 Task: Create new vendor bill with Date Opened: 07-May-23, Select Vendor: Sawyer's, Terms: Net 30. Make bill entry for item-1 with Date: 07-May-23, Description: Porous Point Pen , Expense Account: Office Supplies, Quantity: 10, Unit Price: 3.5, Sales Tax: Y, Sales Tax Included: N, Tax Table: Sales Tax. Make entry for item-2 with Date: 07-May-23, Description: Paper Clip, Expense Account: Office Supplies, Quantity: 8, Unit Price: 13.9, Sales Tax: Y, Sales Tax Included: N, Tax Table: Sales Tax. Post Bill with Post Date: 07-May-23, Post to Accounts: Liabilities:Accounts Payble. Pay / Process Payment with Transaction Date: 05-Jun-23, Amount: 152.05, Transfer Account: Checking Account. Go to 'Print Bill'.
Action: Mouse moved to (195, 42)
Screenshot: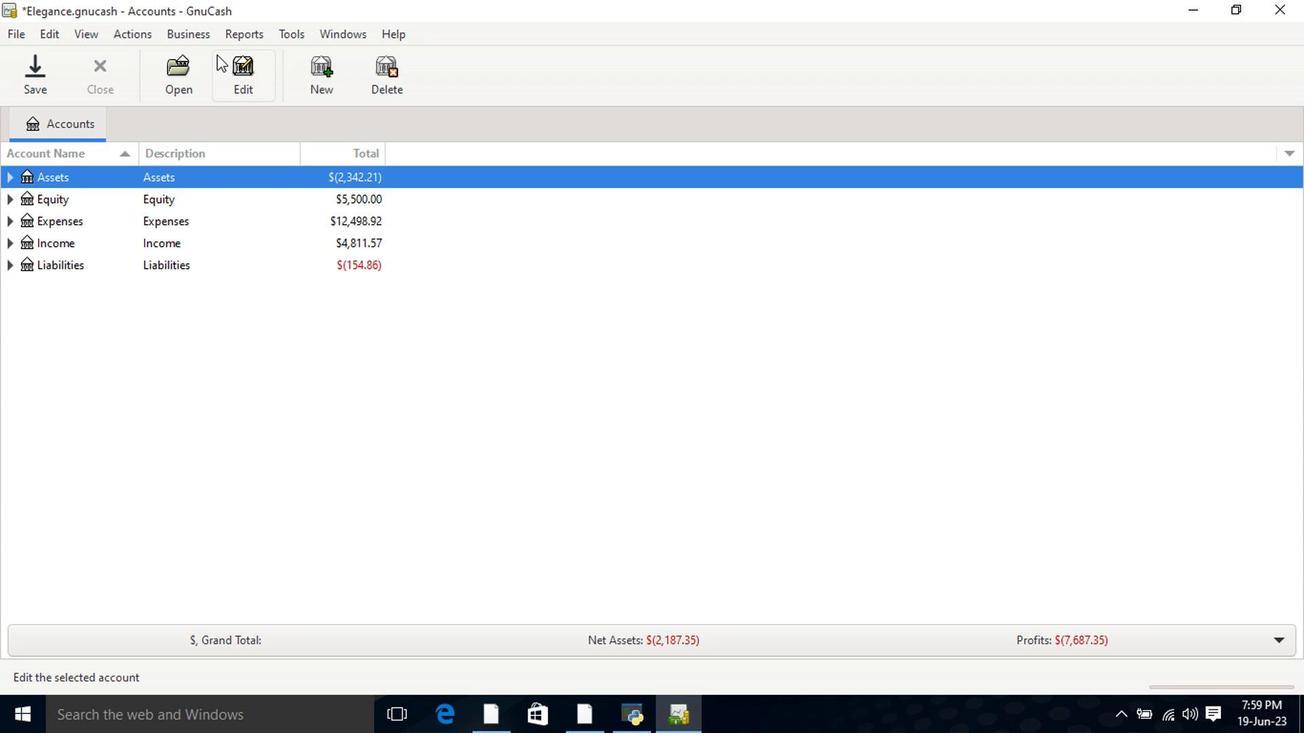 
Action: Mouse pressed left at (195, 42)
Screenshot: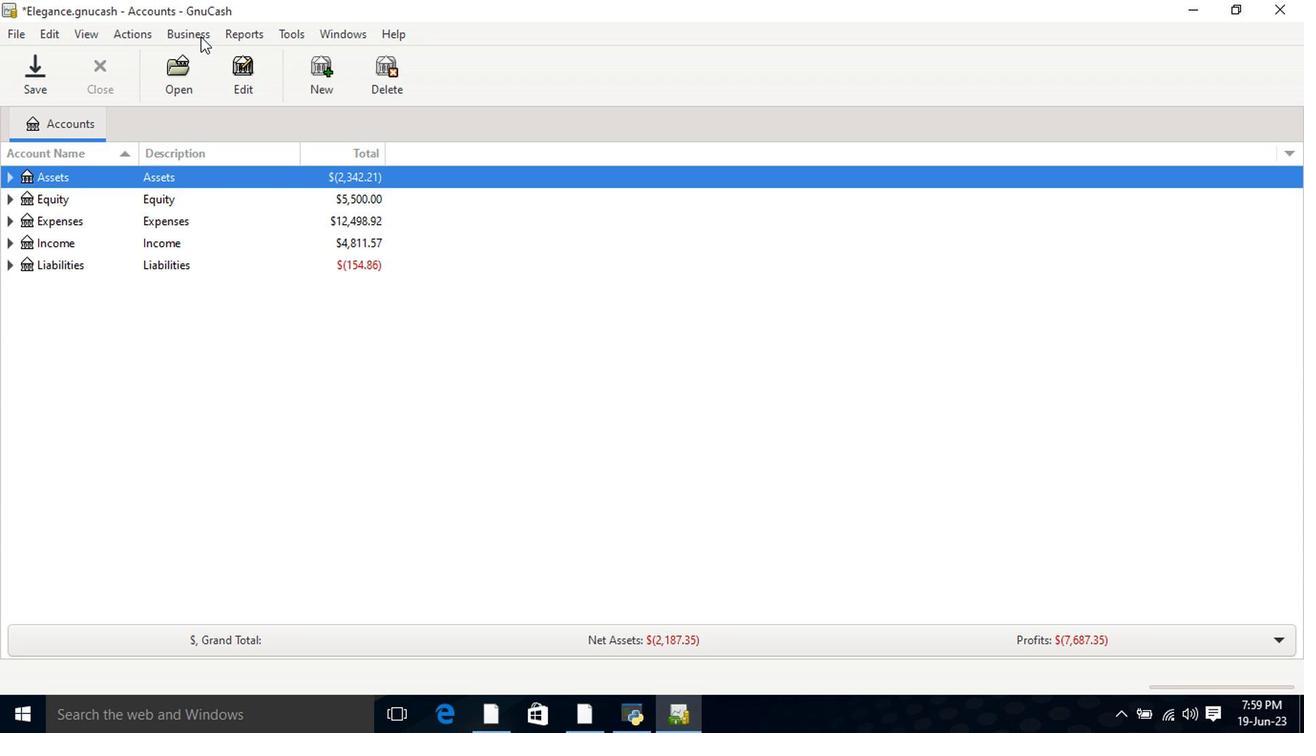 
Action: Mouse moved to (205, 84)
Screenshot: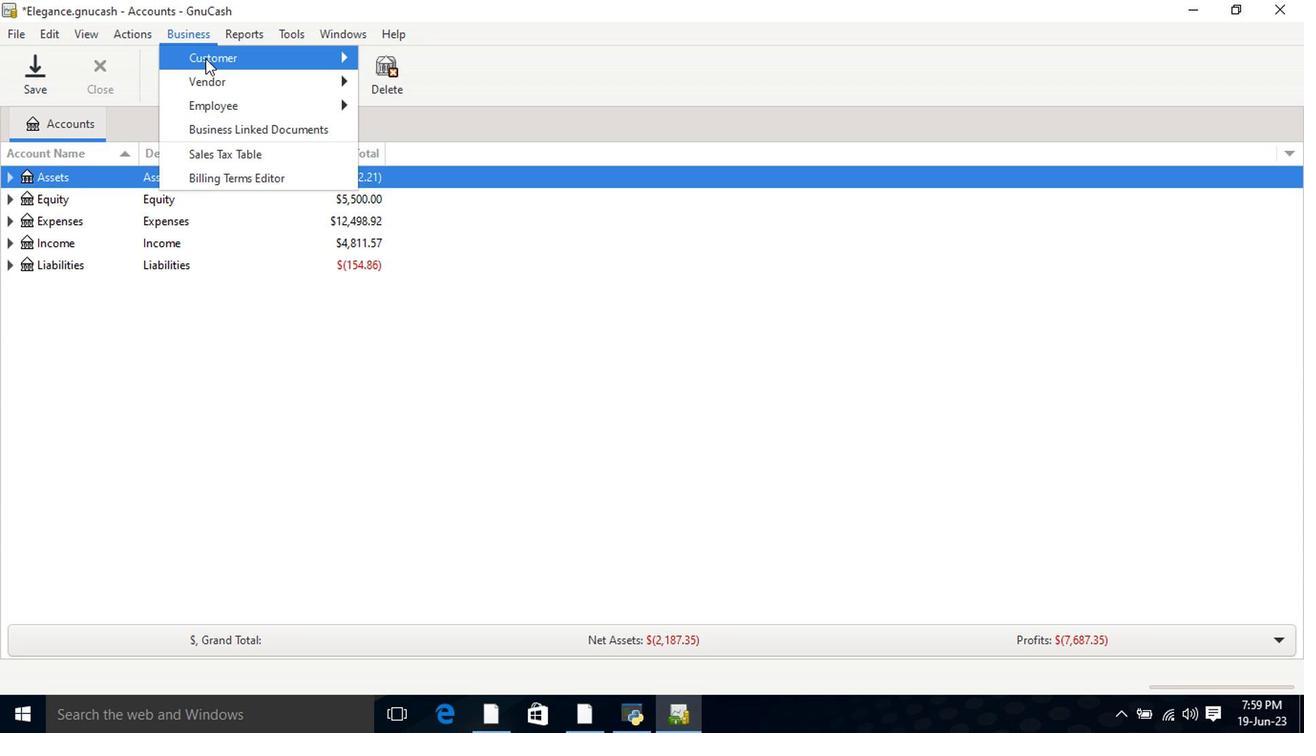 
Action: Mouse pressed left at (205, 84)
Screenshot: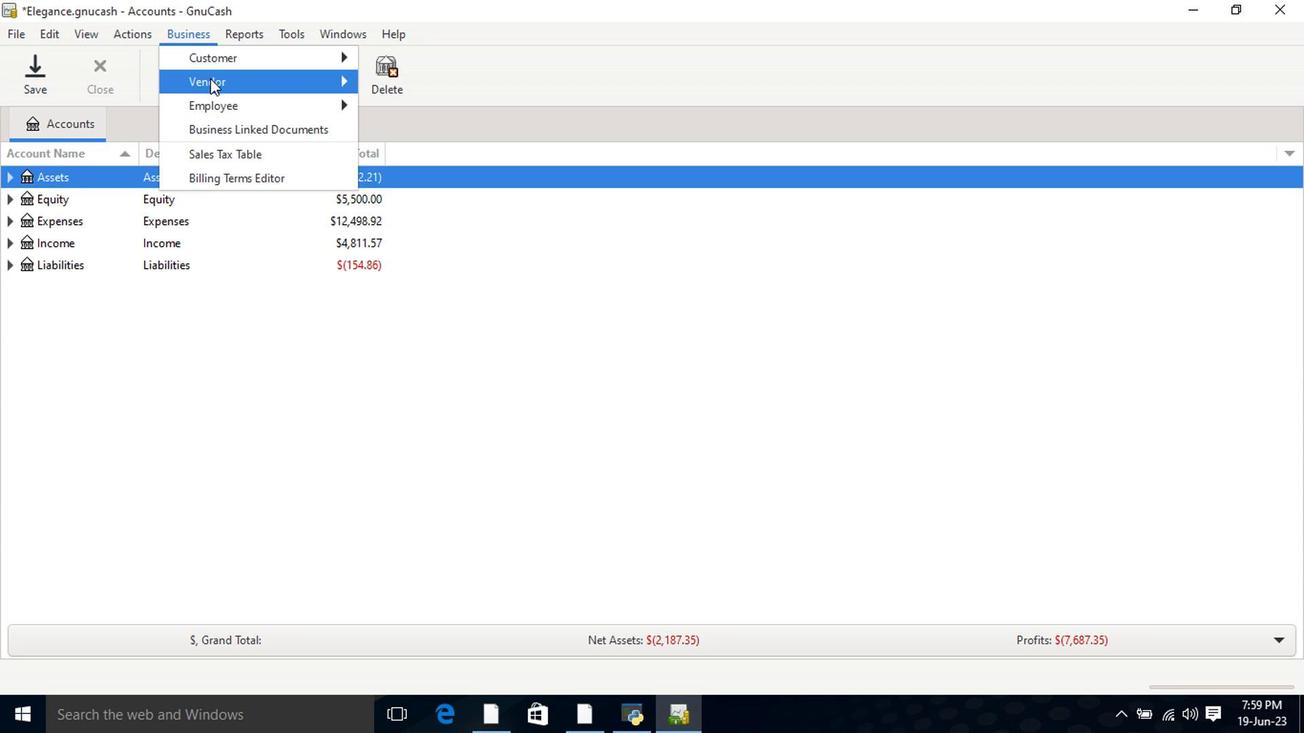
Action: Mouse moved to (400, 150)
Screenshot: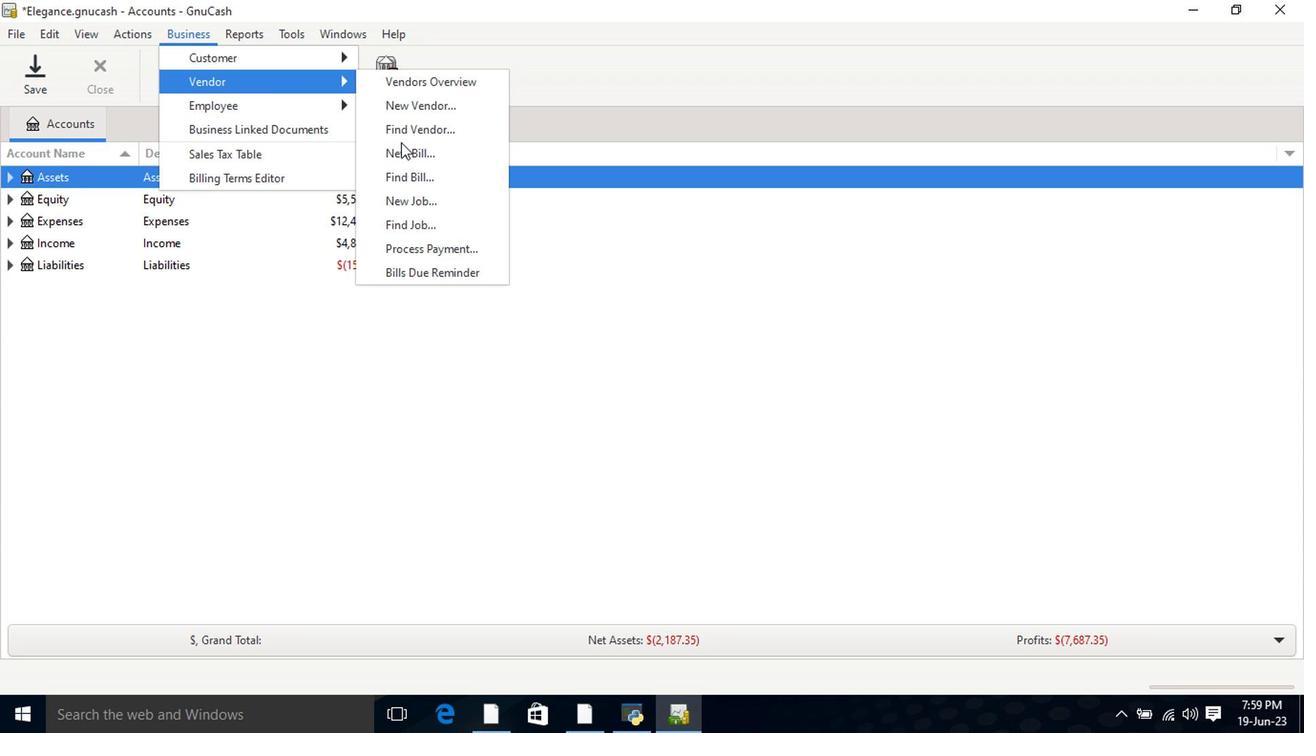 
Action: Mouse pressed left at (400, 150)
Screenshot: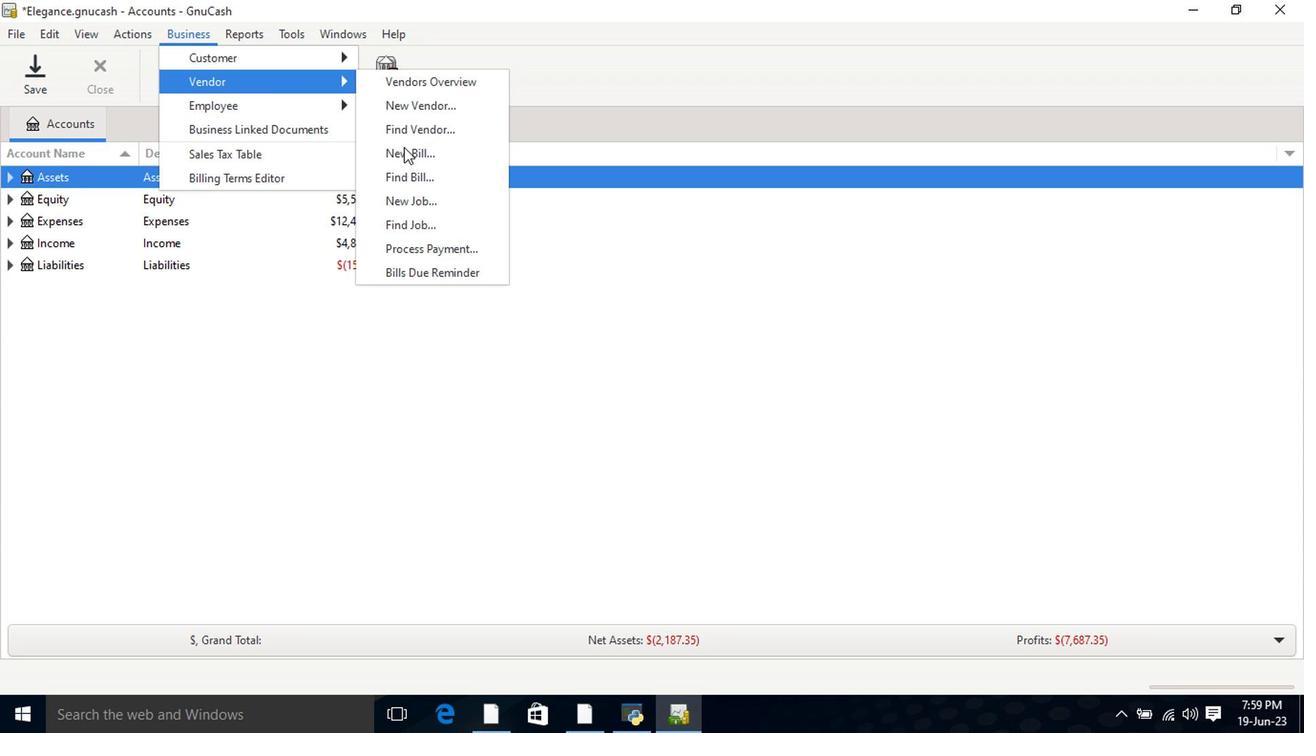 
Action: Mouse moved to (787, 249)
Screenshot: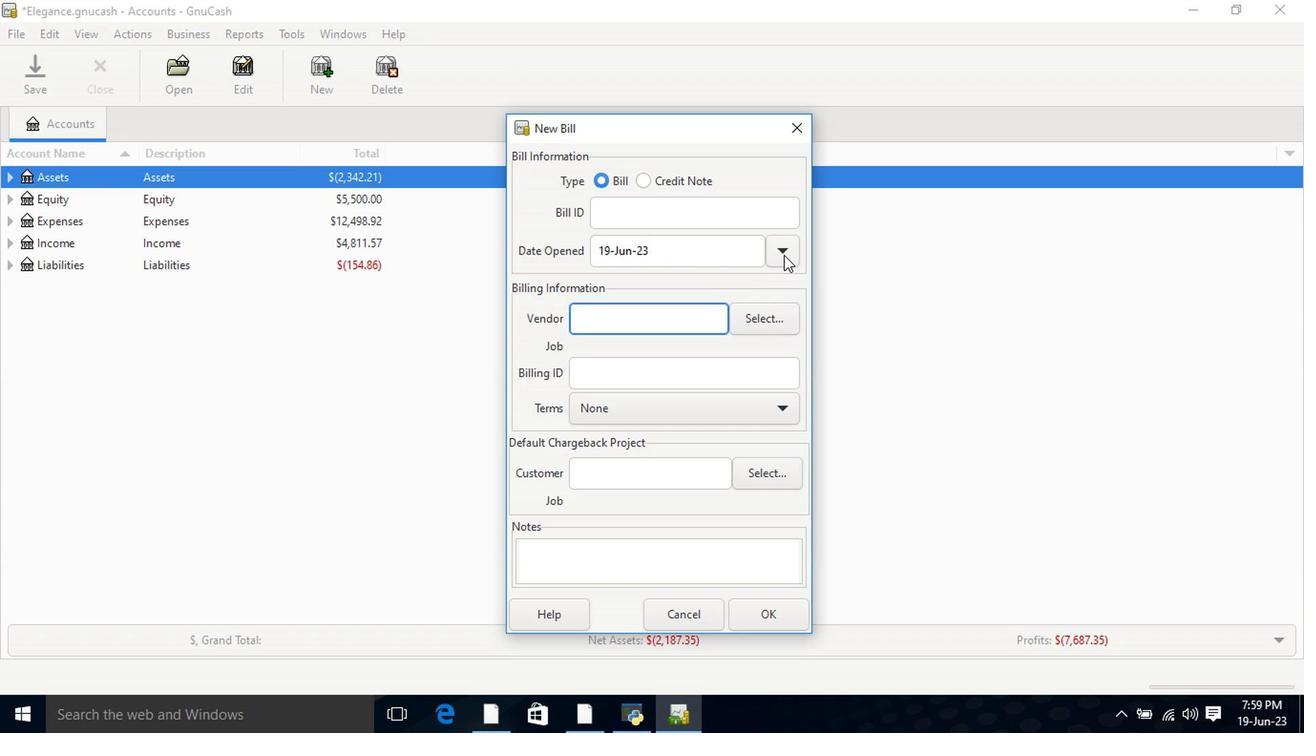 
Action: Mouse pressed left at (787, 249)
Screenshot: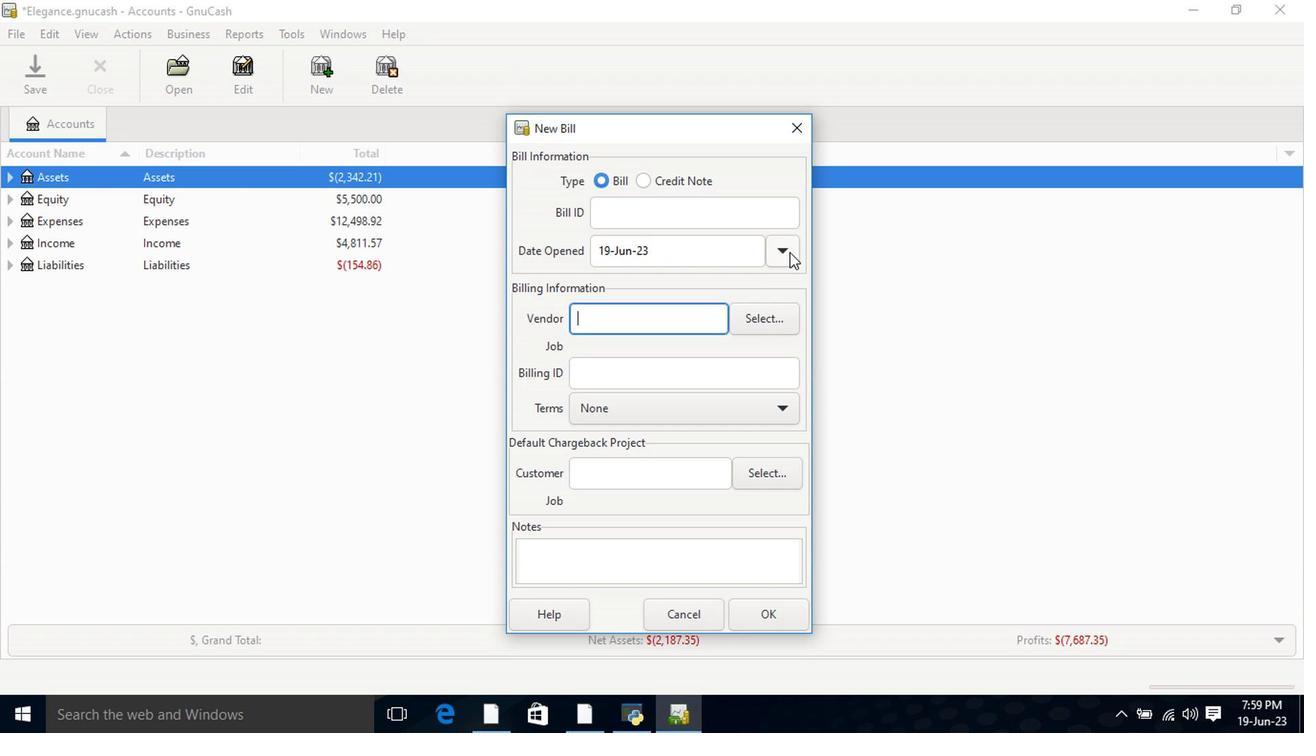
Action: Mouse moved to (631, 280)
Screenshot: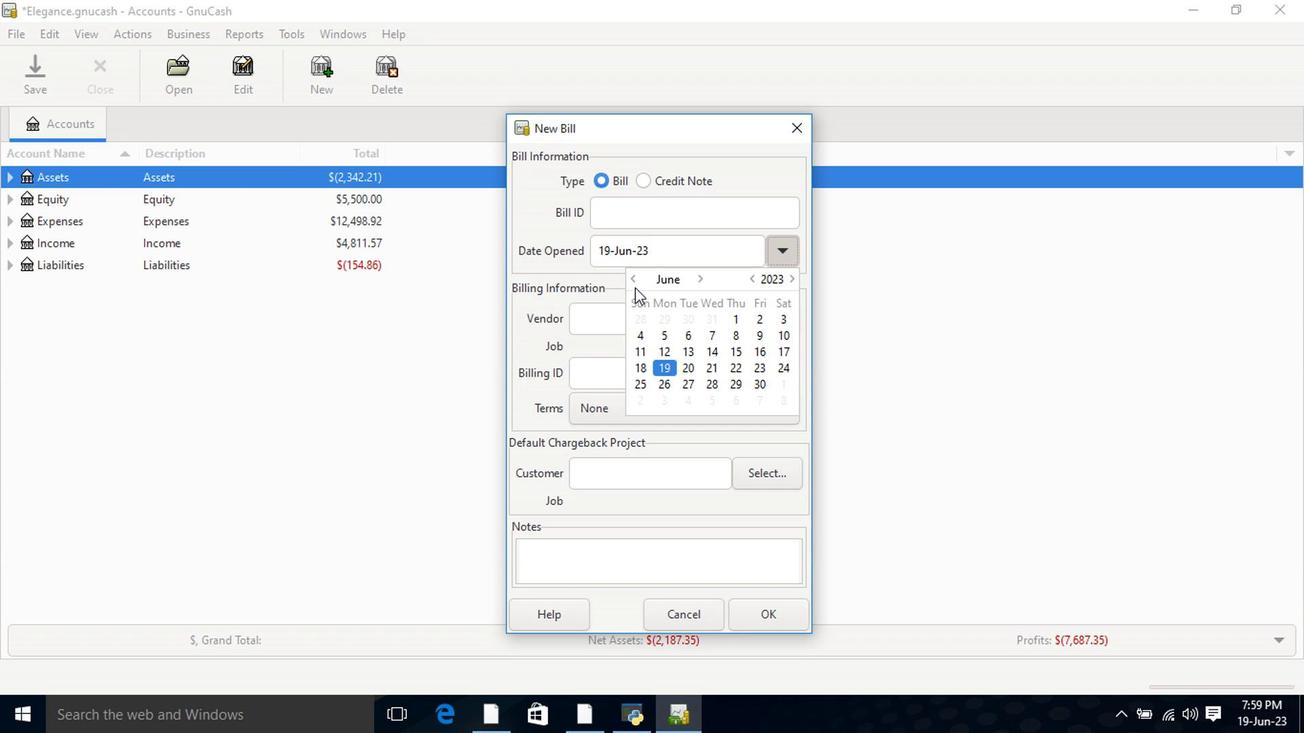 
Action: Mouse pressed left at (631, 280)
Screenshot: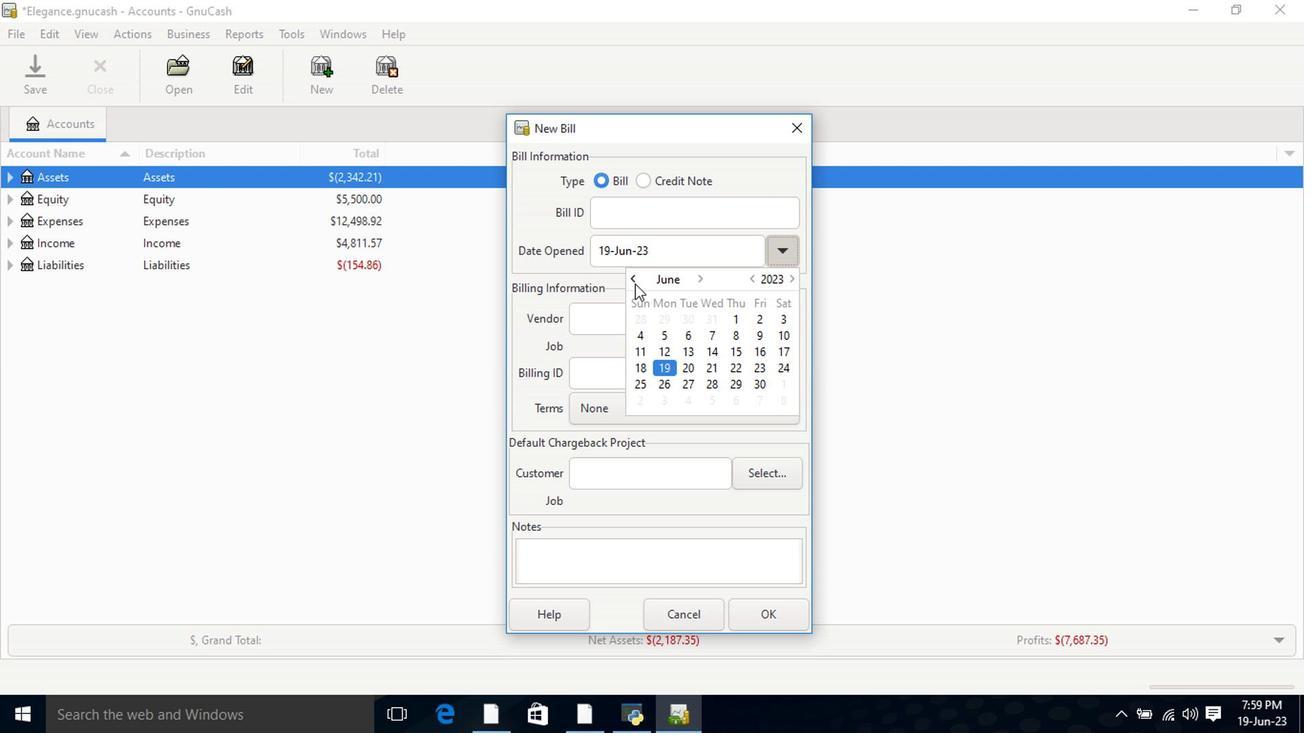 
Action: Mouse moved to (637, 330)
Screenshot: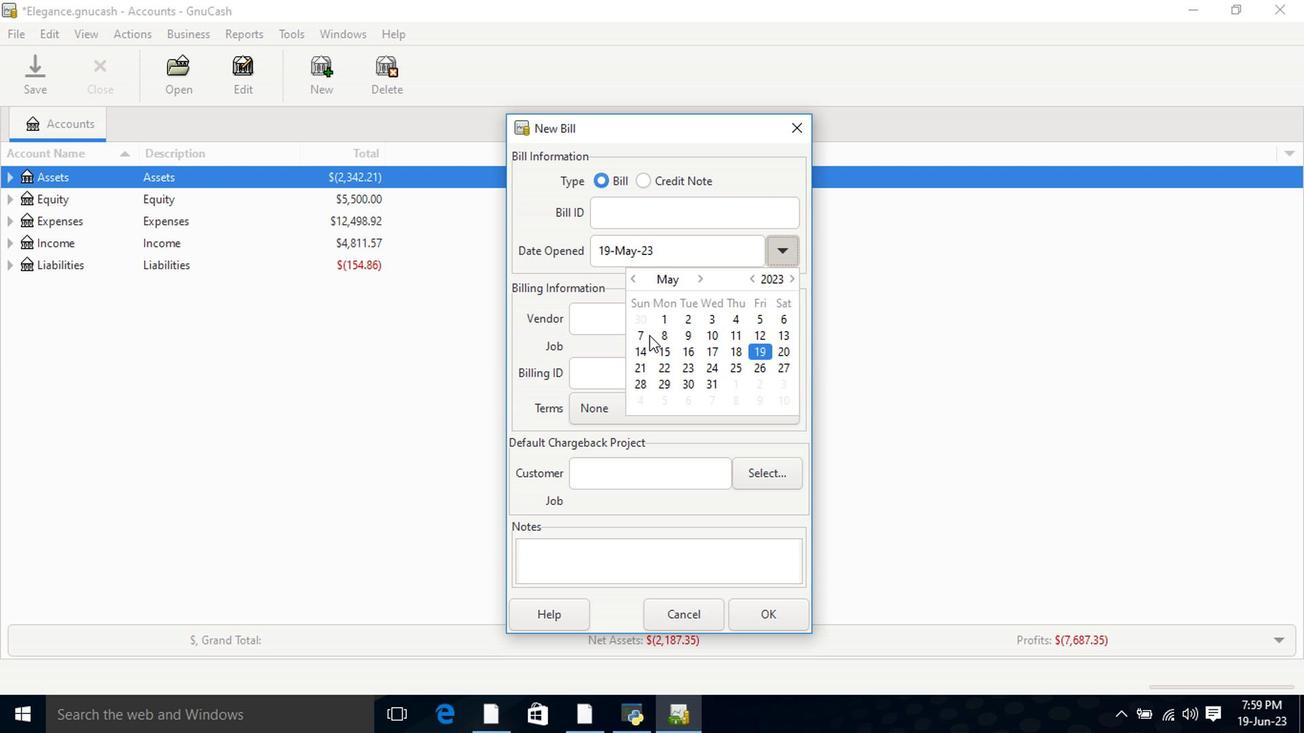 
Action: Mouse pressed left at (637, 330)
Screenshot: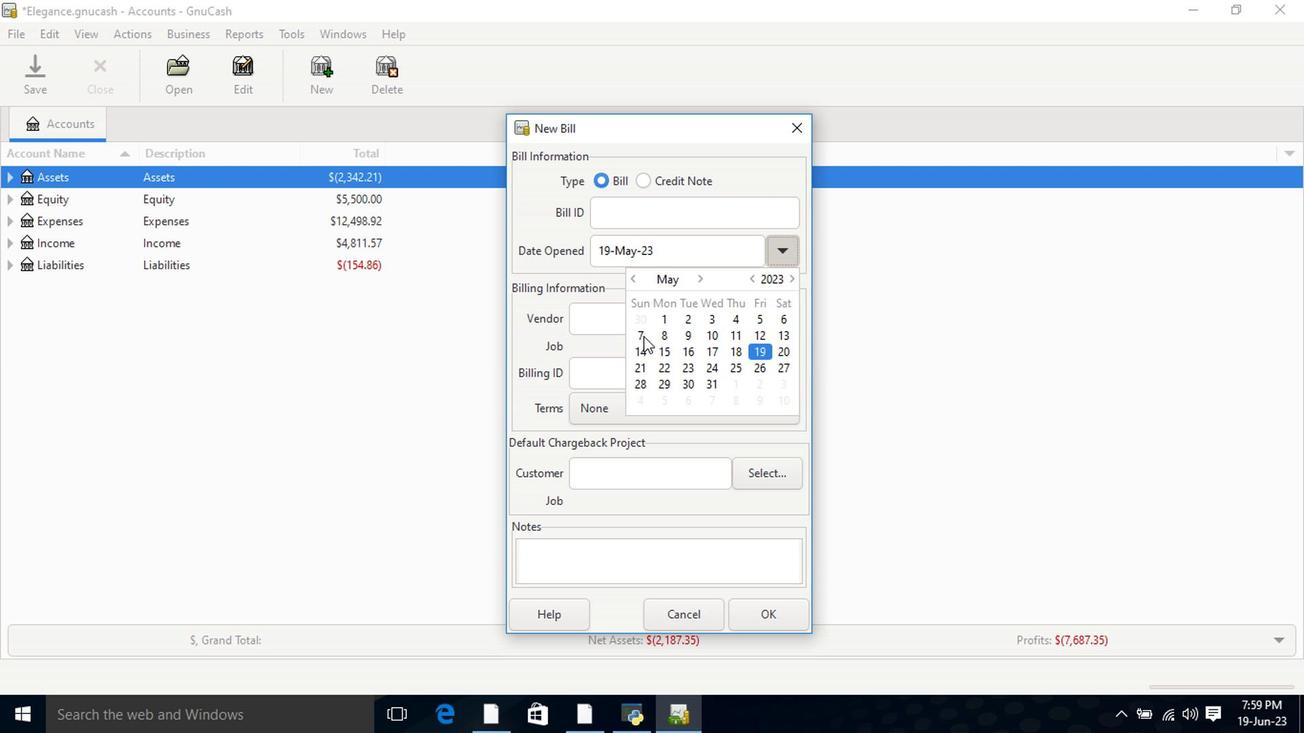
Action: Mouse pressed left at (637, 330)
Screenshot: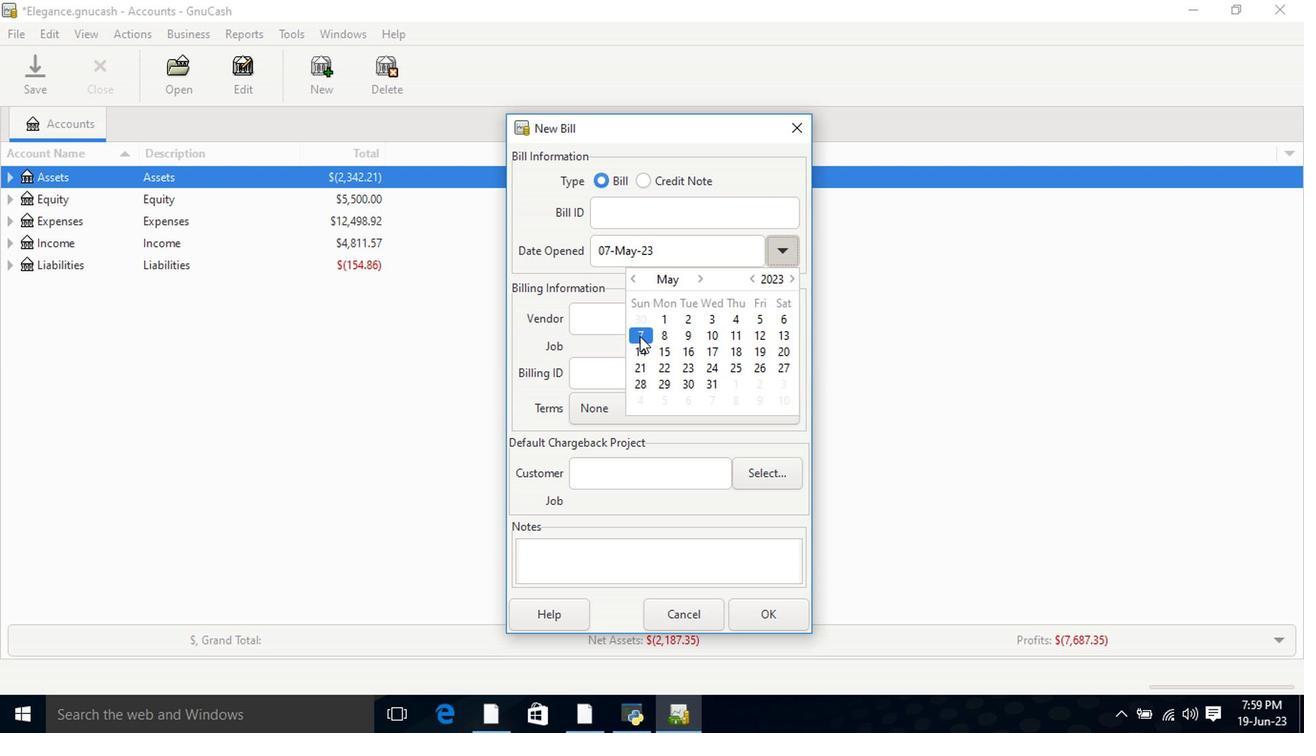 
Action: Mouse moved to (635, 318)
Screenshot: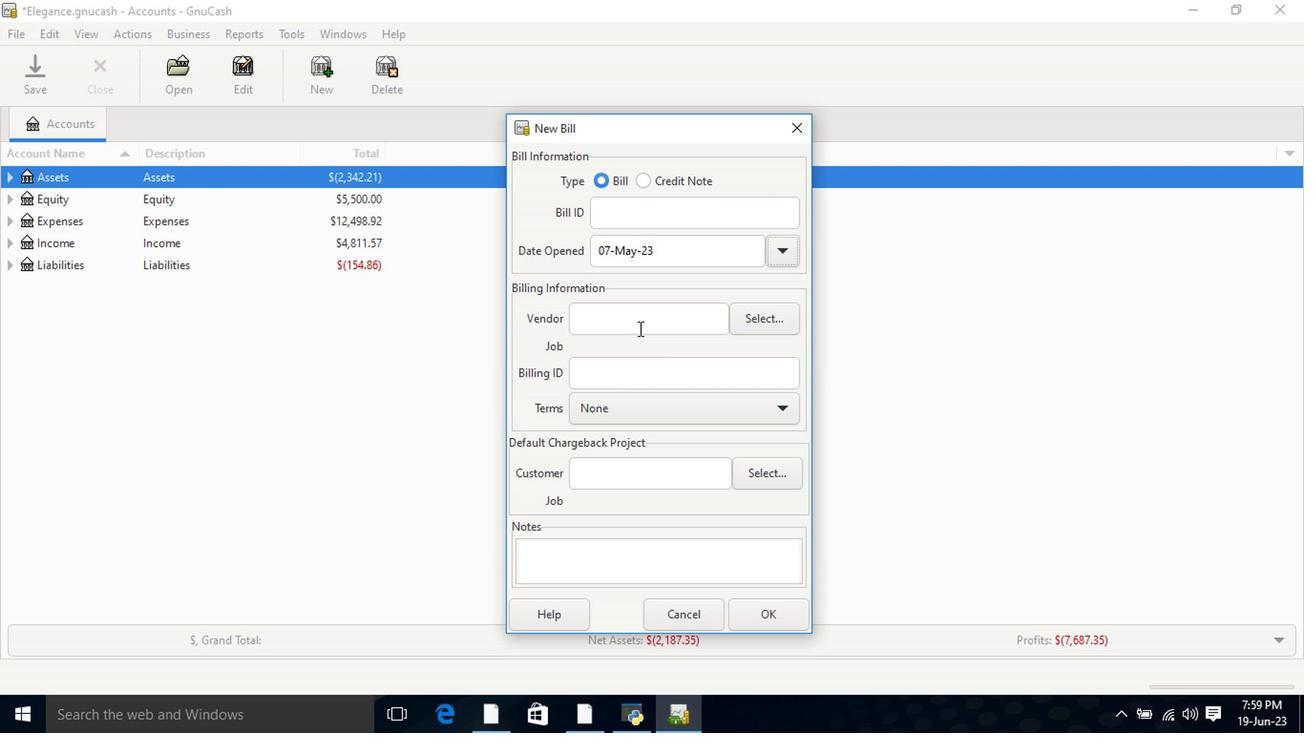 
Action: Mouse pressed left at (635, 318)
Screenshot: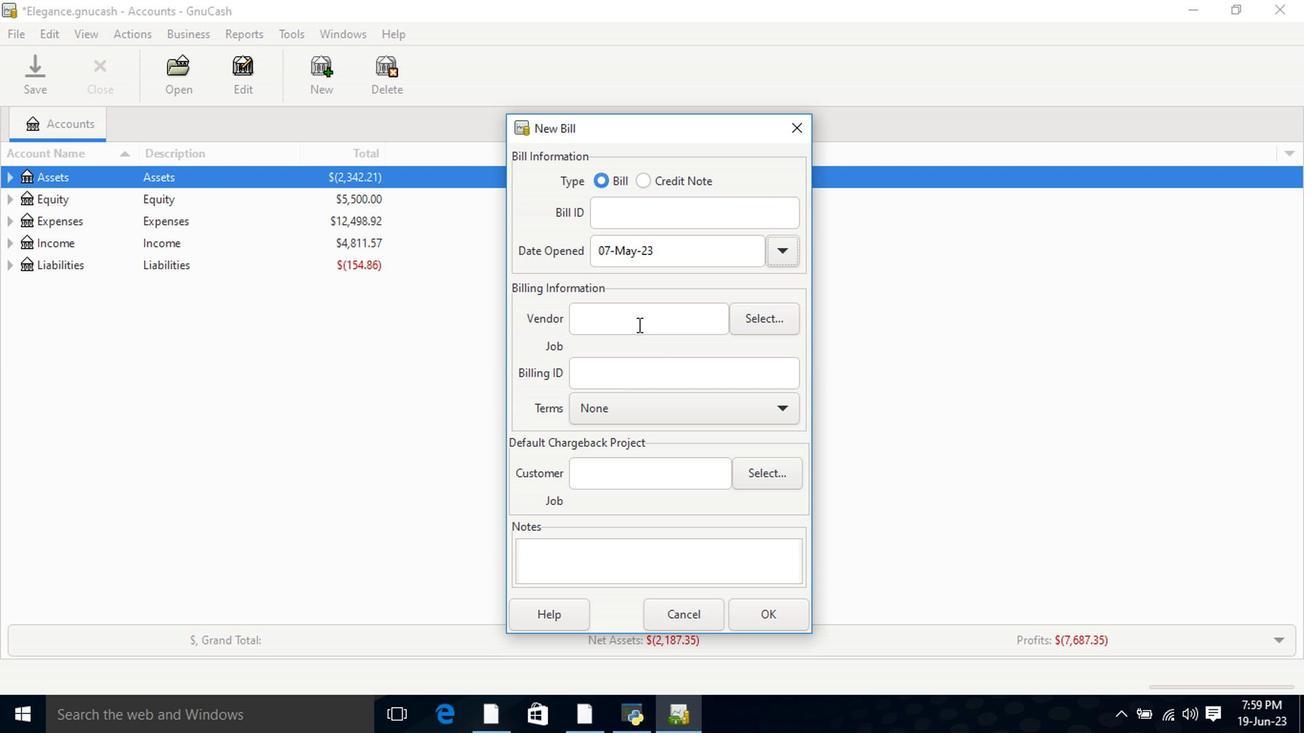 
Action: Key pressed <Key.shift>Saw
Screenshot: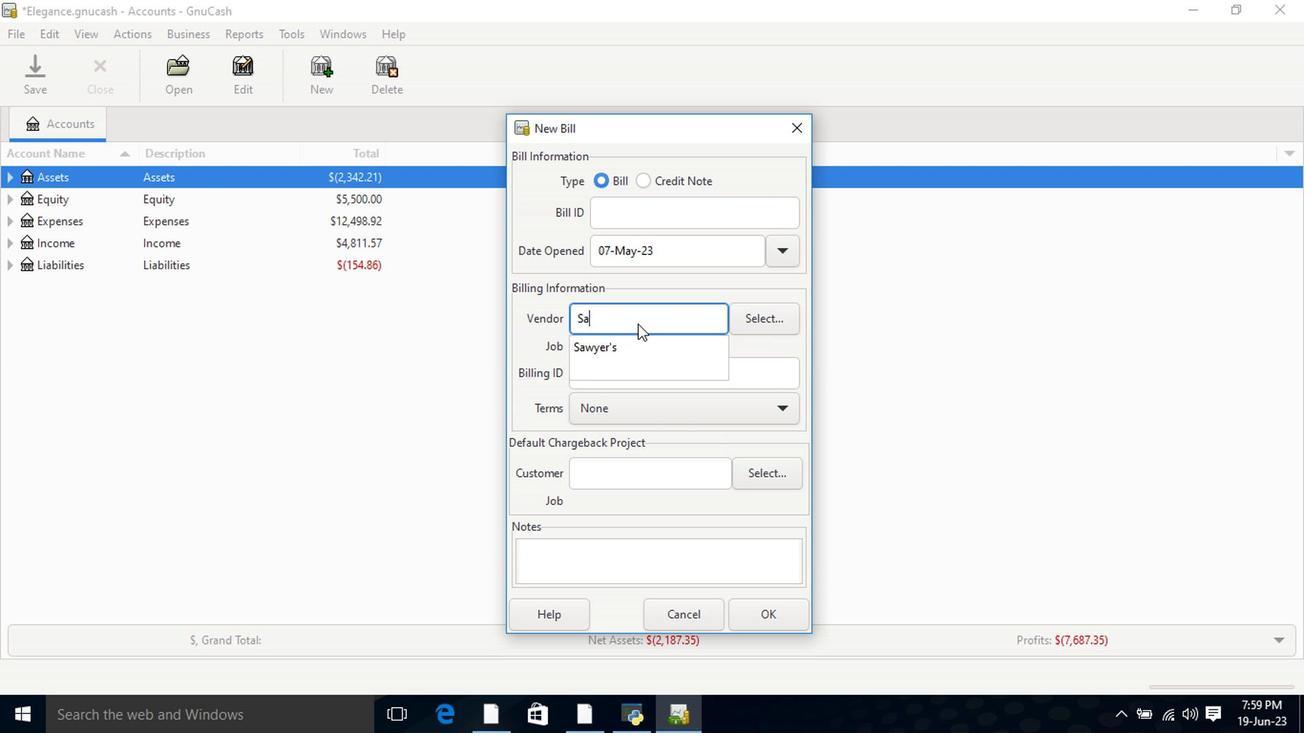 
Action: Mouse moved to (640, 336)
Screenshot: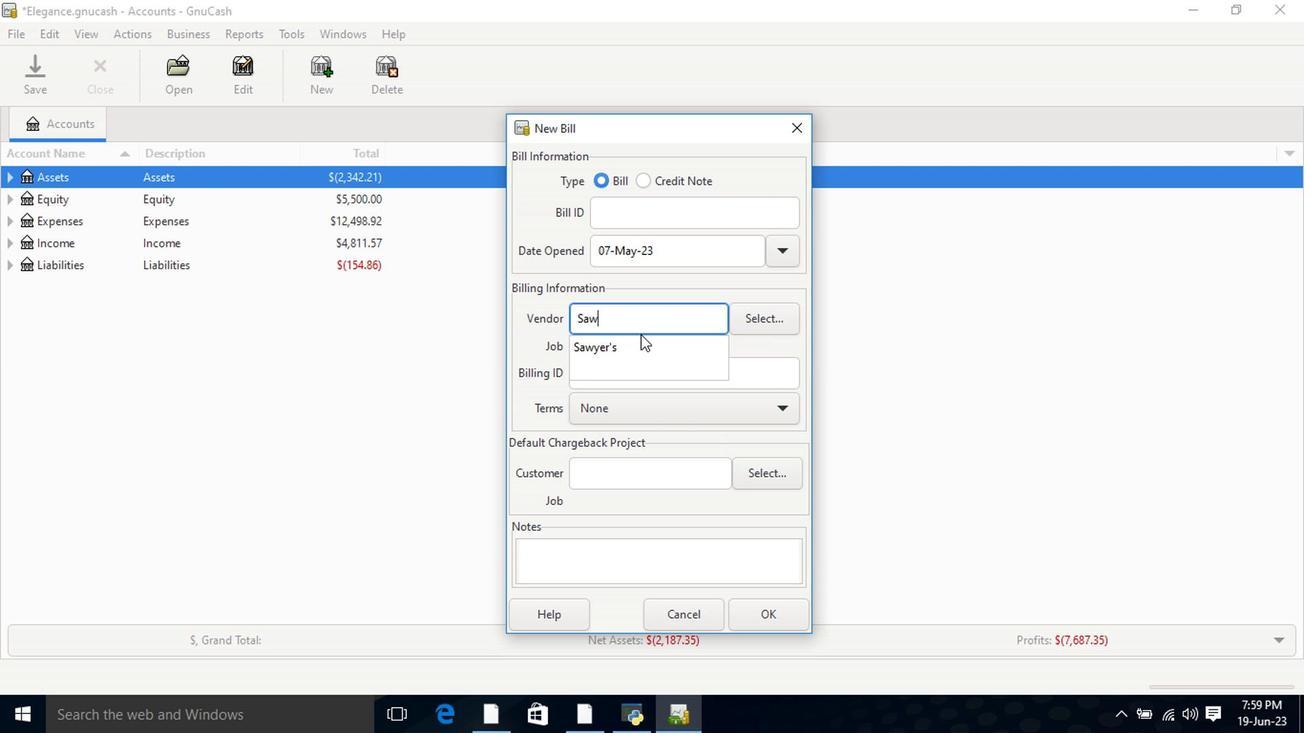 
Action: Mouse pressed left at (640, 336)
Screenshot: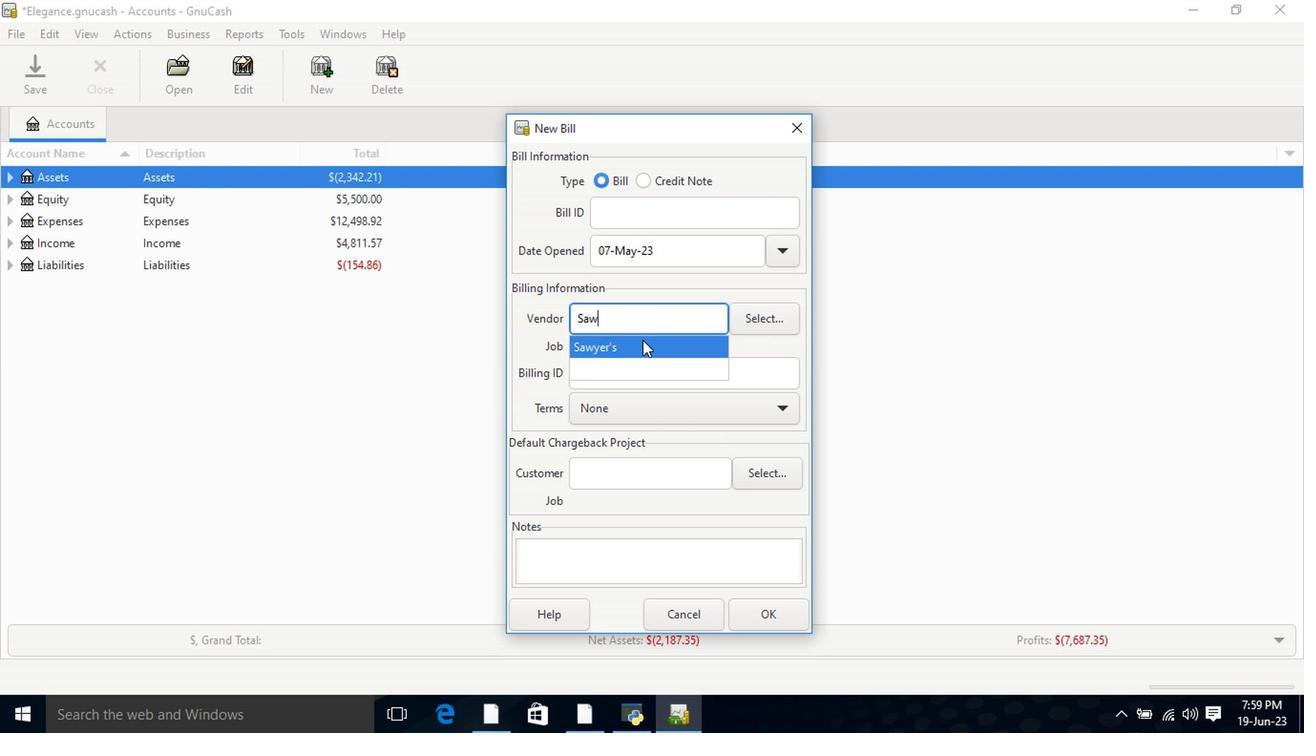 
Action: Mouse moved to (656, 414)
Screenshot: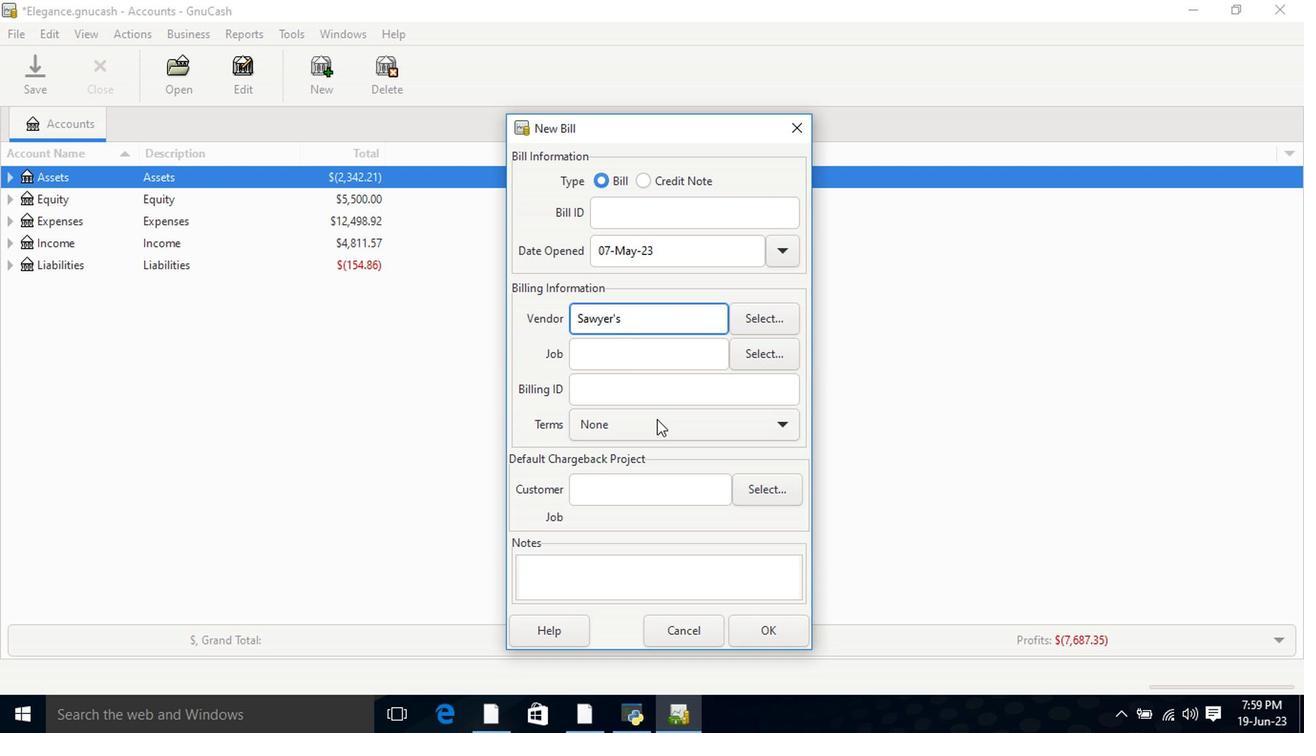 
Action: Mouse pressed left at (656, 414)
Screenshot: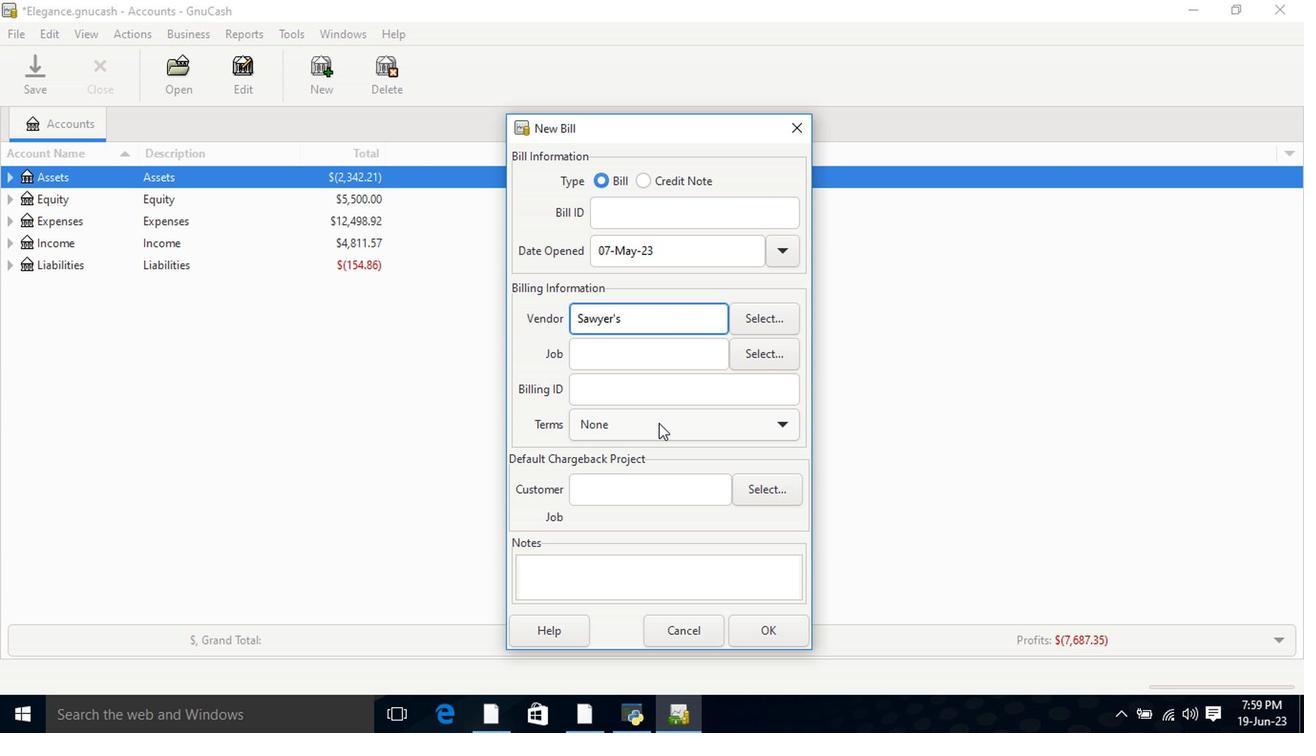 
Action: Mouse moved to (655, 468)
Screenshot: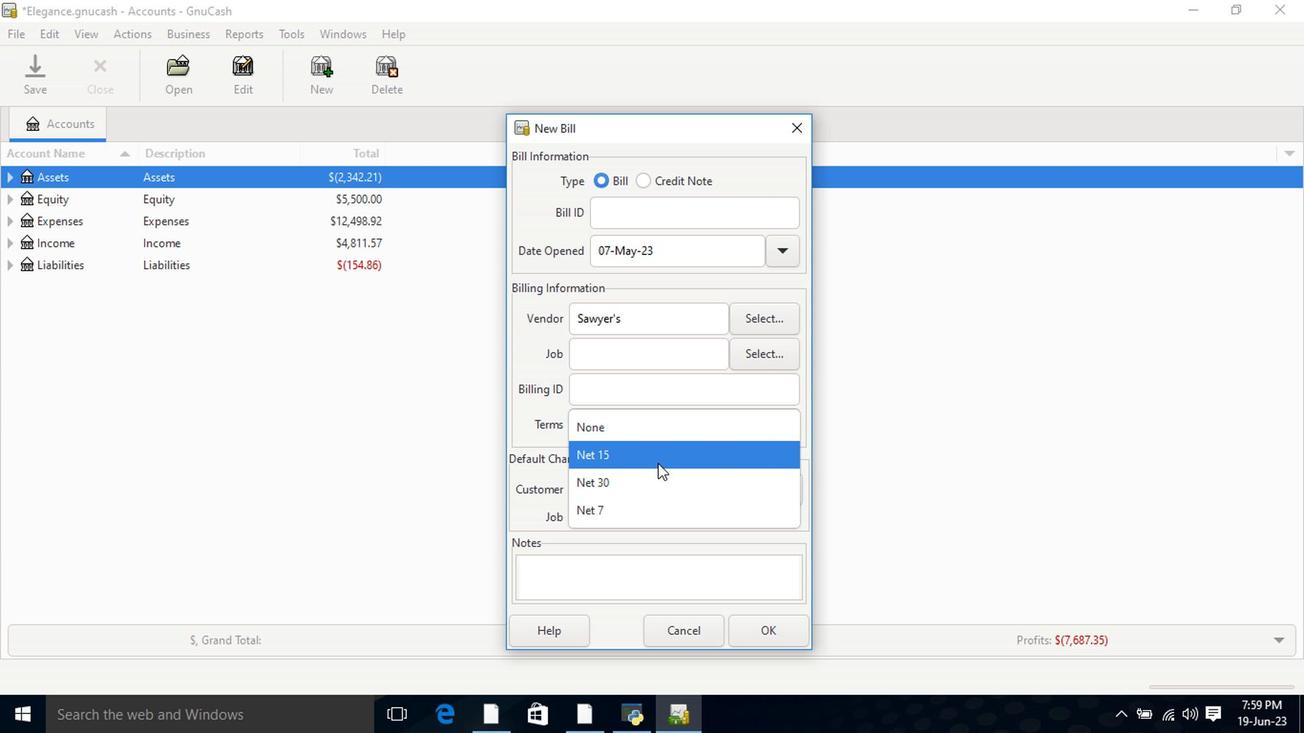 
Action: Mouse pressed left at (655, 468)
Screenshot: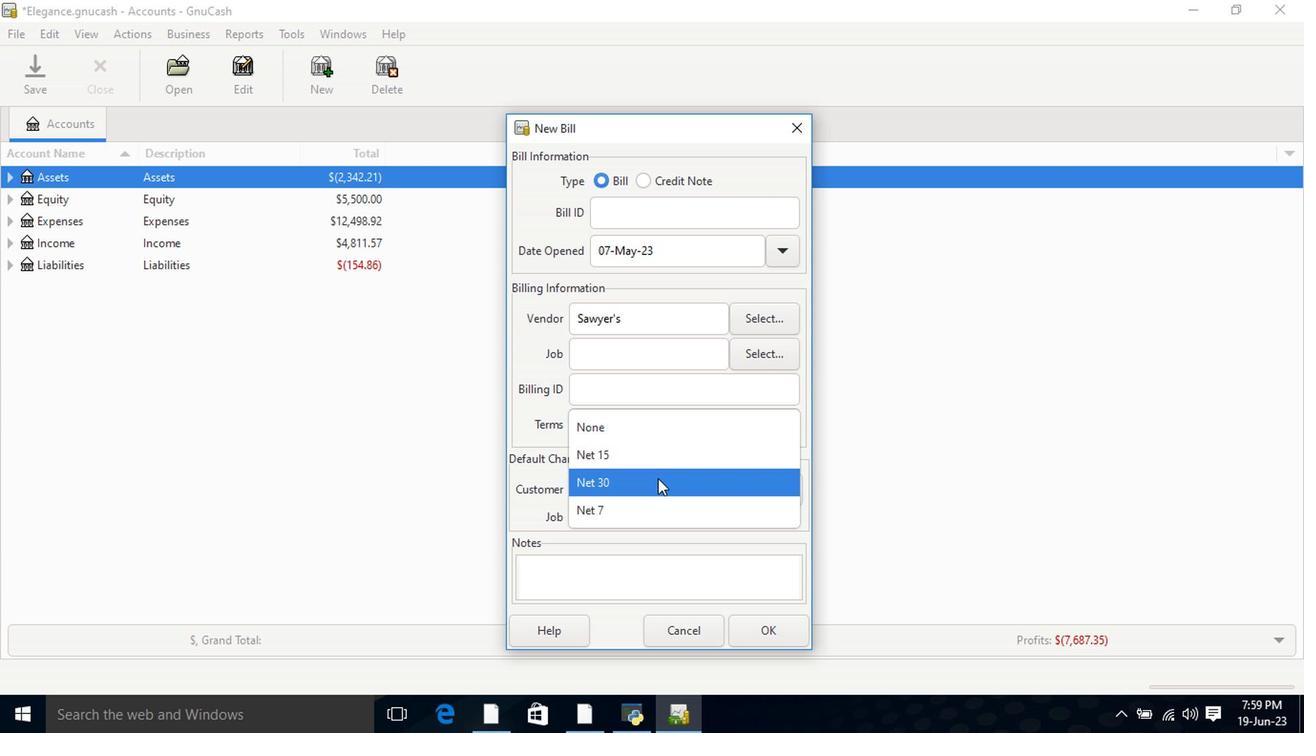 
Action: Mouse moved to (760, 619)
Screenshot: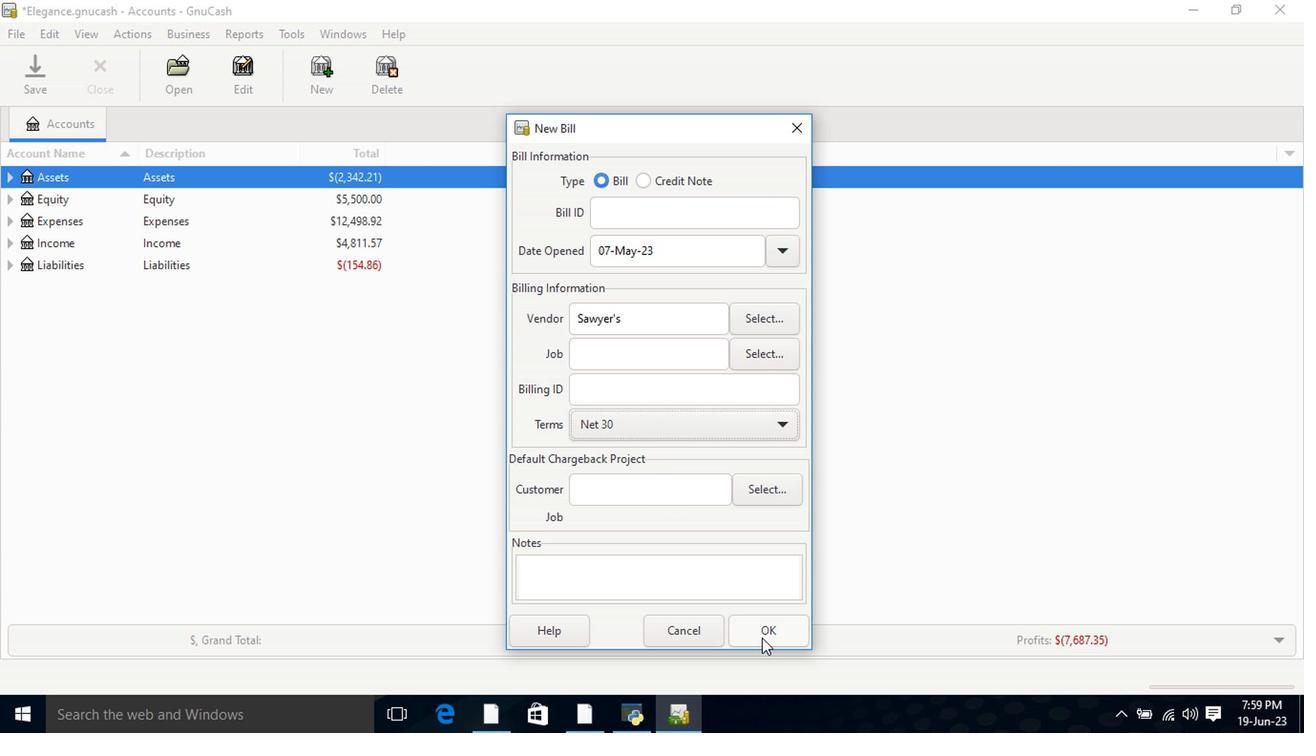 
Action: Mouse pressed left at (760, 619)
Screenshot: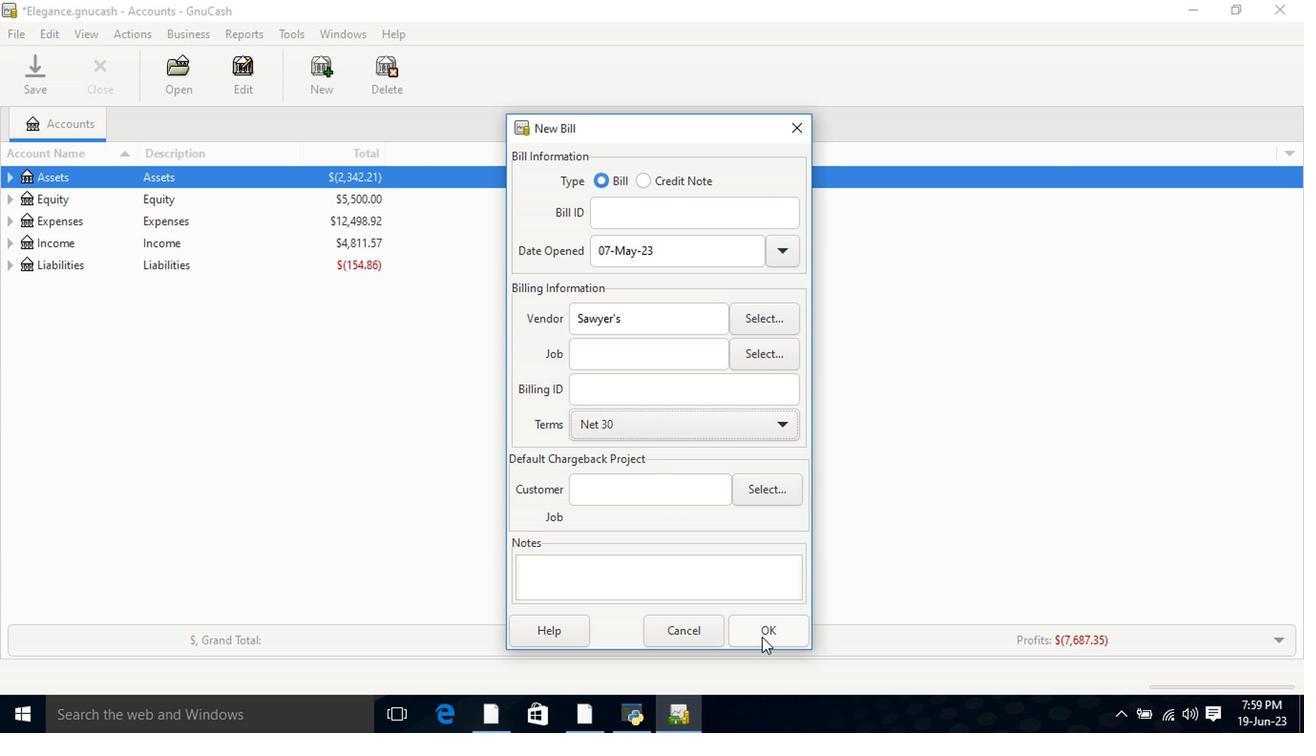 
Action: Mouse moved to (334, 509)
Screenshot: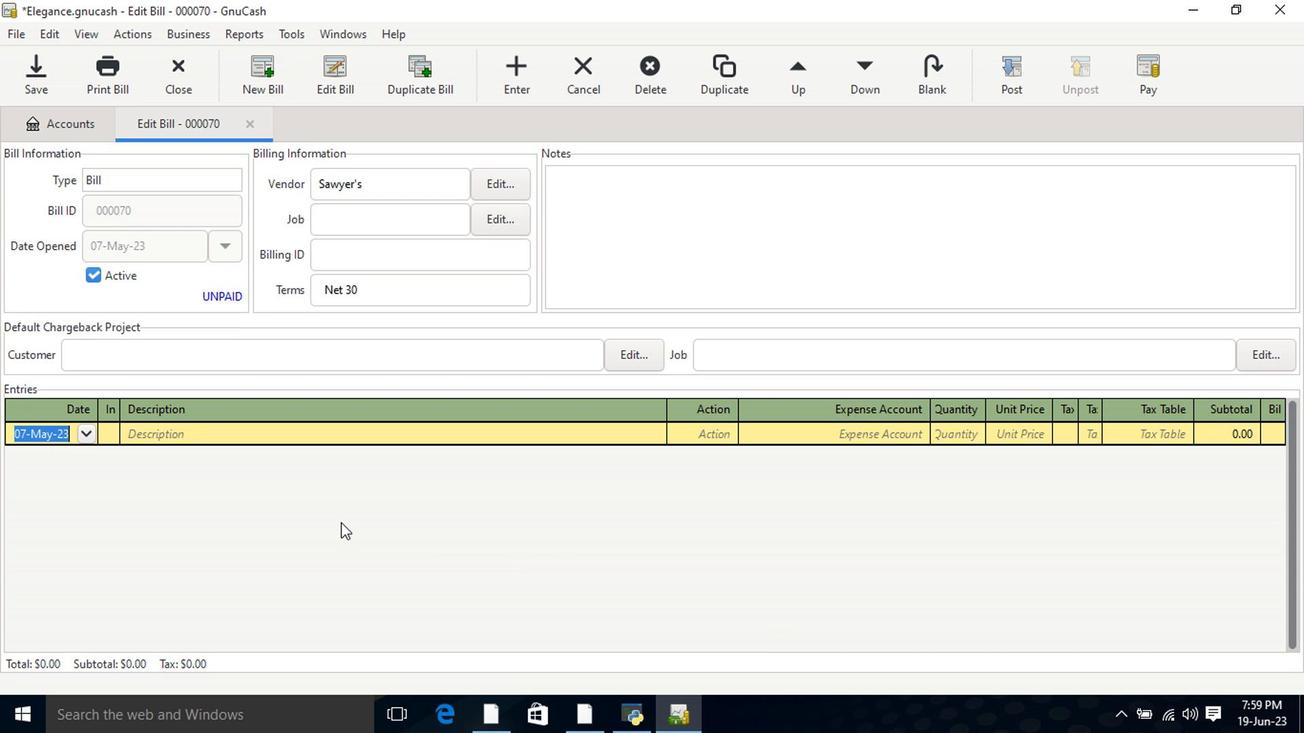 
Action: Key pressed <Key.tab>
Screenshot: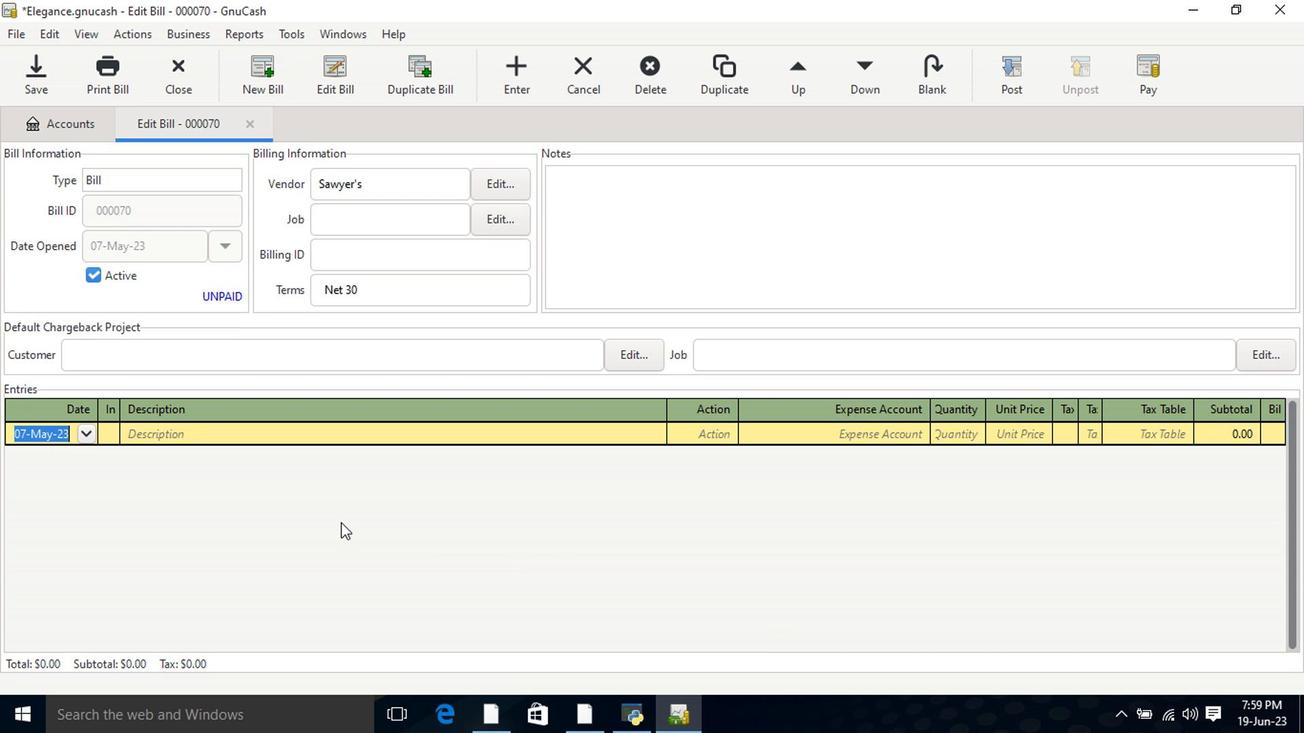 
Action: Mouse moved to (334, 508)
Screenshot: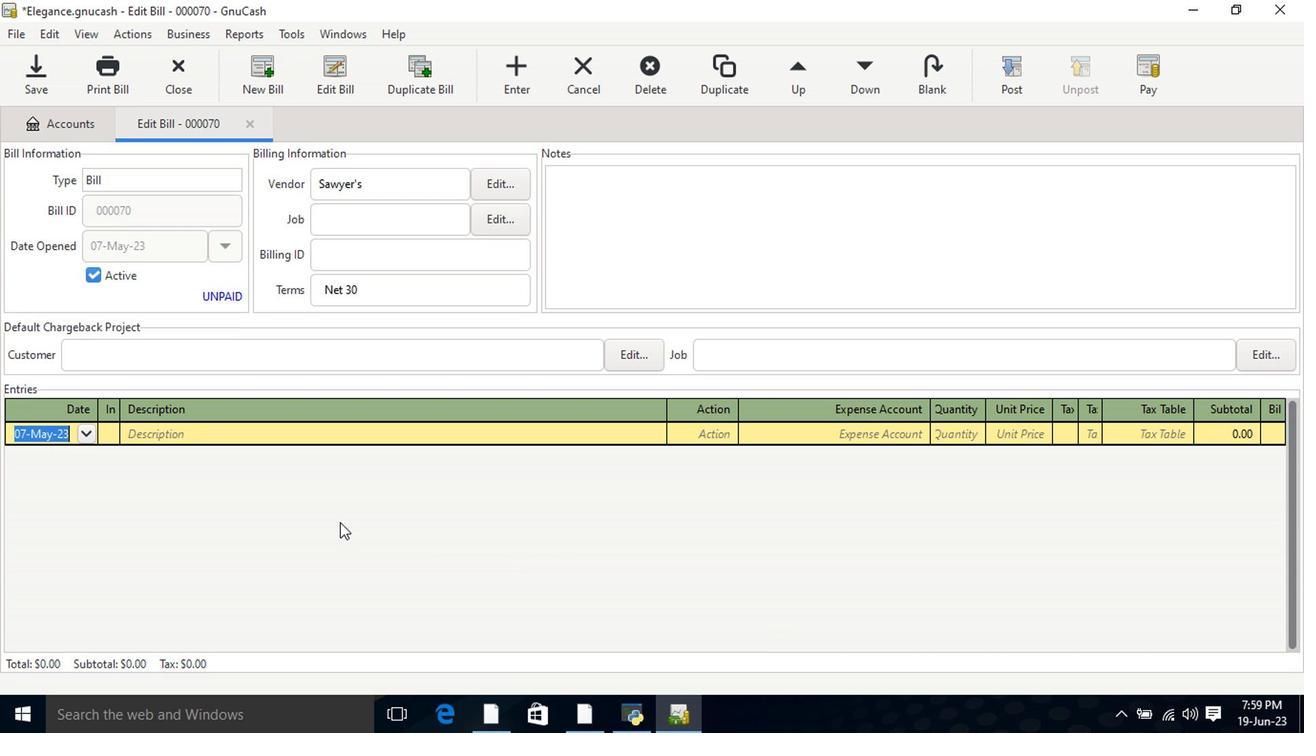 
Action: Key pressed <Key.shift>Porous<Key.space><Key.shift>Point<Key.space><Key.shift>Pen
Screenshot: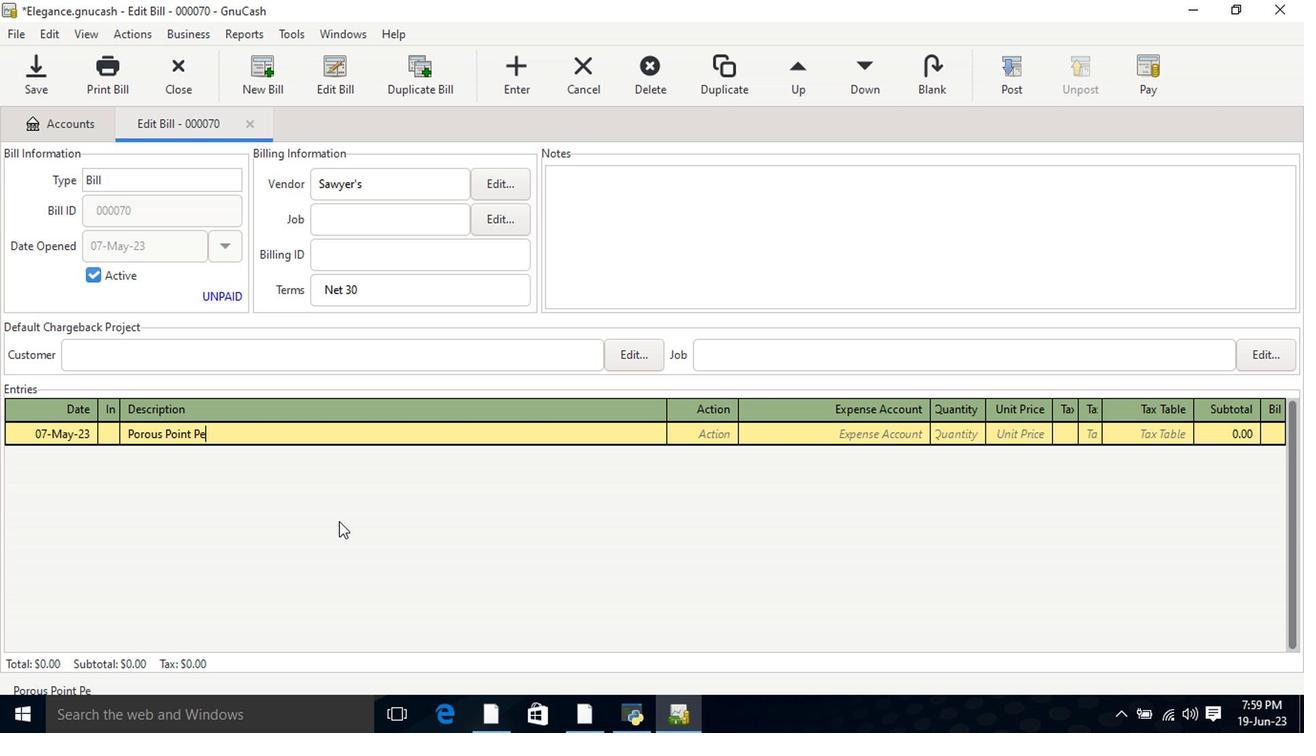 
Action: Mouse moved to (819, 430)
Screenshot: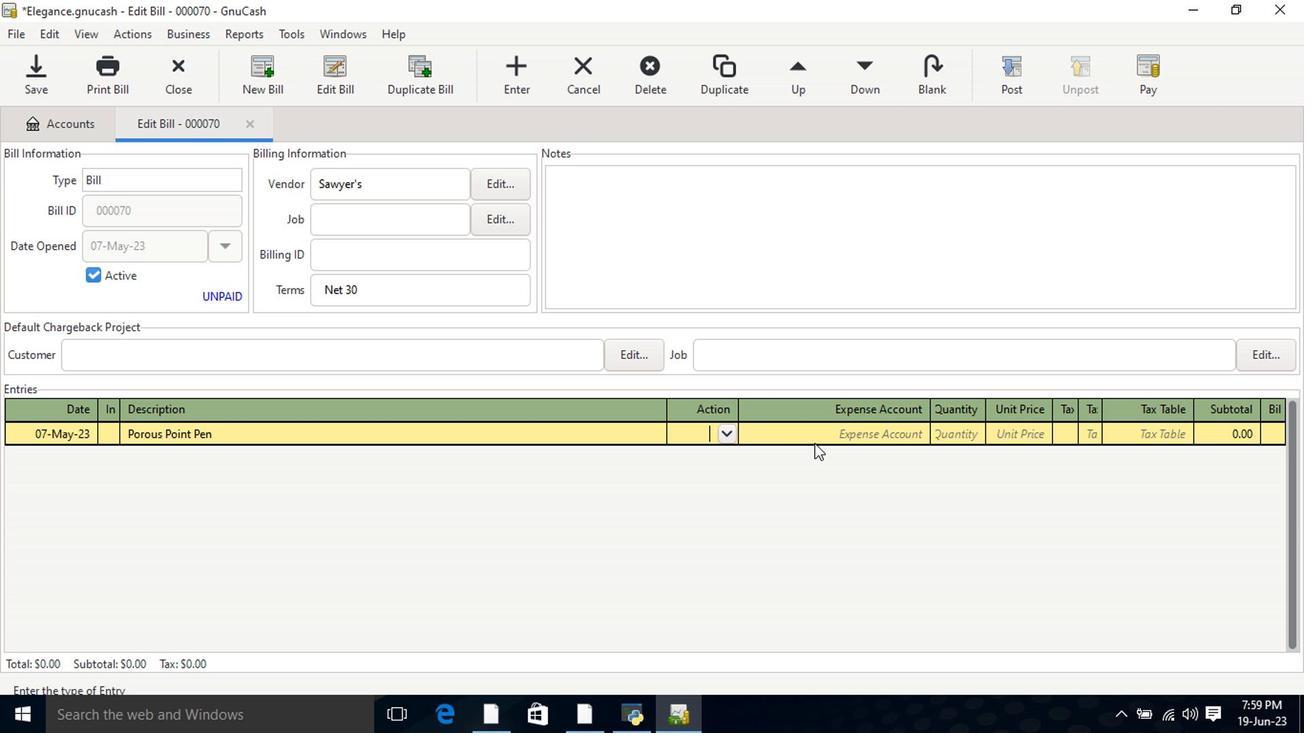 
Action: Key pressed <Key.tab>
Screenshot: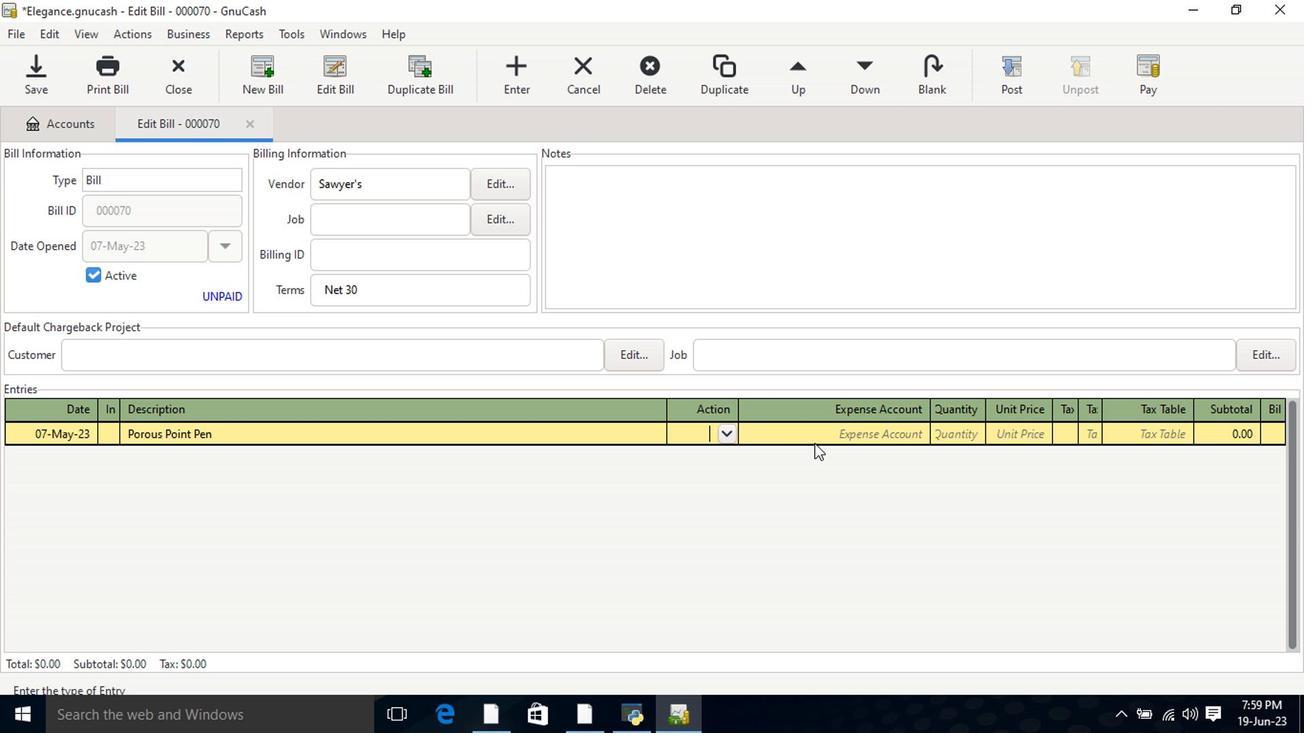 
Action: Mouse moved to (819, 430)
Screenshot: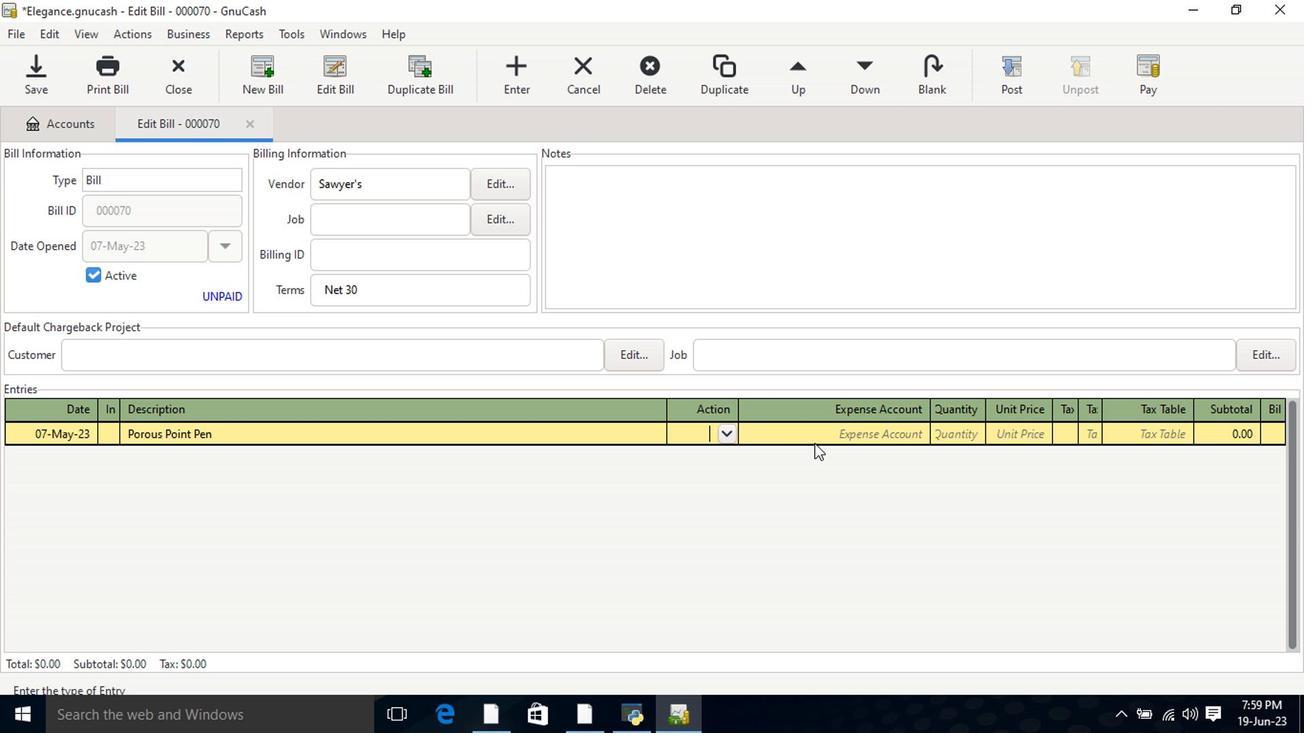 
Action: Key pressed offi
Screenshot: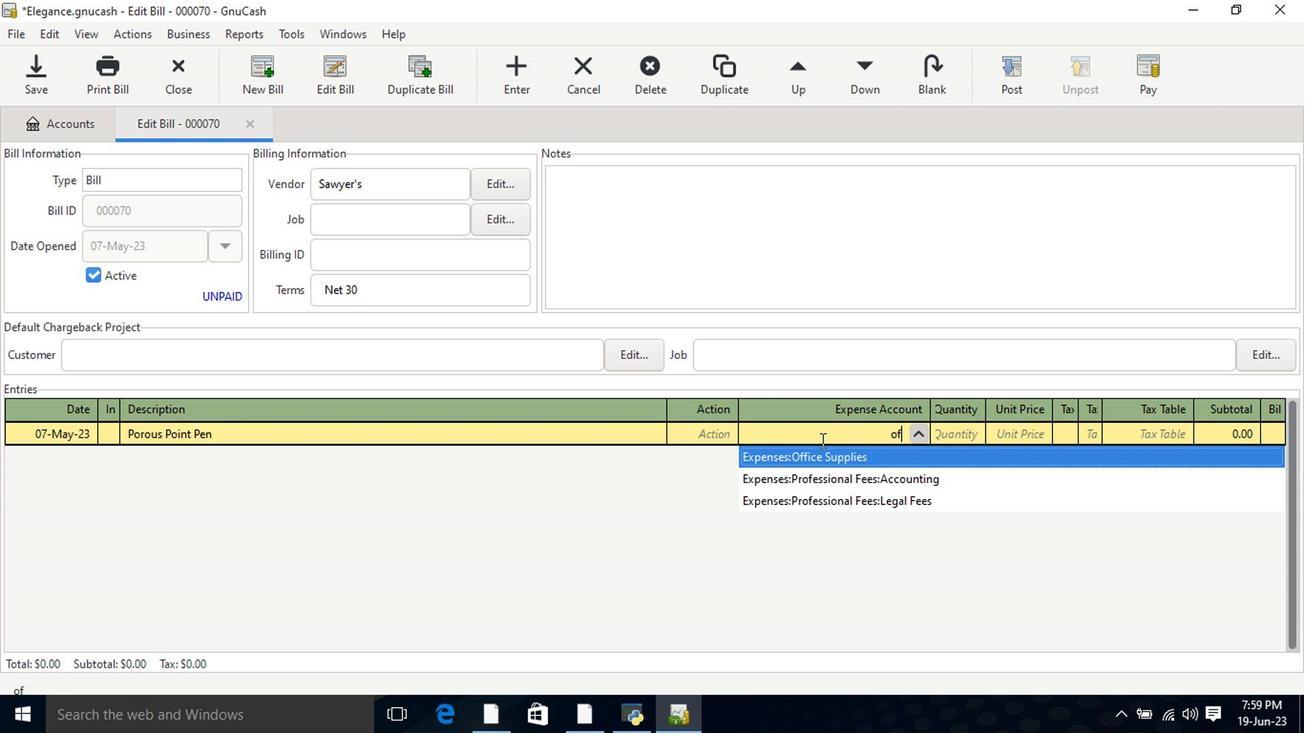 
Action: Mouse moved to (901, 419)
Screenshot: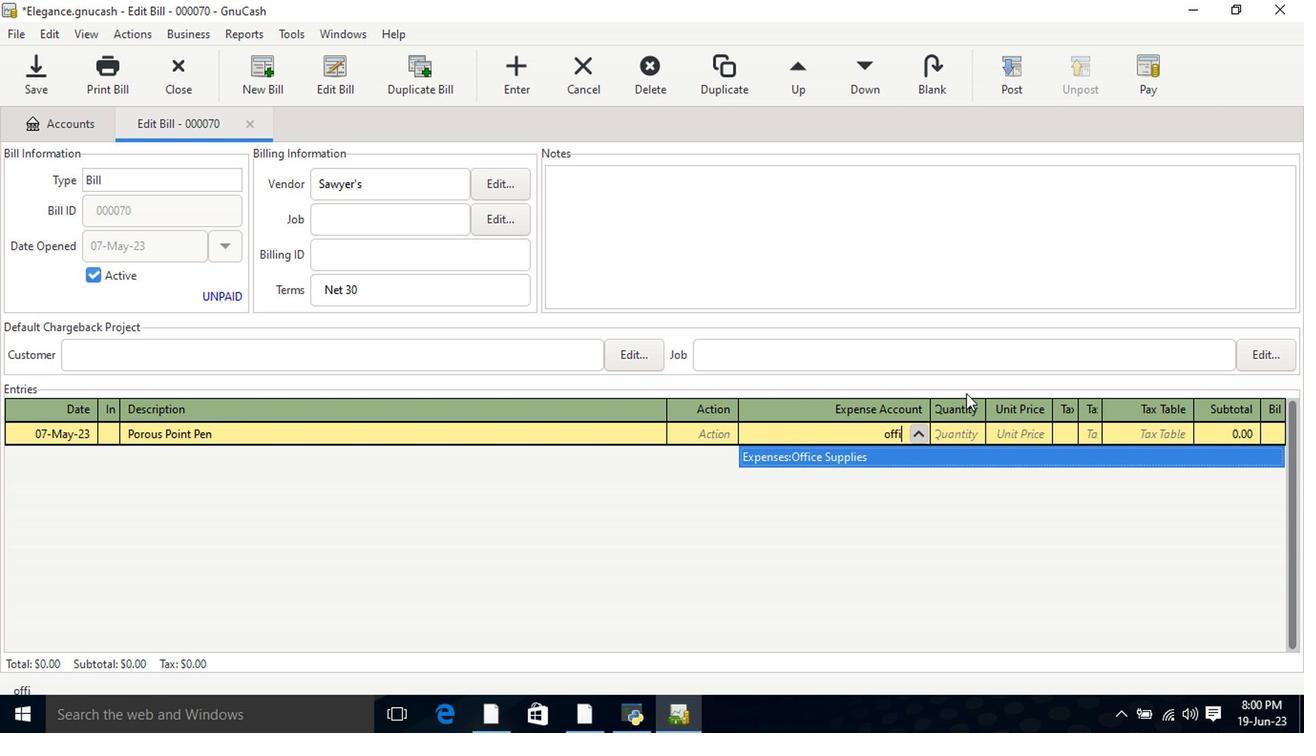 
Action: Key pressed <Key.tab>
Screenshot: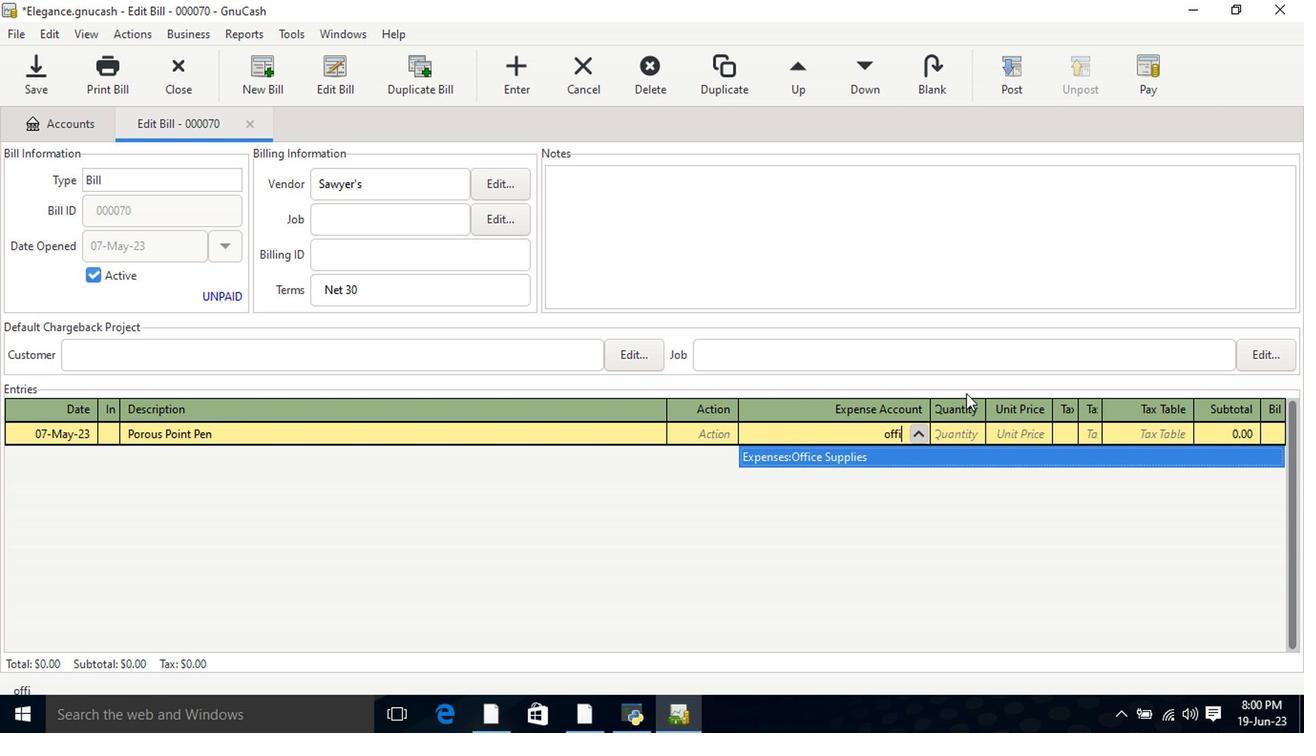 
Action: Mouse moved to (901, 420)
Screenshot: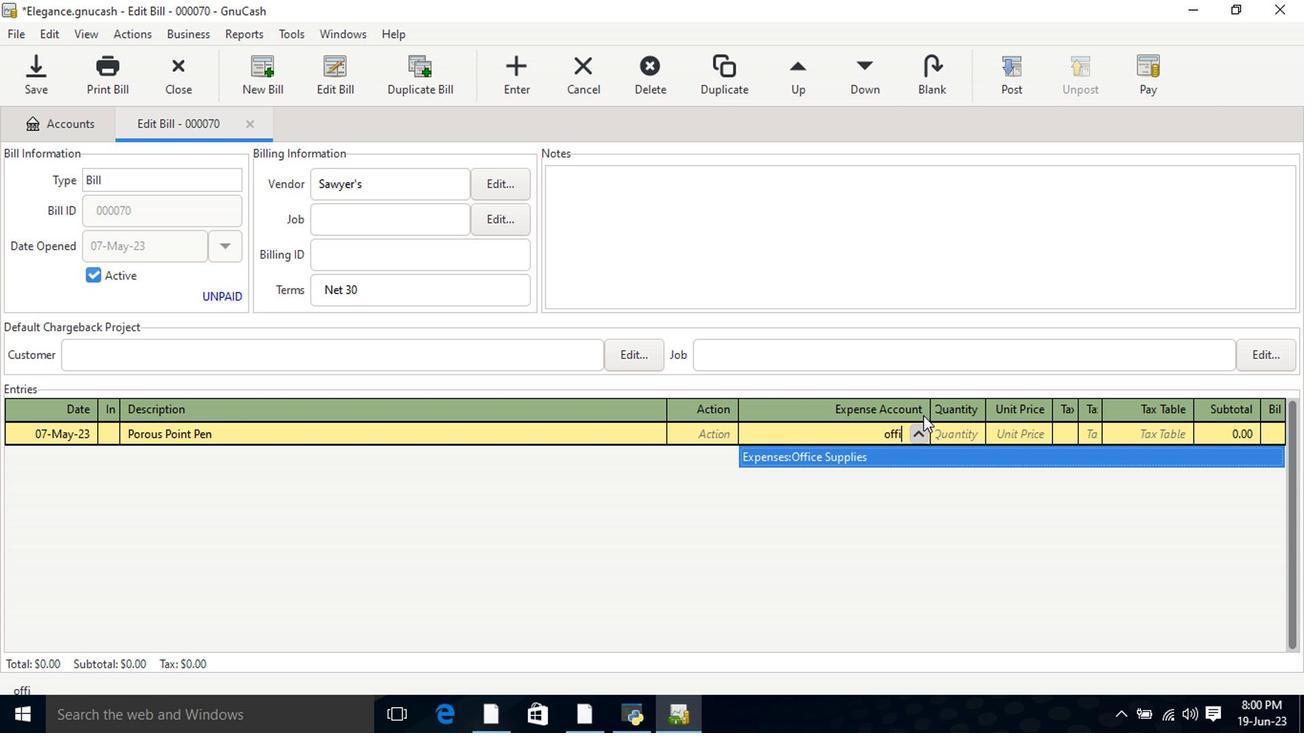 
Action: Key pressed 10<Key.tab>3.5
Screenshot: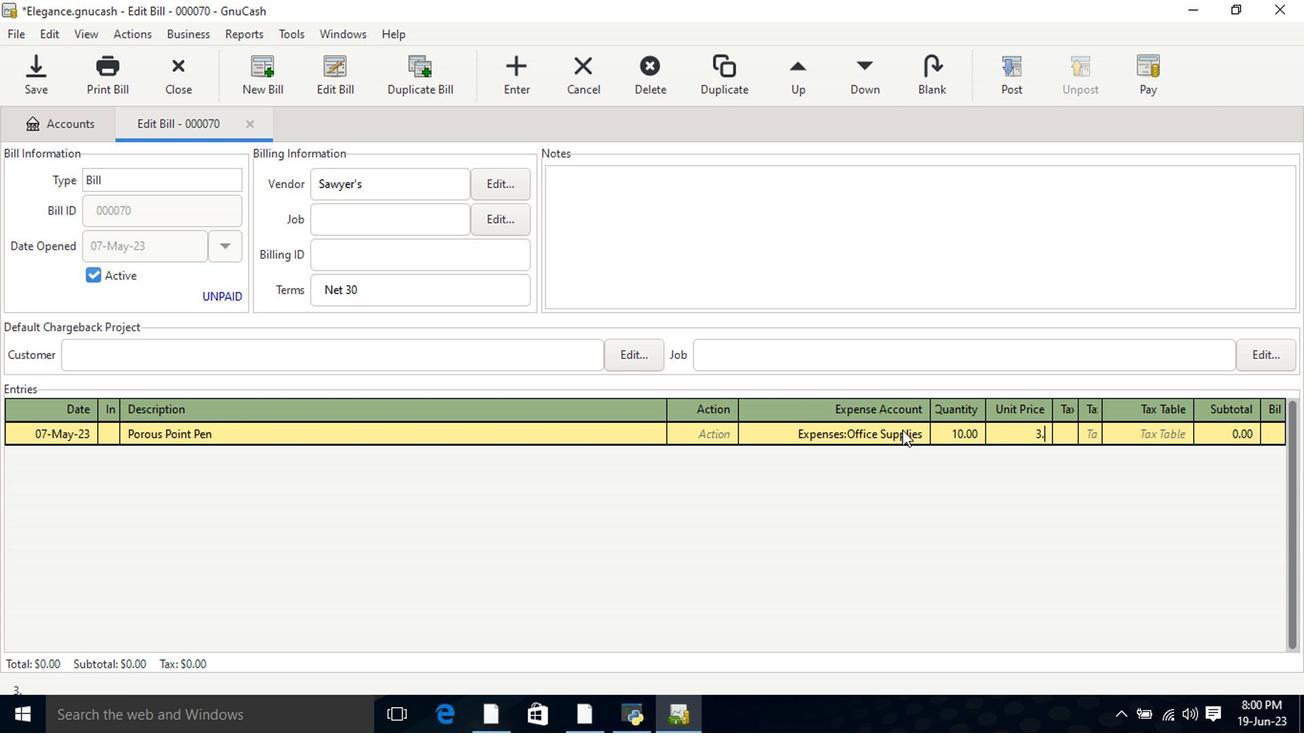 
Action: Mouse moved to (1121, 424)
Screenshot: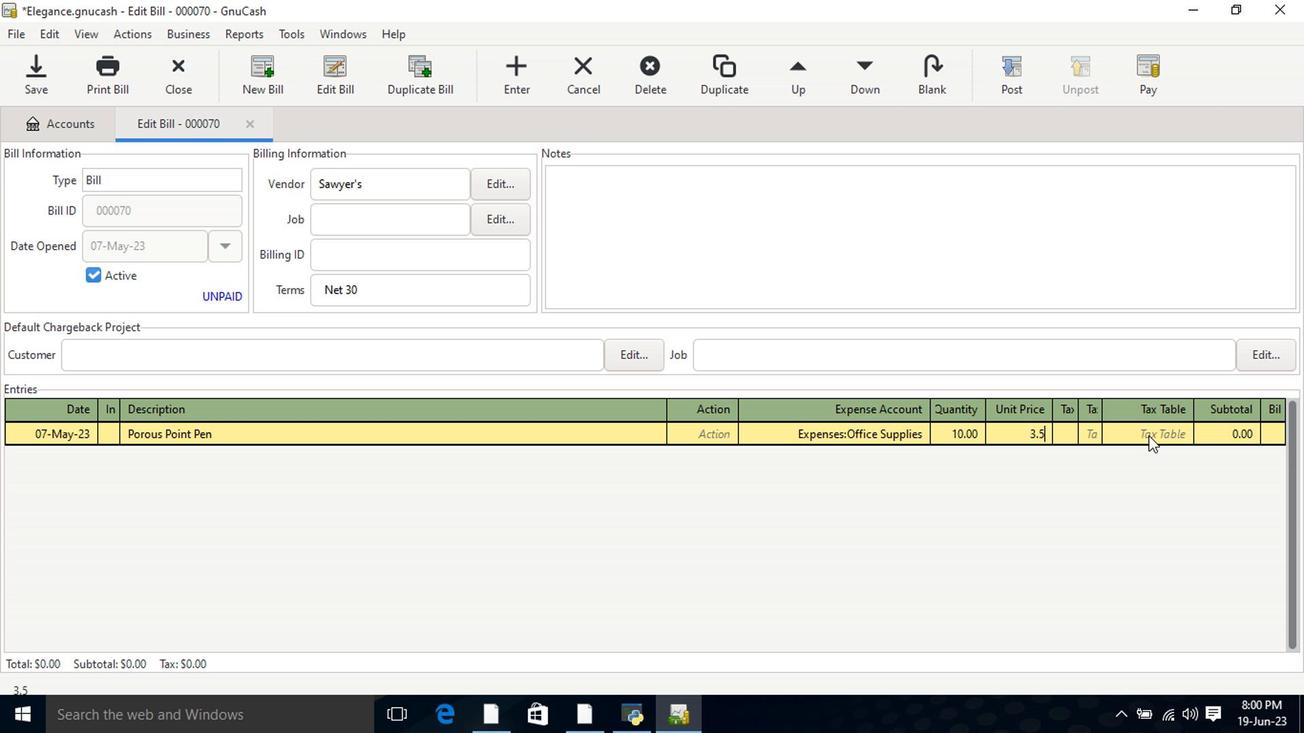 
Action: Key pressed <Key.tab>
Screenshot: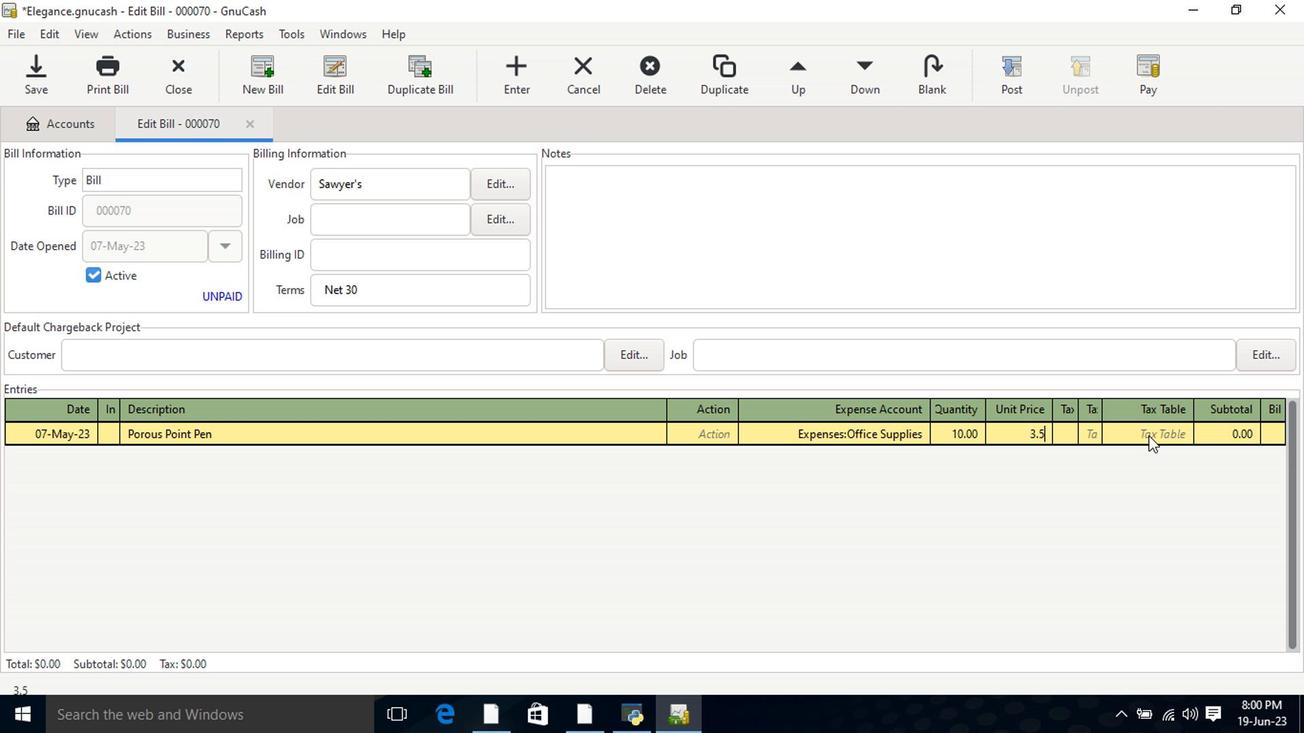 
Action: Mouse moved to (1072, 427)
Screenshot: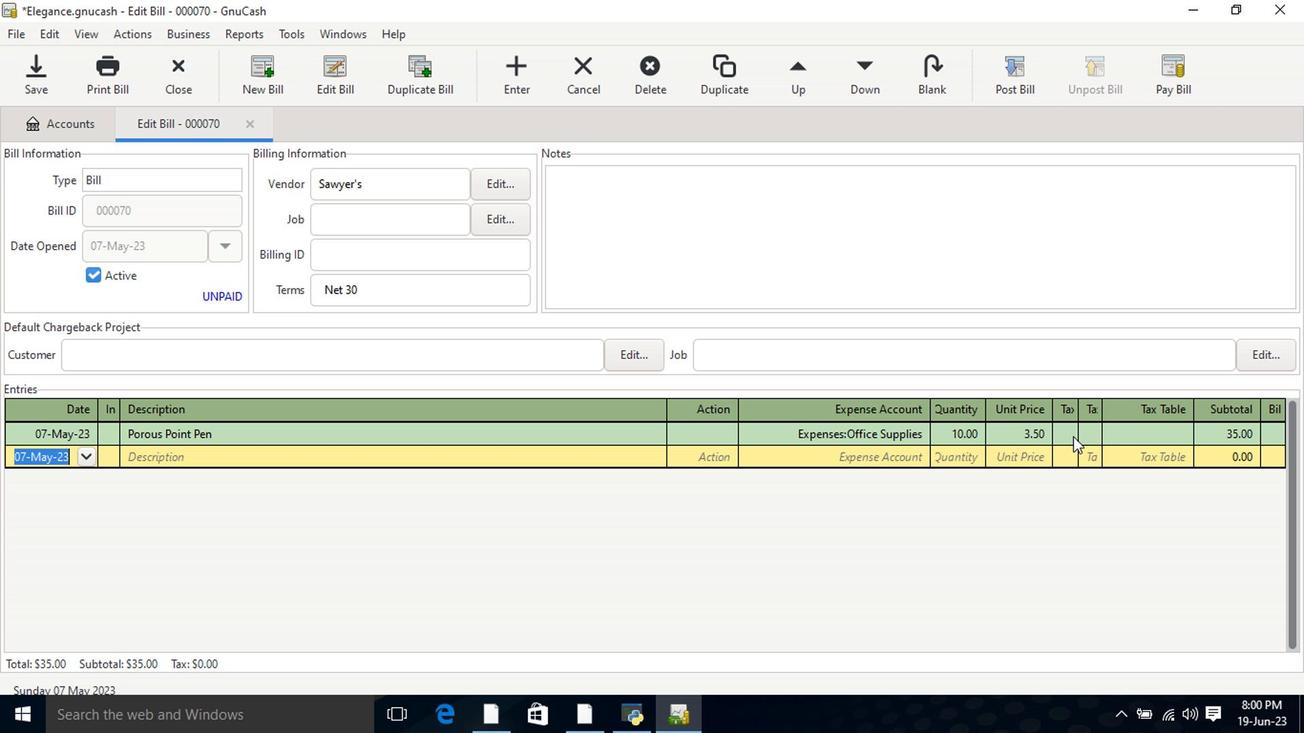 
Action: Mouse pressed left at (1072, 427)
Screenshot: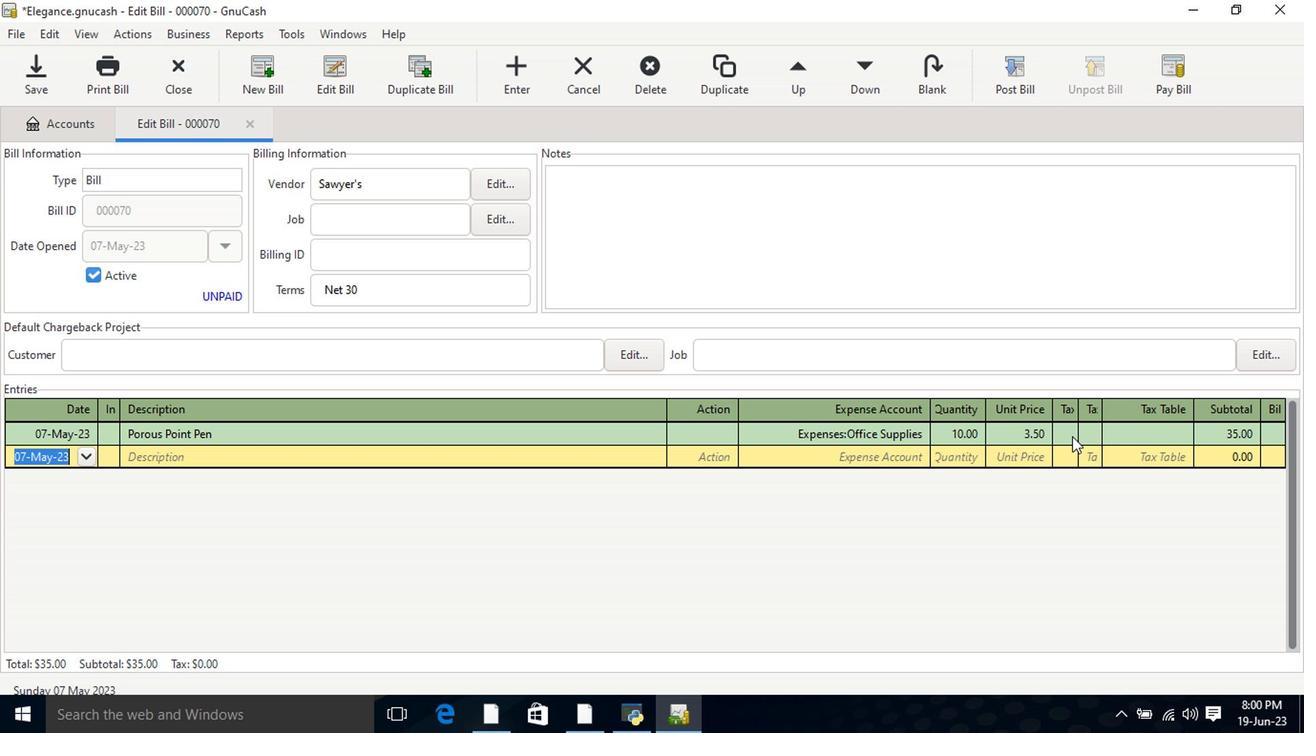 
Action: Mouse pressed left at (1072, 427)
Screenshot: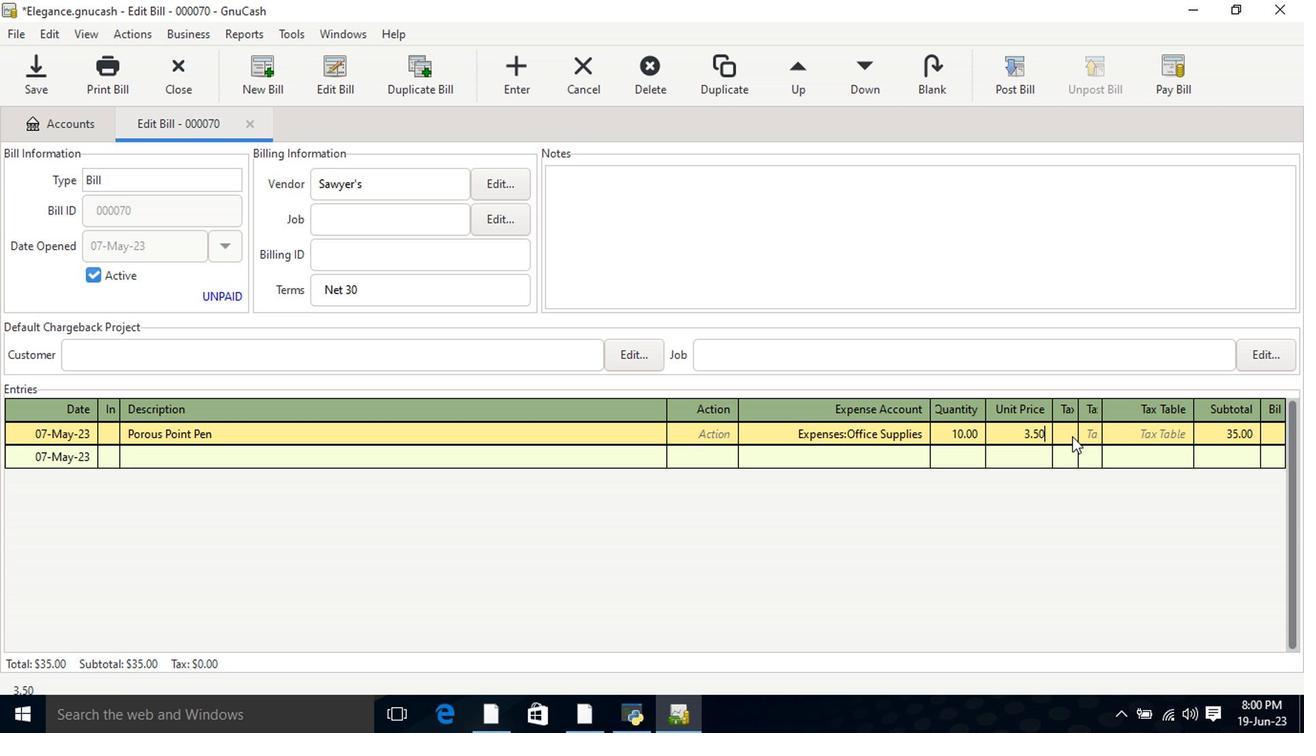 
Action: Mouse moved to (1117, 430)
Screenshot: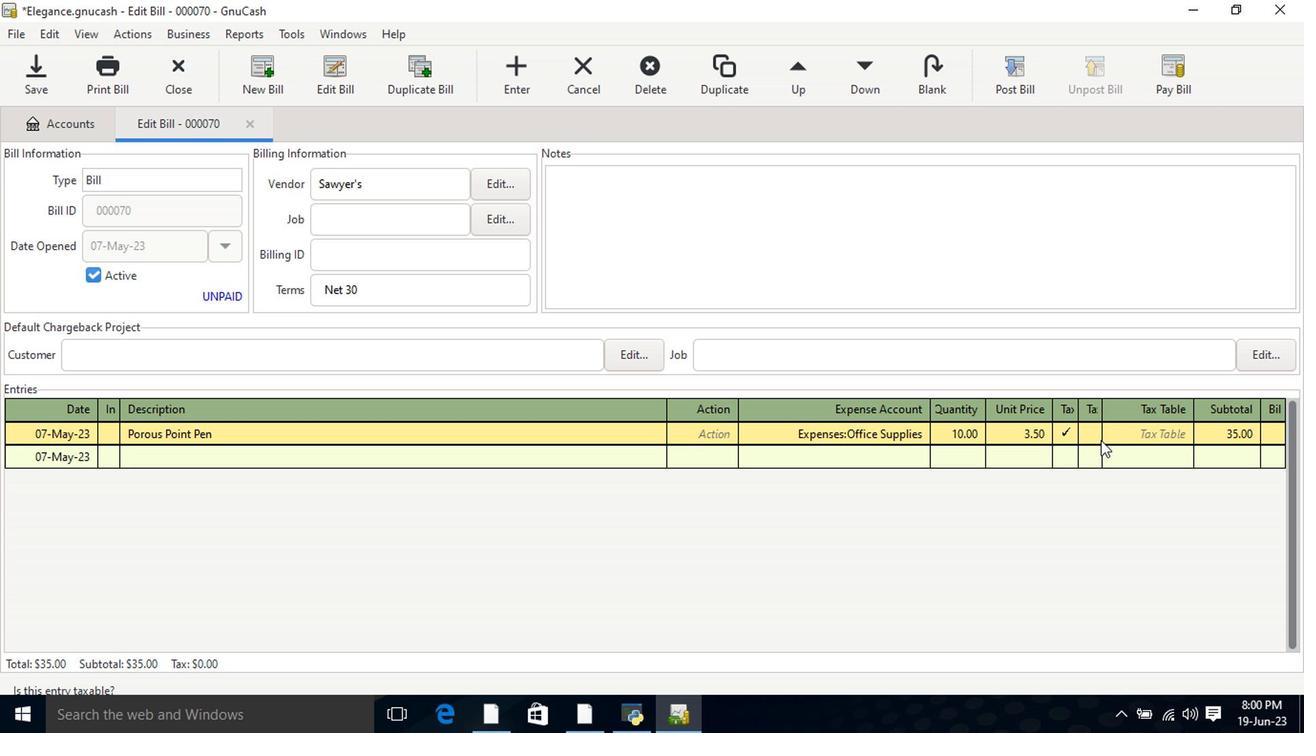 
Action: Key pressed <Key.tab>
Screenshot: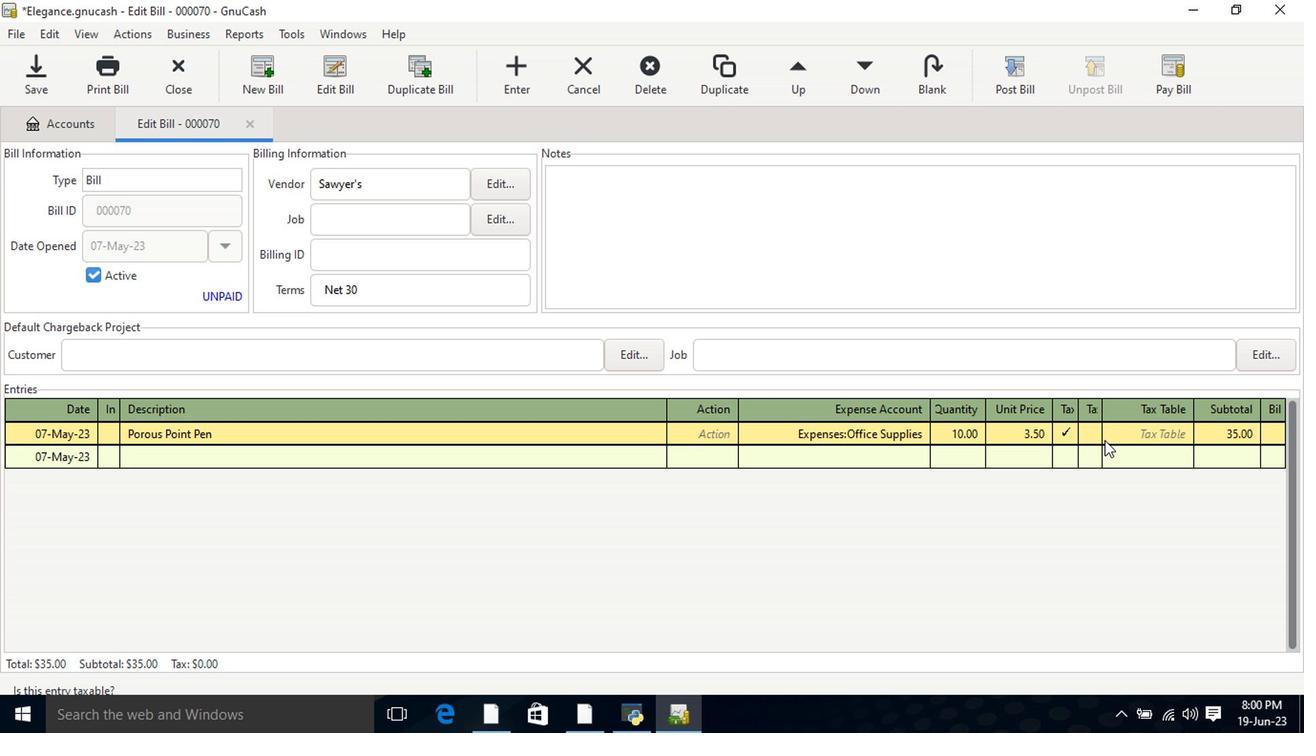 
Action: Mouse moved to (1181, 425)
Screenshot: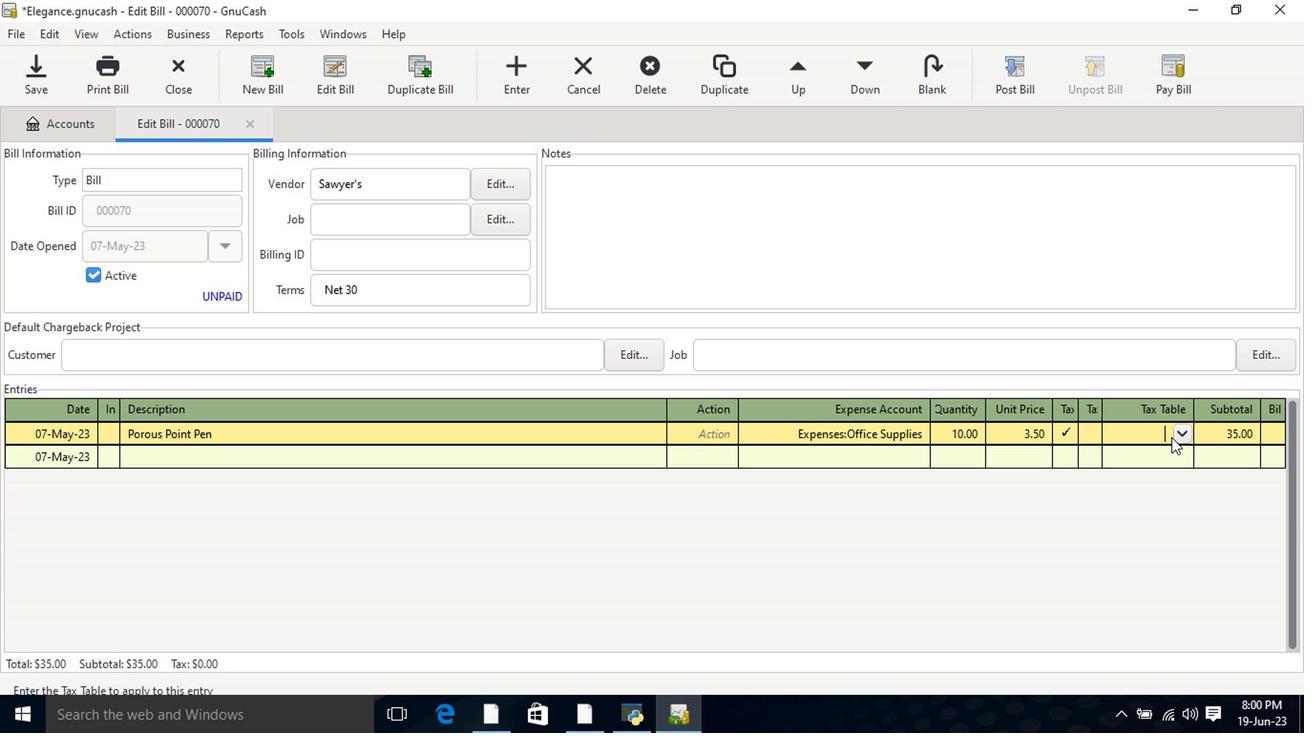
Action: Mouse pressed left at (1181, 425)
Screenshot: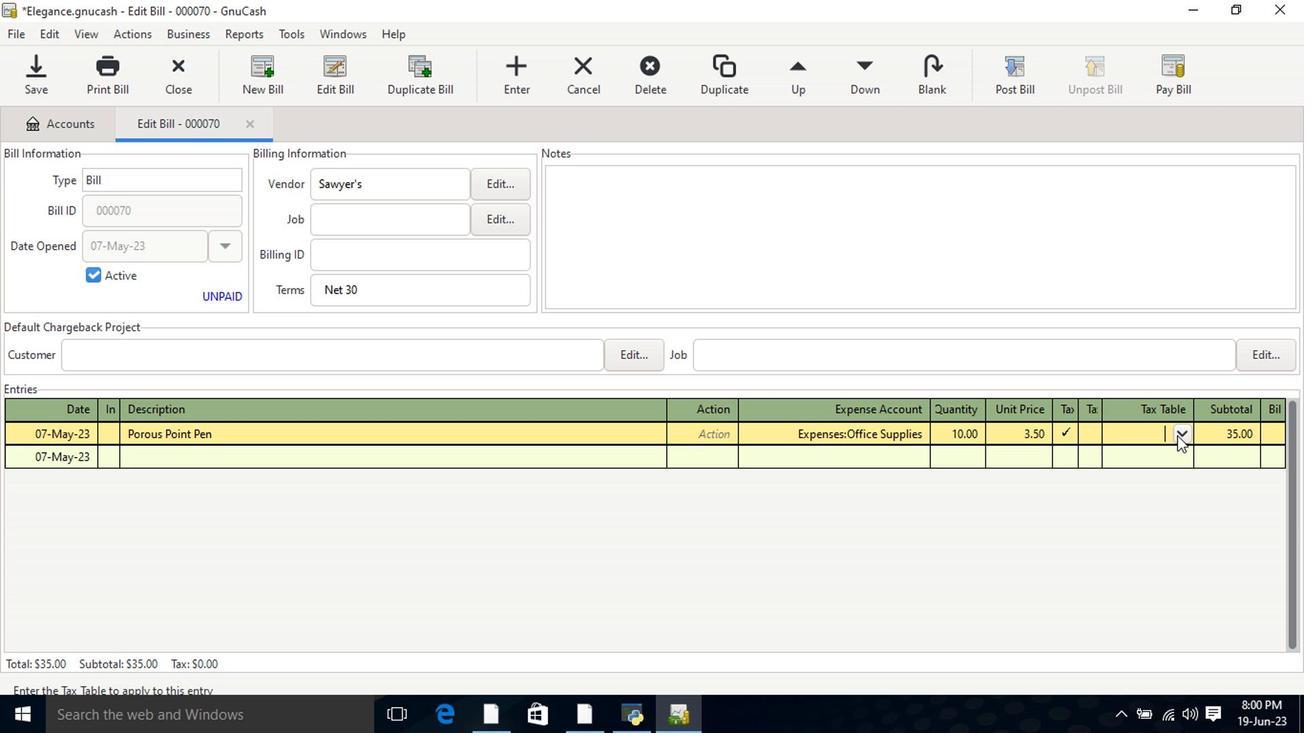
Action: Mouse moved to (1181, 446)
Screenshot: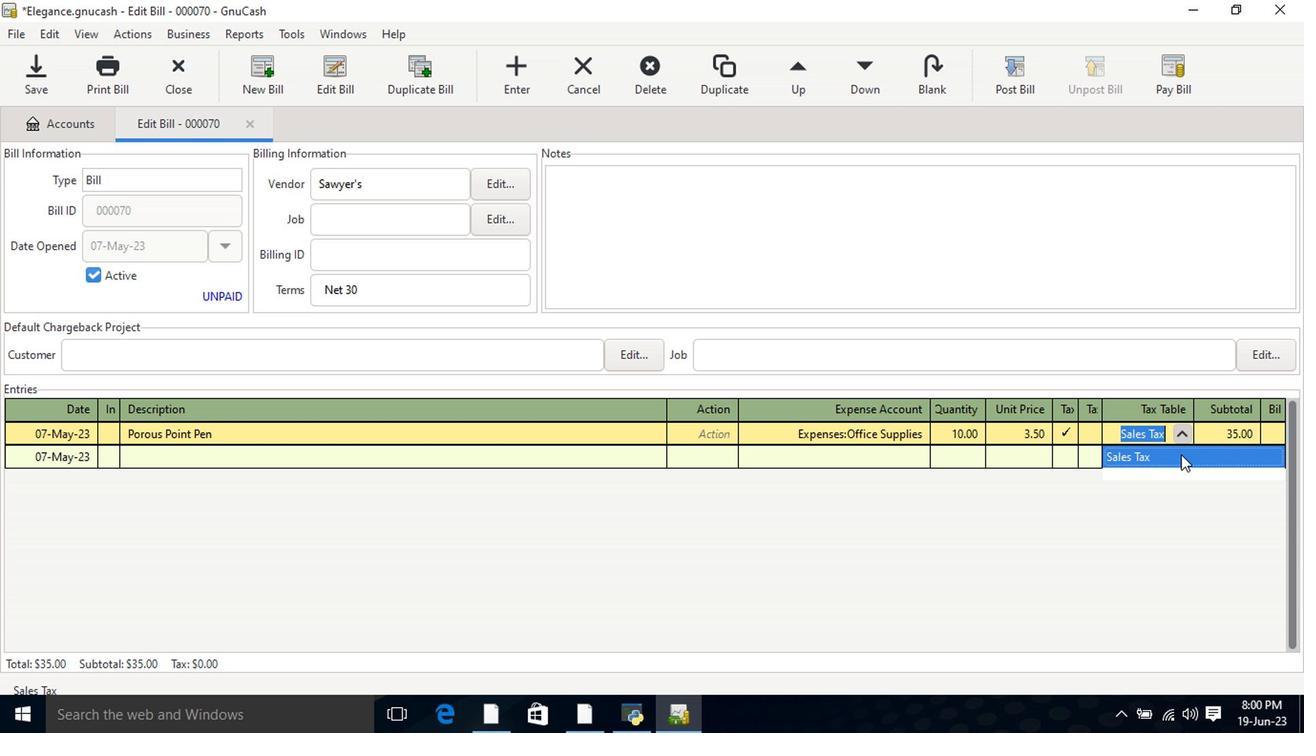 
Action: Mouse pressed left at (1181, 446)
Screenshot: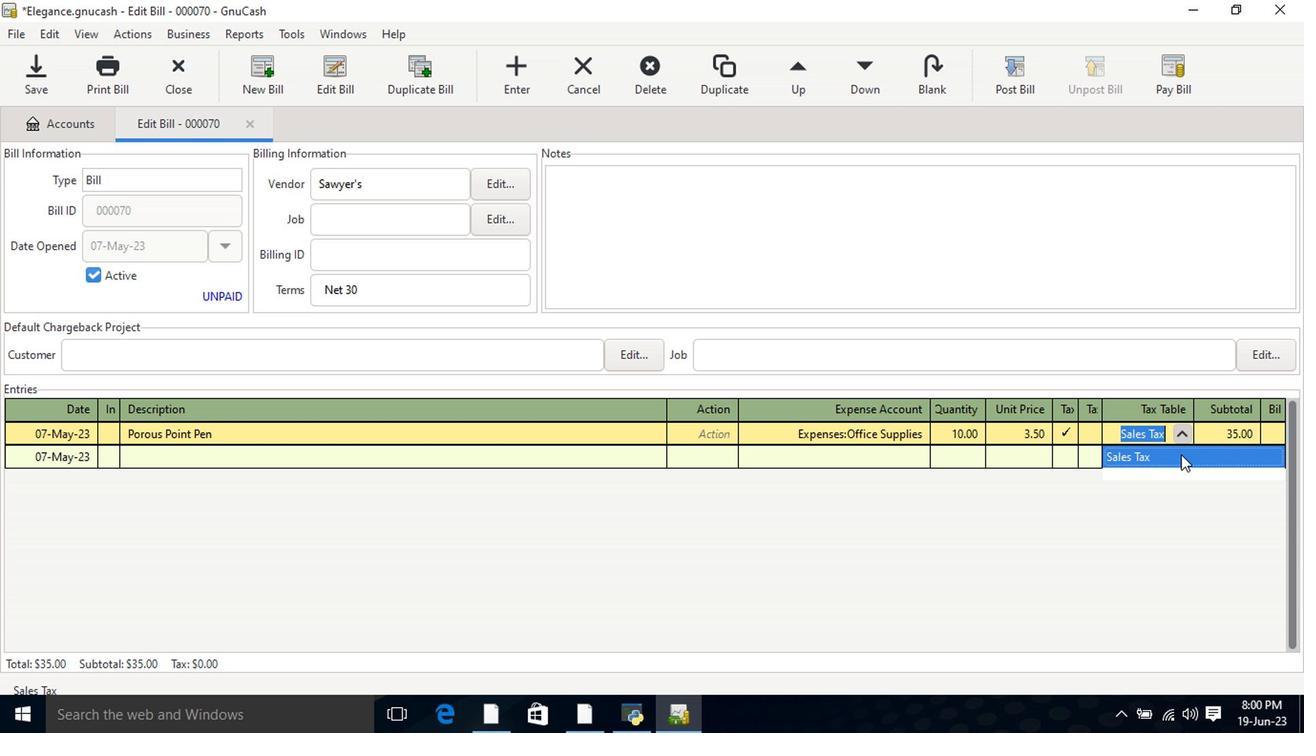 
Action: Mouse moved to (1179, 454)
Screenshot: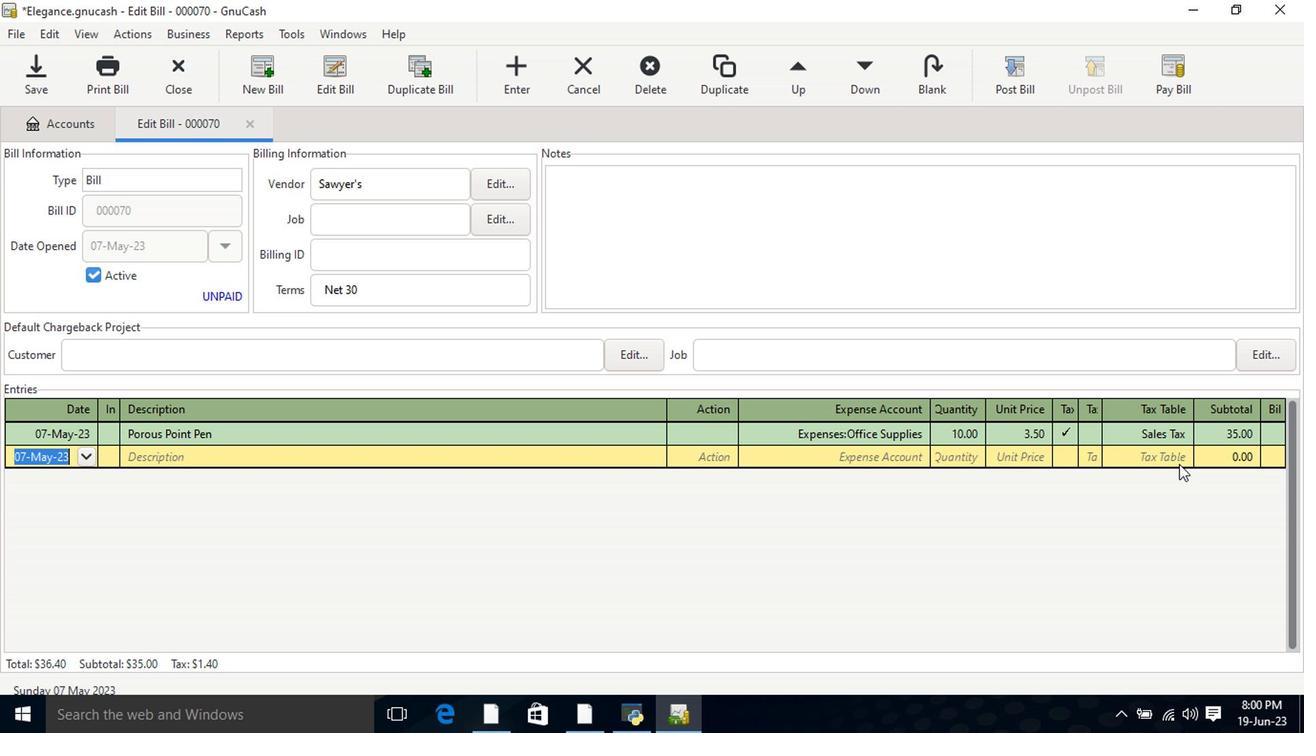 
Action: Key pressed <Key.tab><Key.shift>Paper<Key.space><Key.shift>Clip<Key.tab><Key.tab>offi<Key.tab>1<Key.backspace>8<Key.tab>13.9
Screenshot: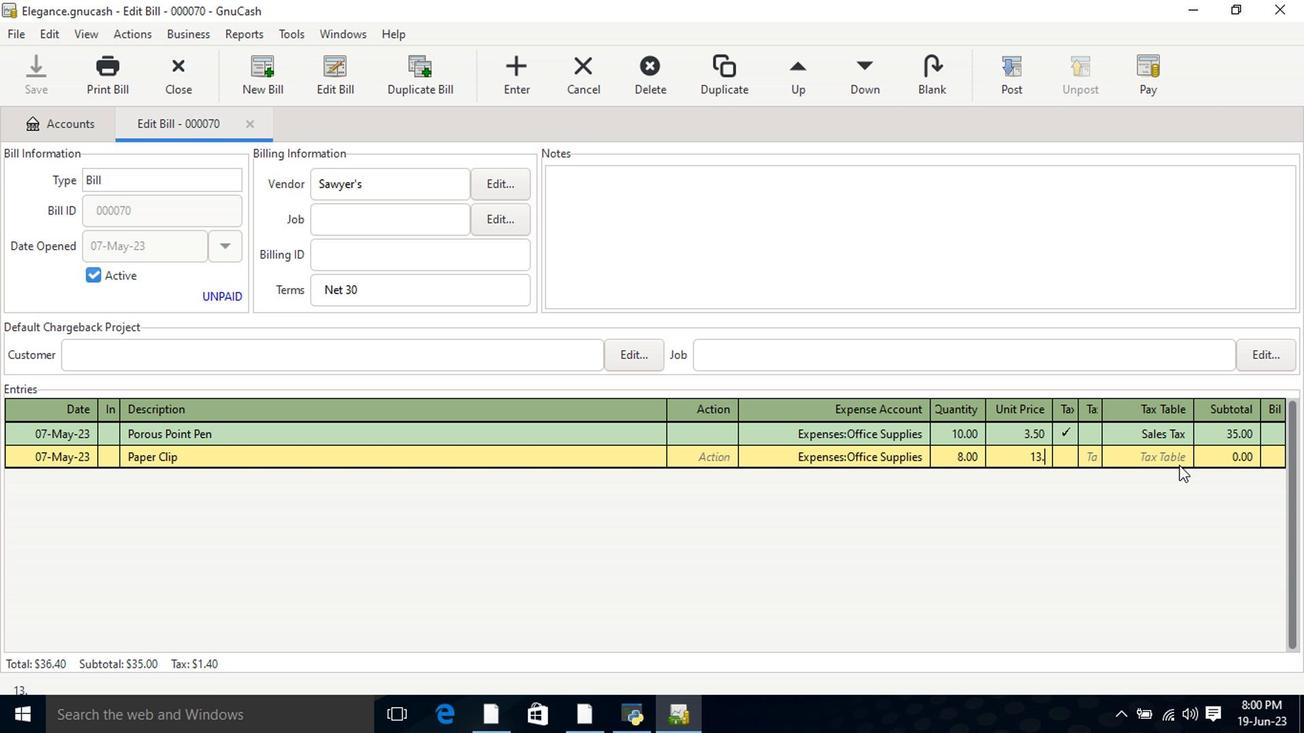 
Action: Mouse moved to (1069, 446)
Screenshot: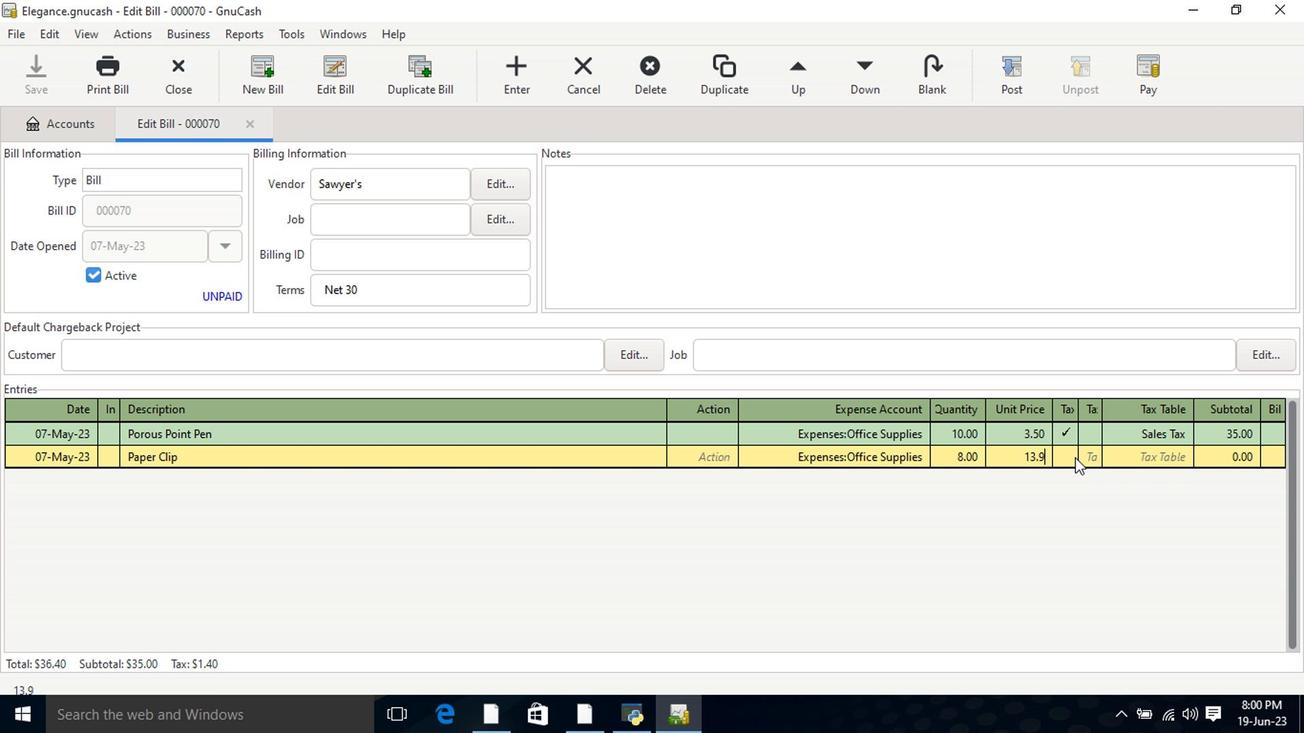 
Action: Mouse pressed left at (1069, 446)
Screenshot: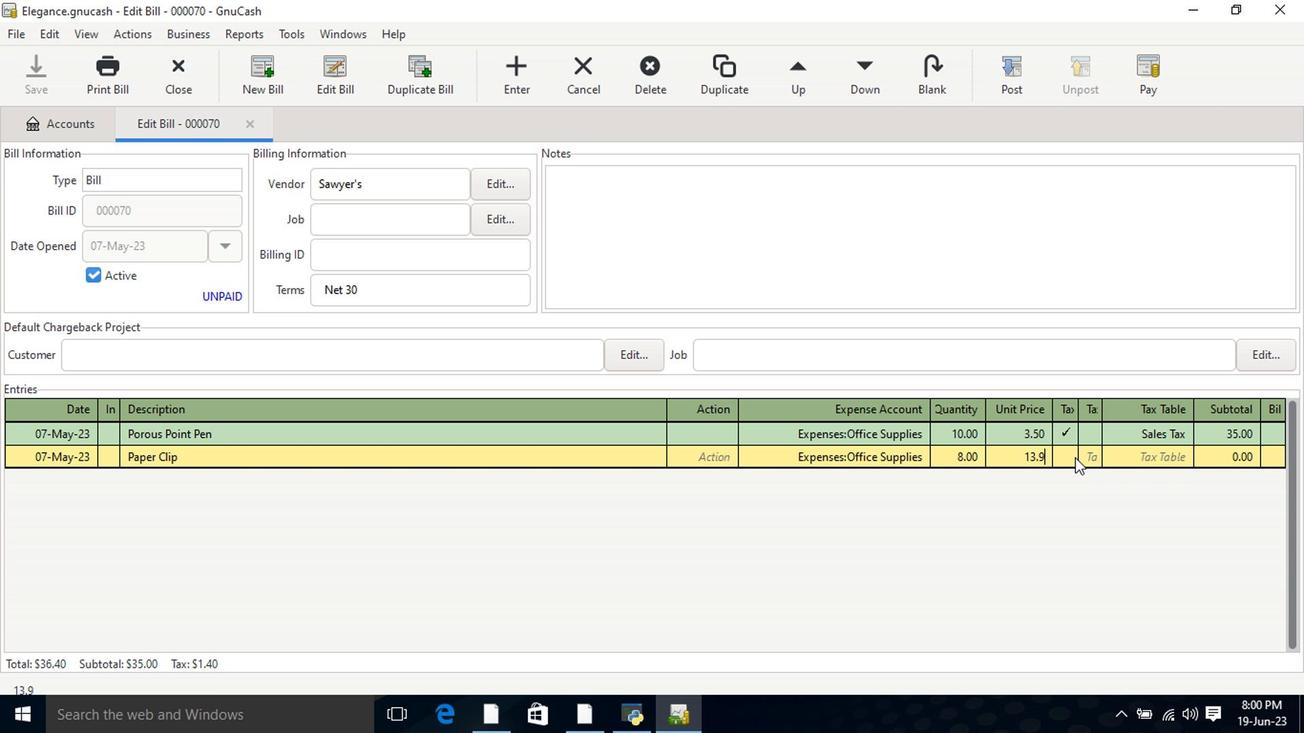 
Action: Mouse moved to (1135, 446)
Screenshot: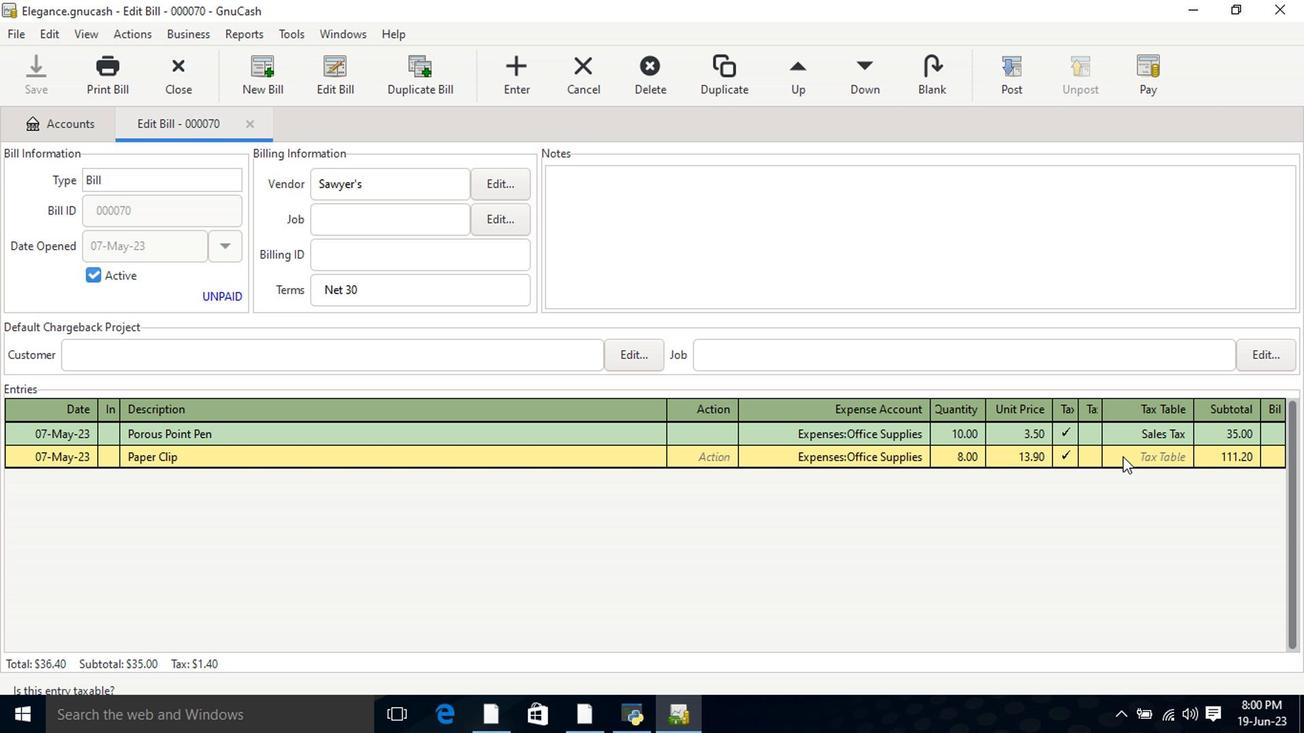 
Action: Key pressed <Key.tab>
Screenshot: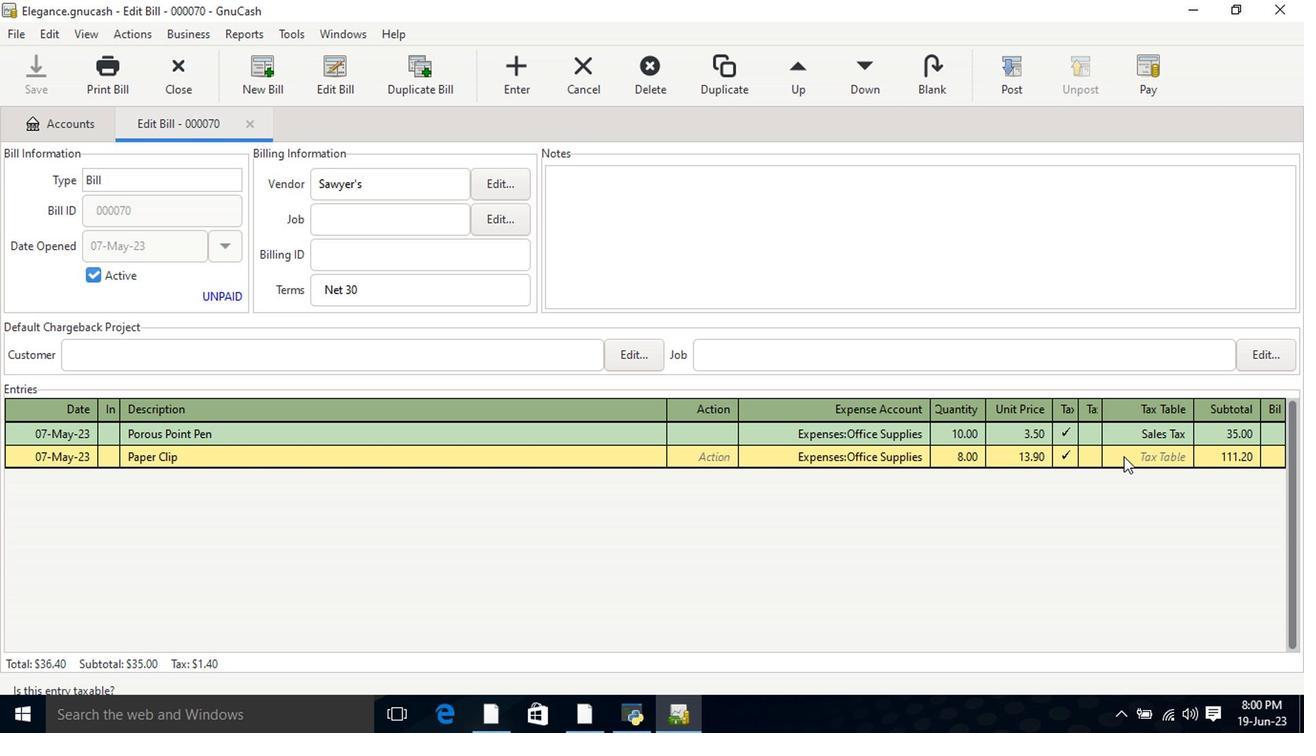 
Action: Mouse moved to (1184, 446)
Screenshot: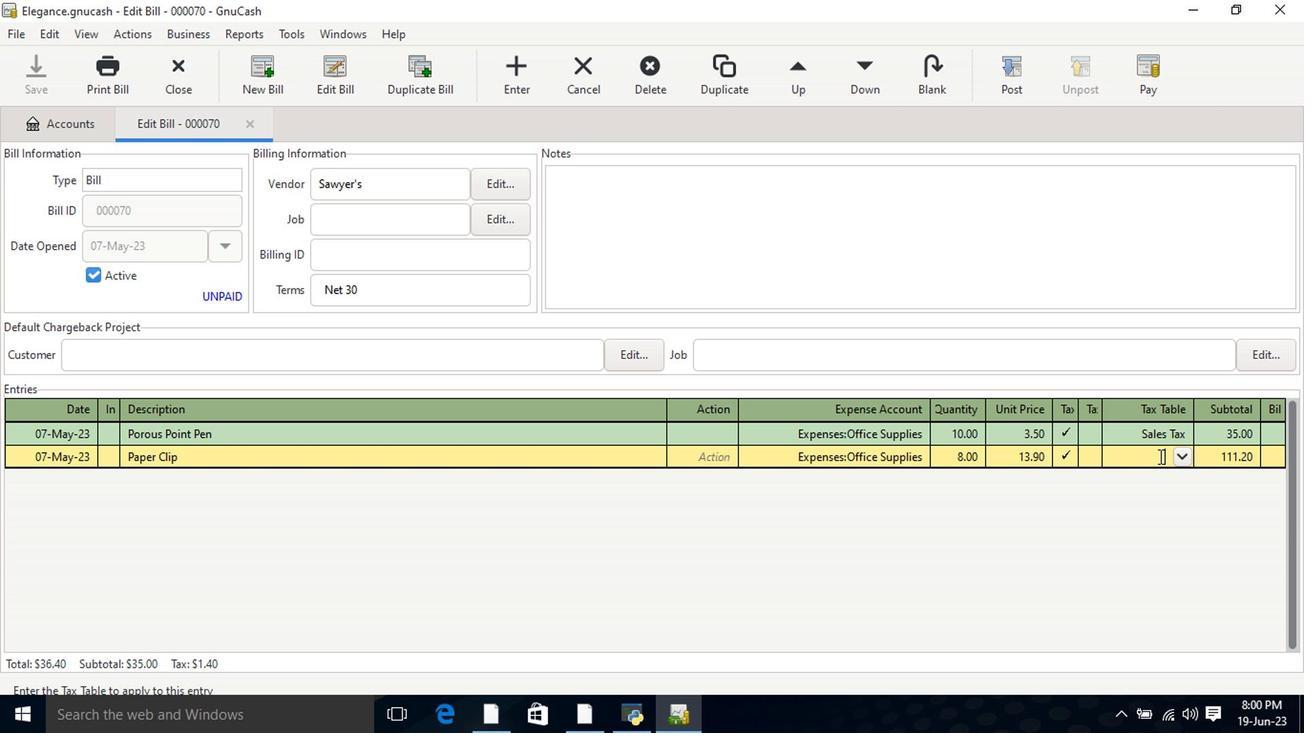 
Action: Mouse pressed left at (1184, 446)
Screenshot: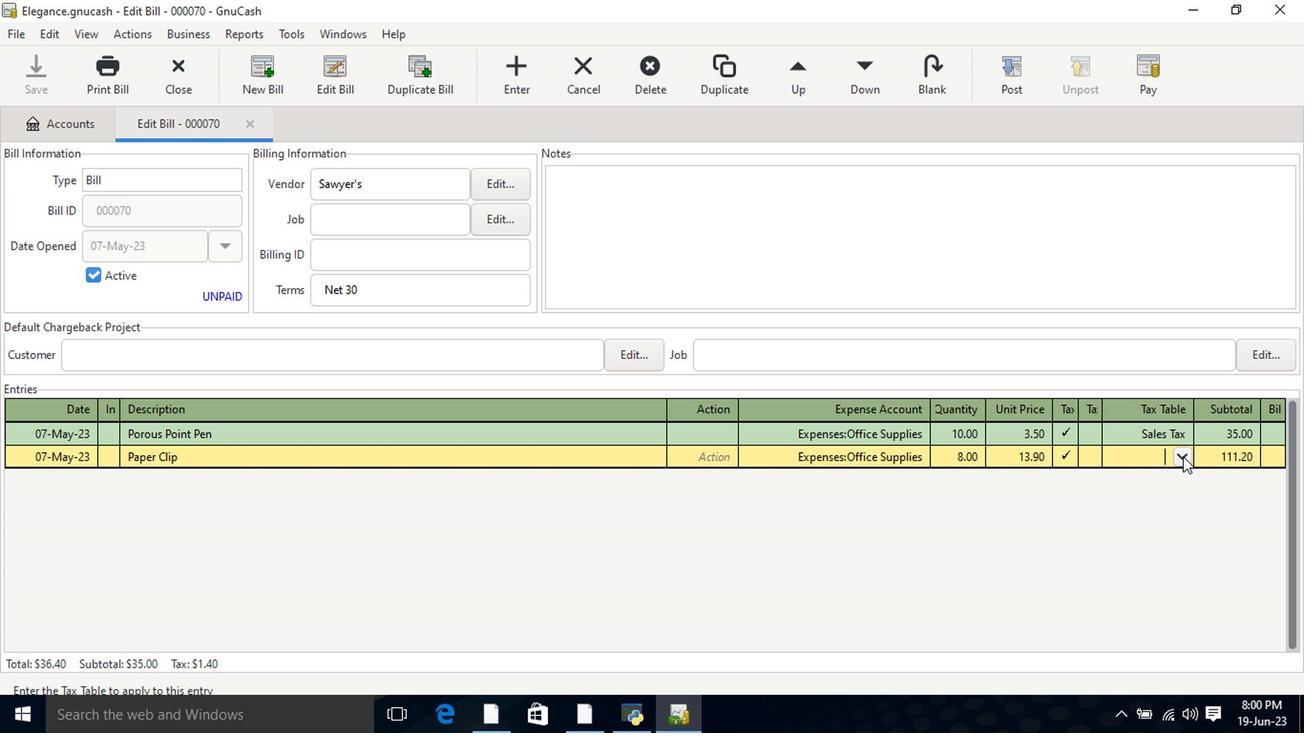 
Action: Mouse moved to (1179, 462)
Screenshot: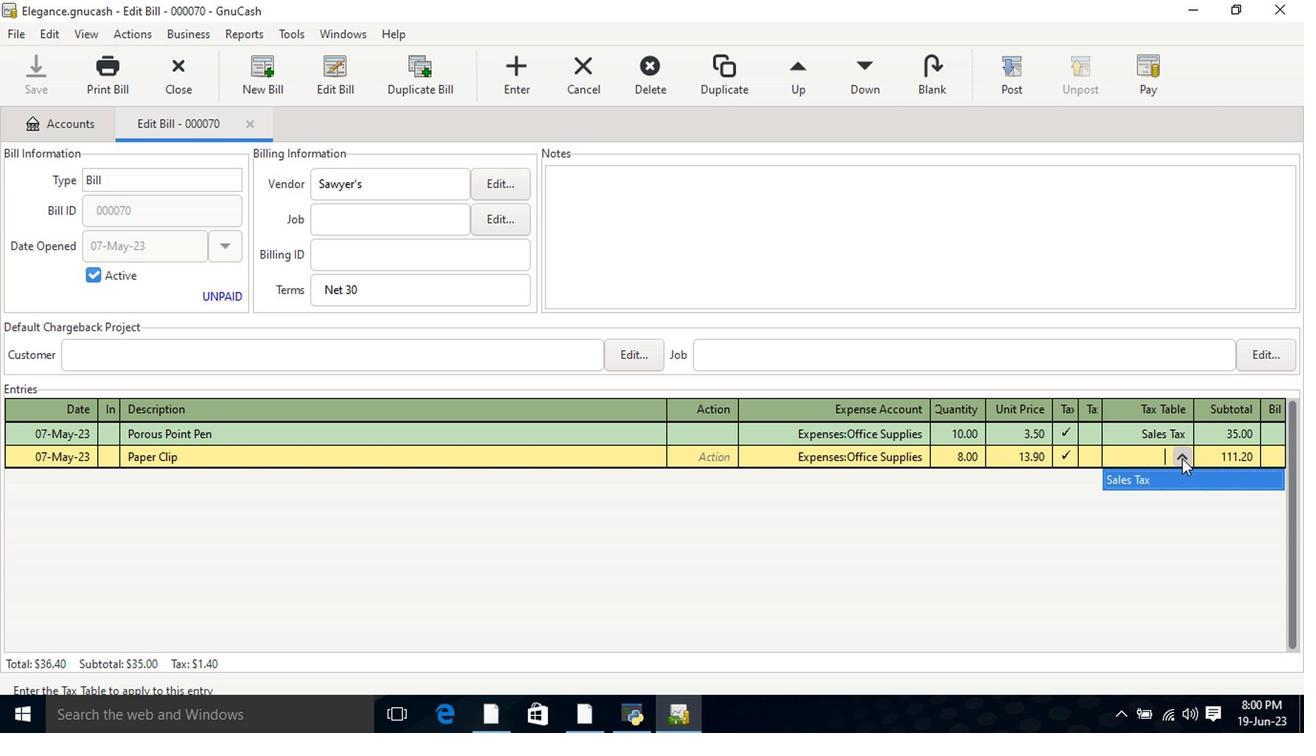 
Action: Mouse pressed left at (1179, 462)
Screenshot: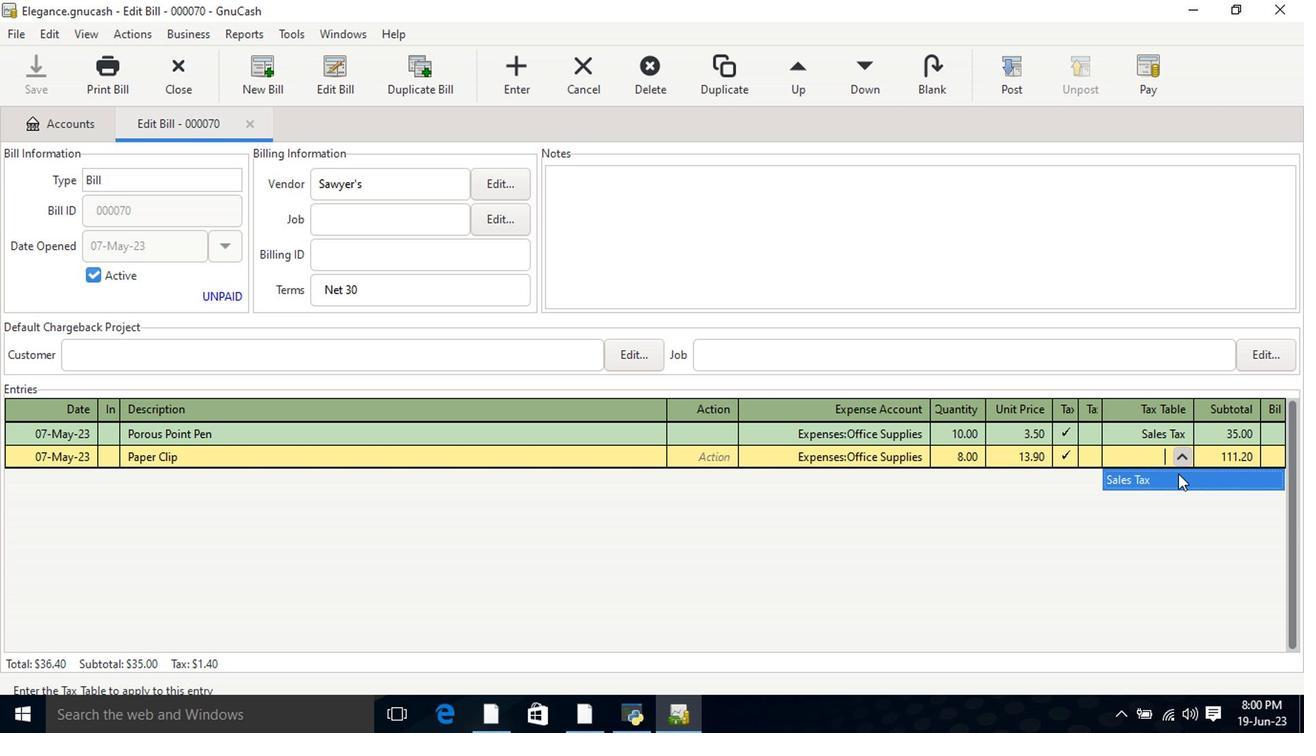 
Action: Mouse moved to (1179, 462)
Screenshot: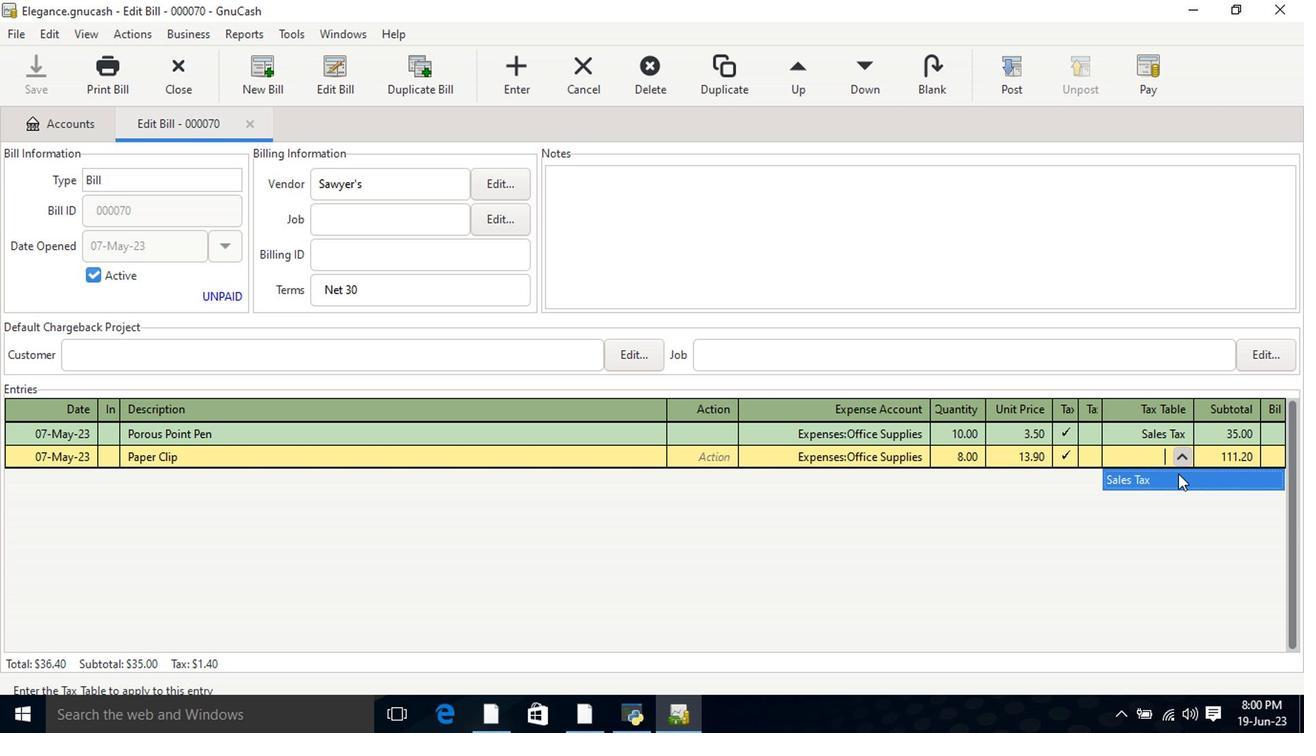 
Action: Key pressed <Key.tab>
Screenshot: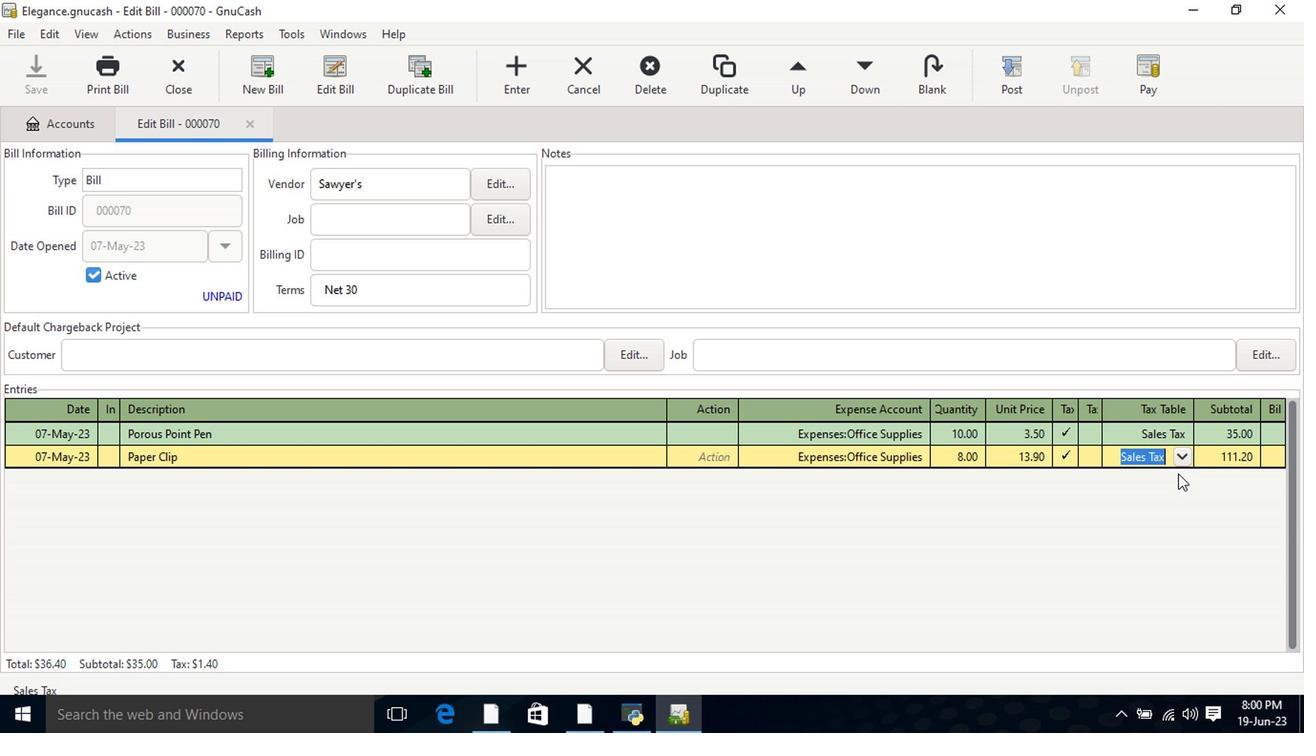 
Action: Mouse moved to (1012, 91)
Screenshot: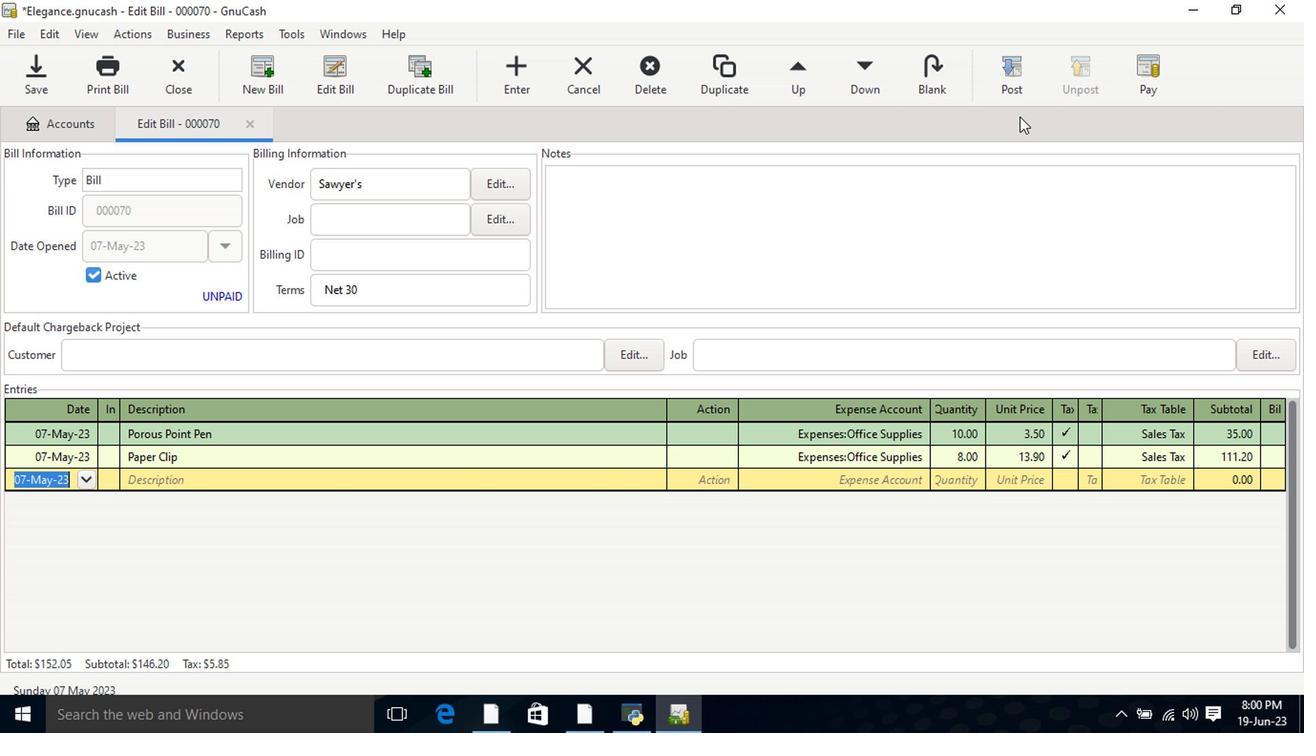 
Action: Mouse pressed left at (1012, 91)
Screenshot: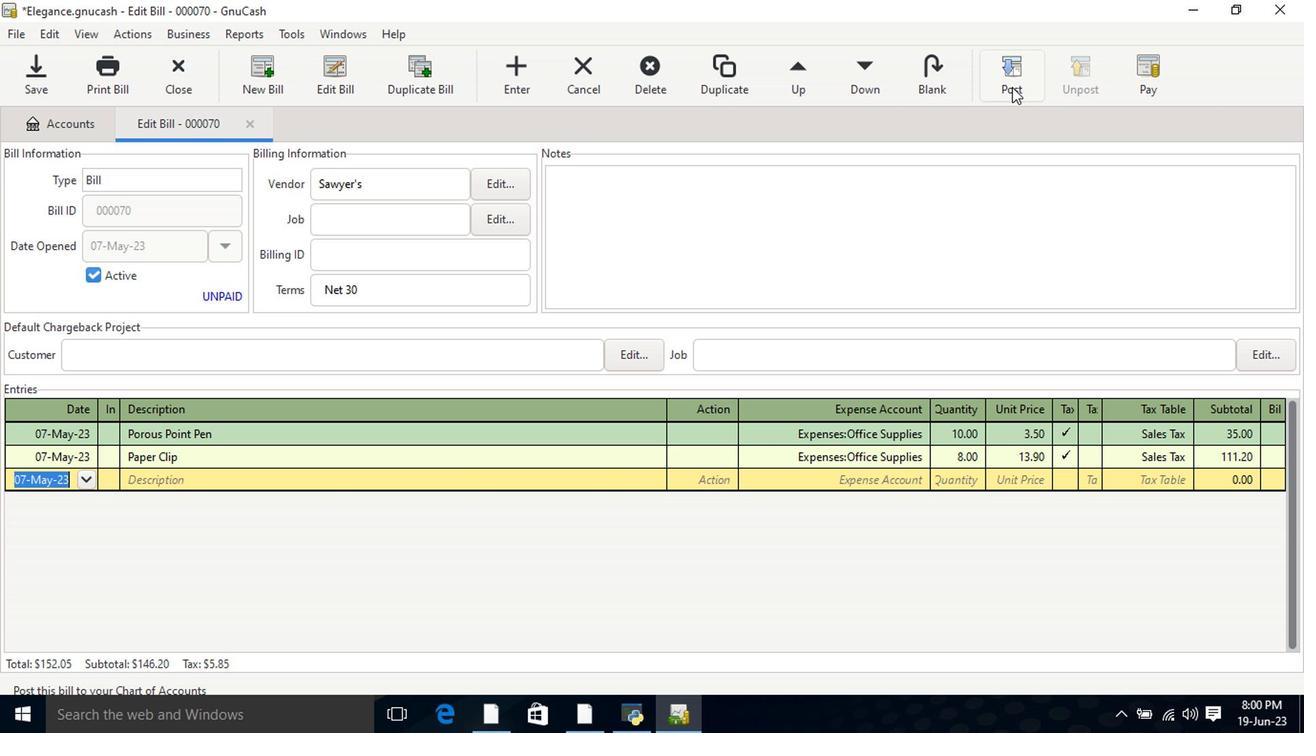 
Action: Mouse moved to (785, 471)
Screenshot: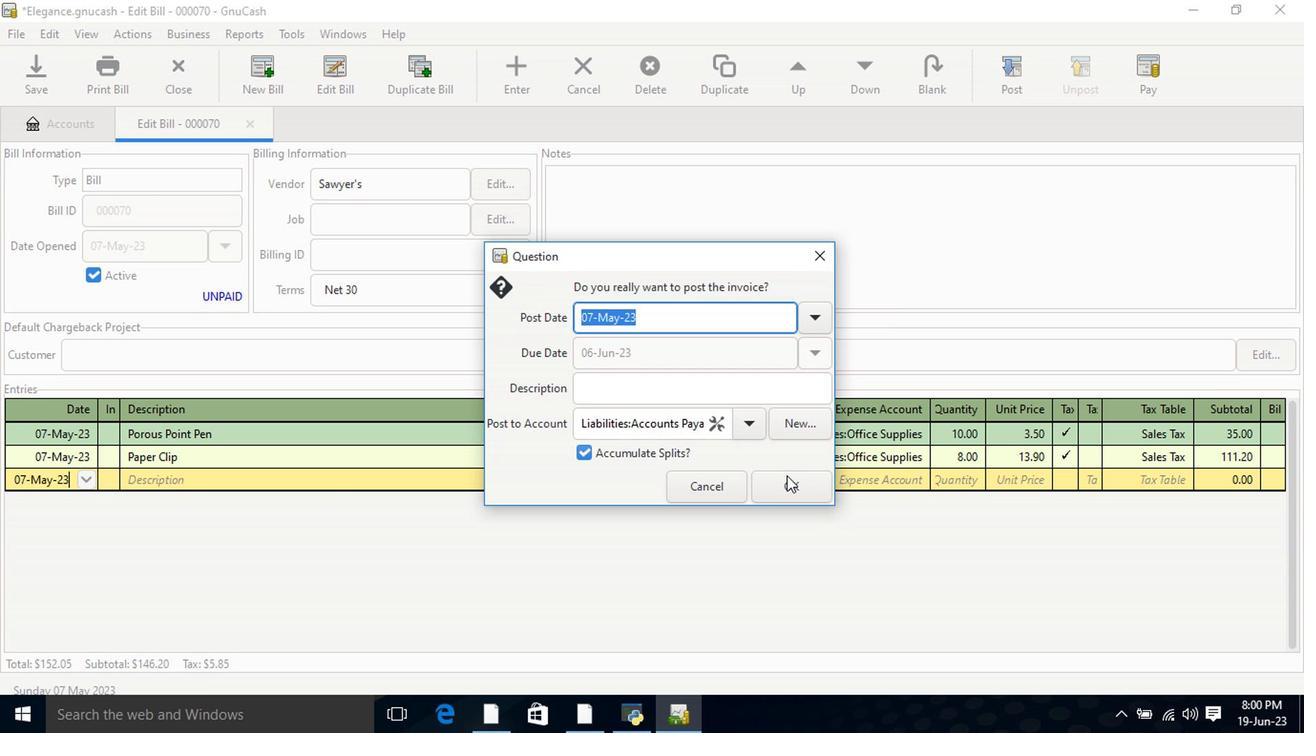 
Action: Mouse pressed left at (785, 471)
Screenshot: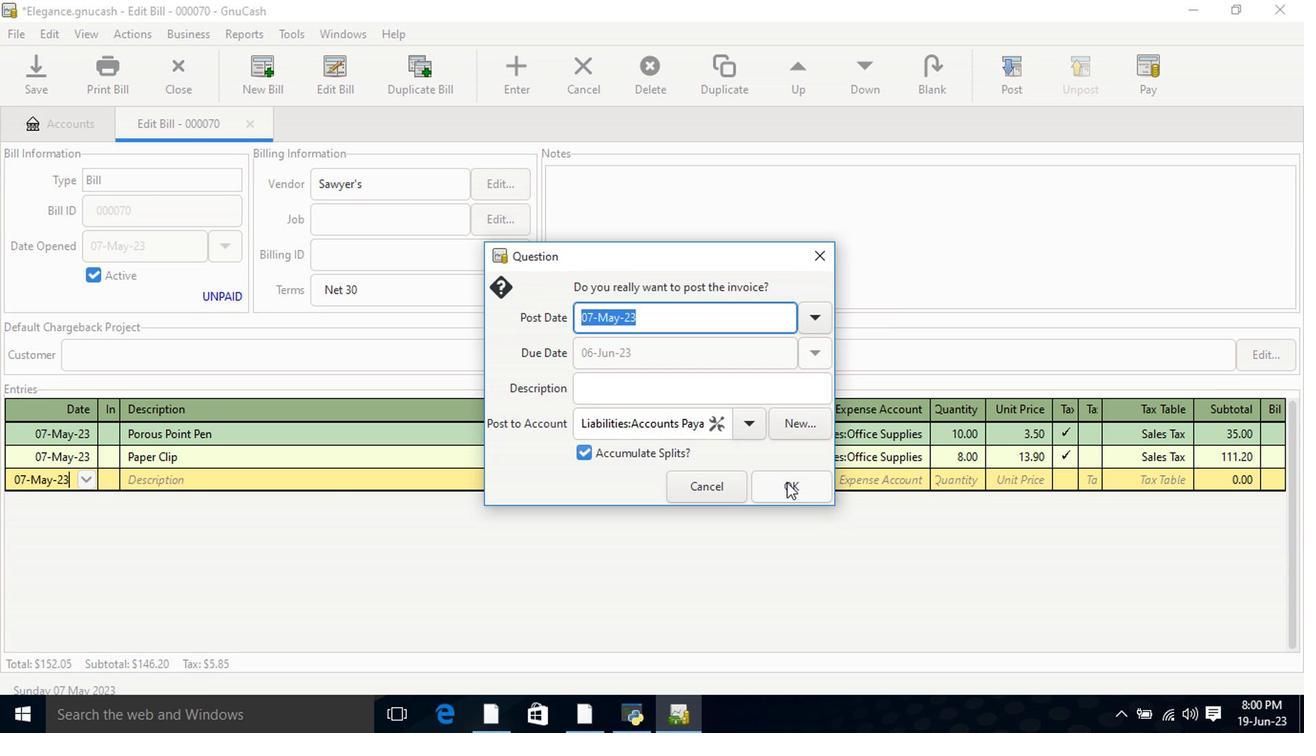 
Action: Mouse moved to (1149, 77)
Screenshot: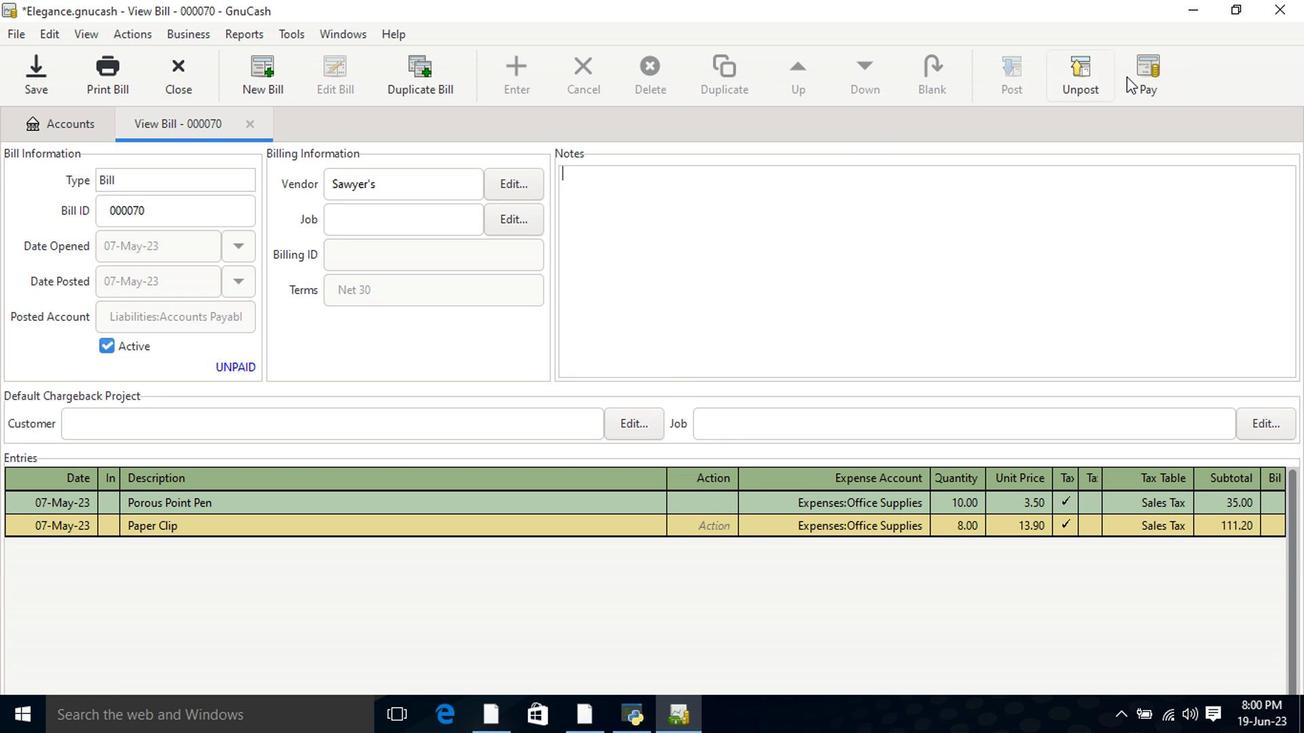 
Action: Mouse pressed left at (1149, 77)
Screenshot: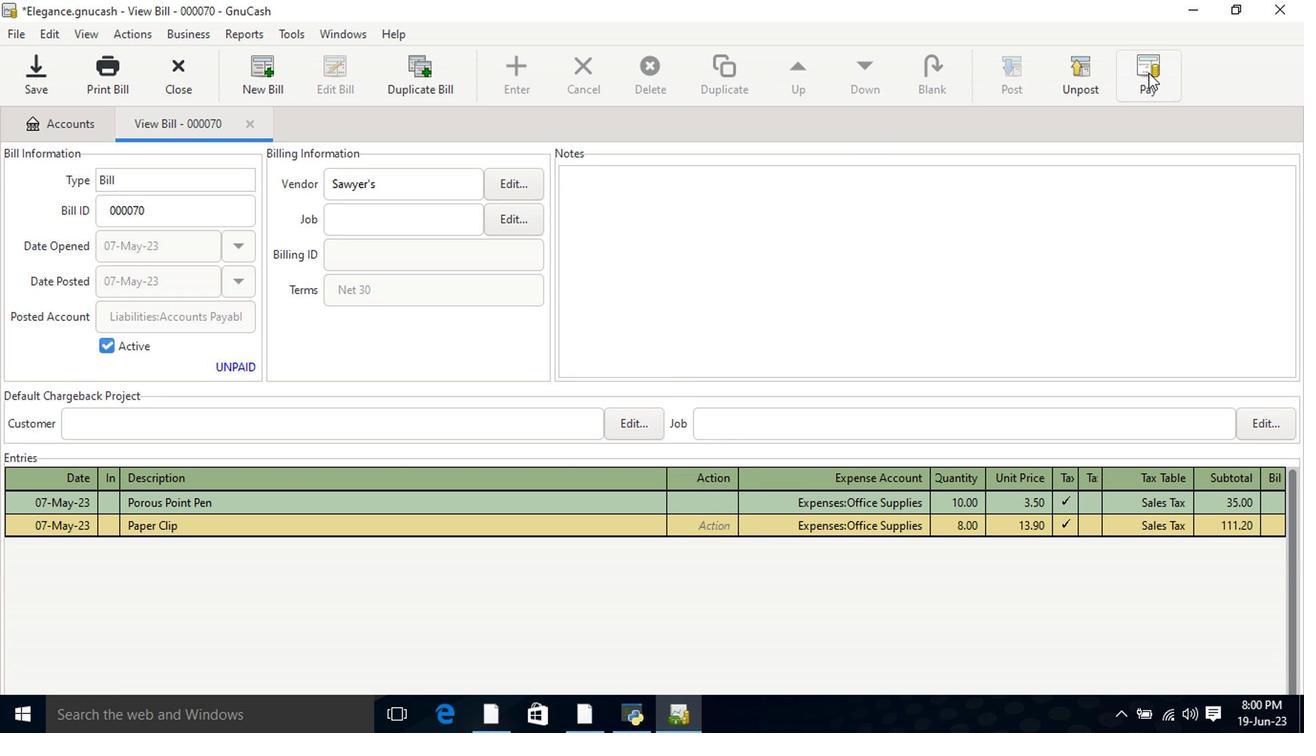 
Action: Mouse moved to (589, 362)
Screenshot: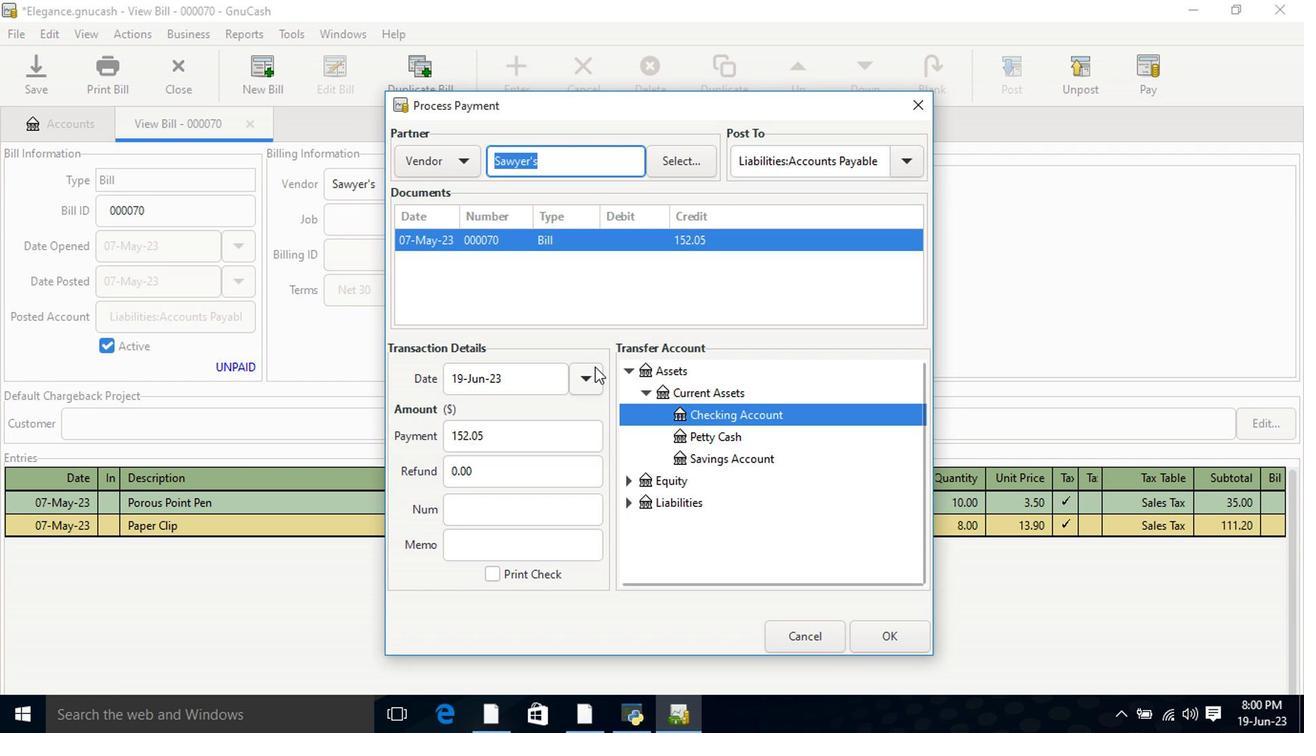 
Action: Mouse pressed left at (589, 362)
Screenshot: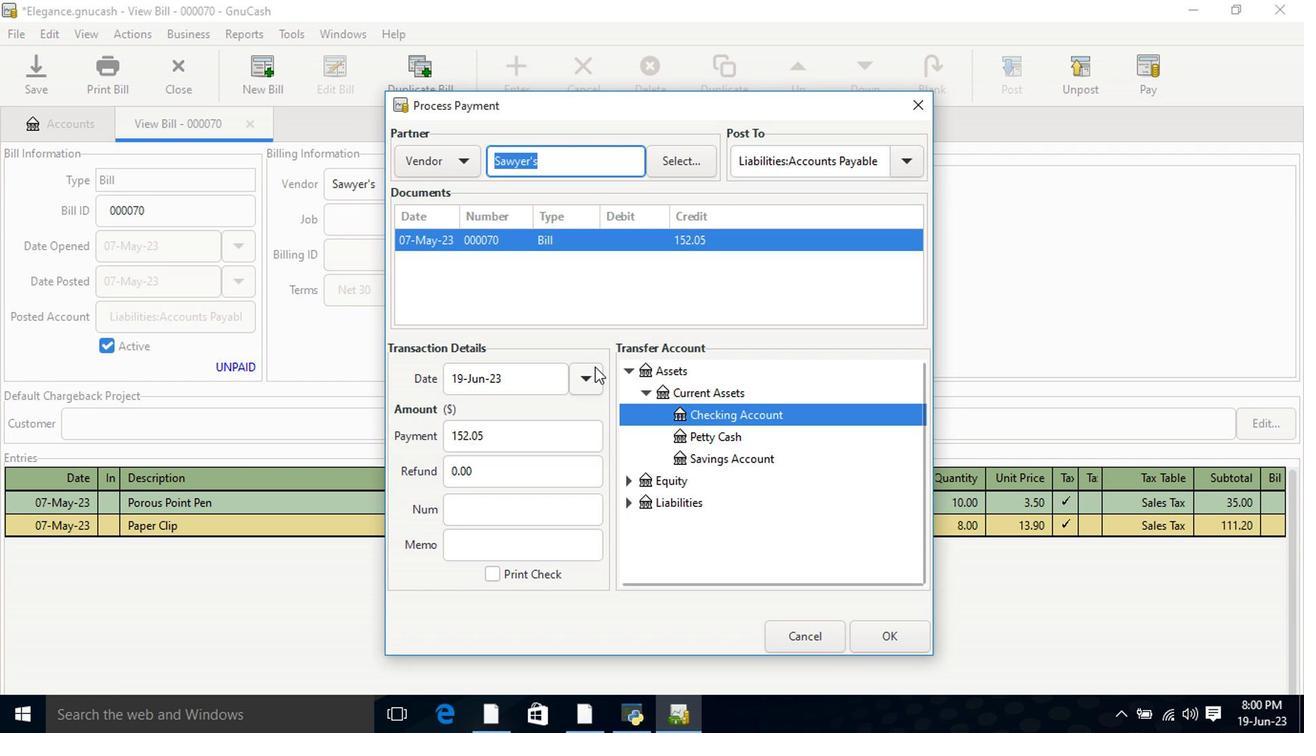 
Action: Mouse moved to (459, 451)
Screenshot: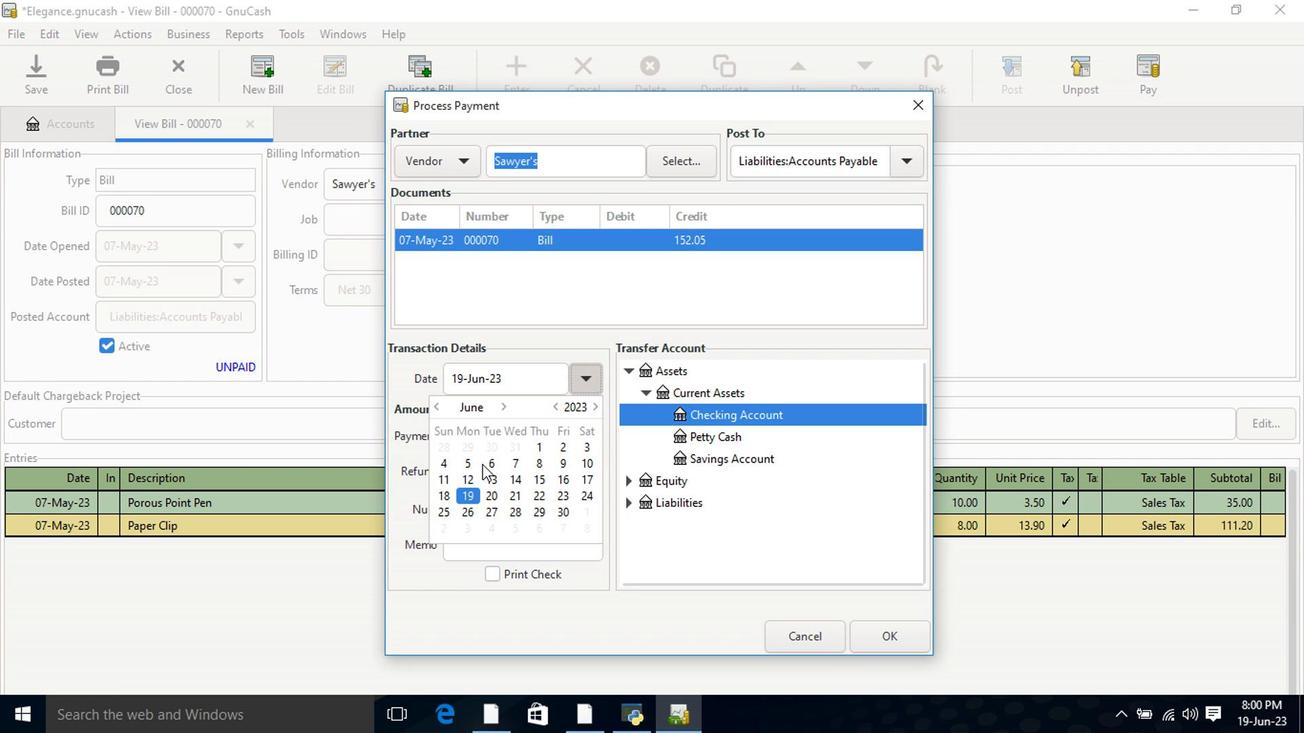 
Action: Mouse pressed left at (459, 451)
Screenshot: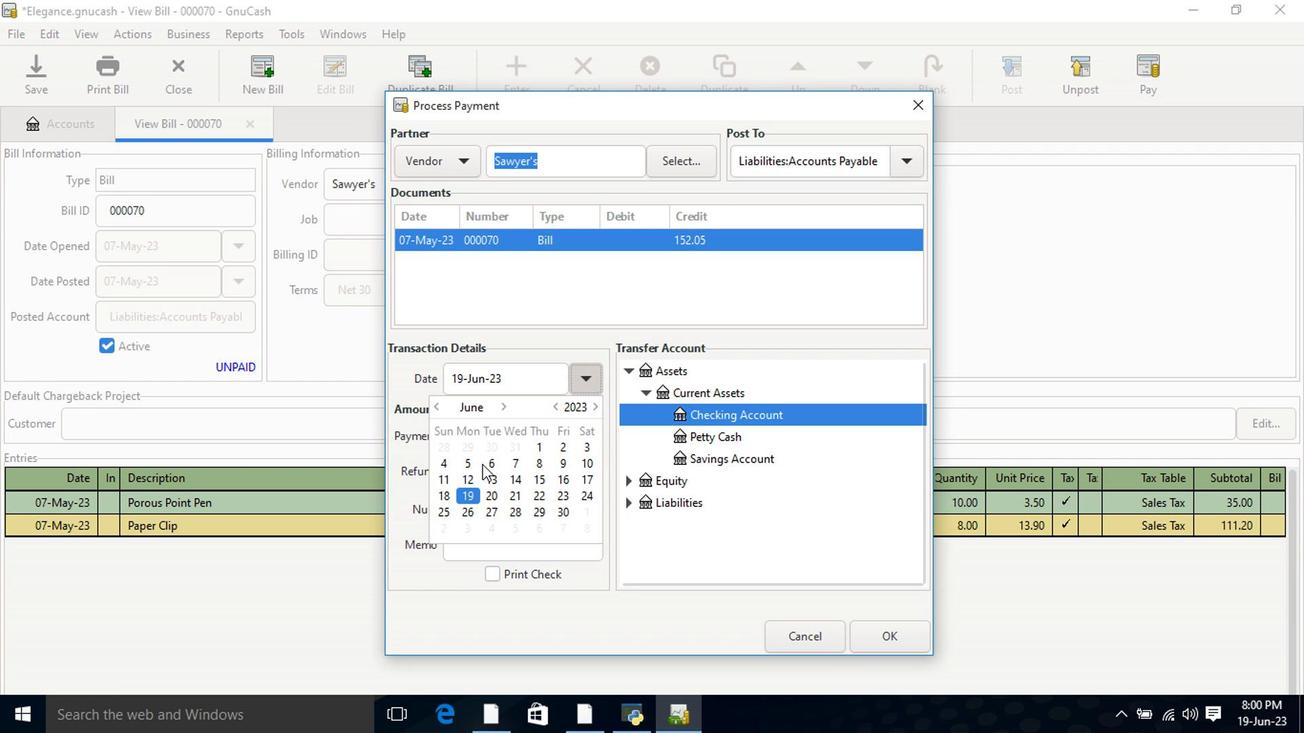 
Action: Mouse moved to (459, 451)
Screenshot: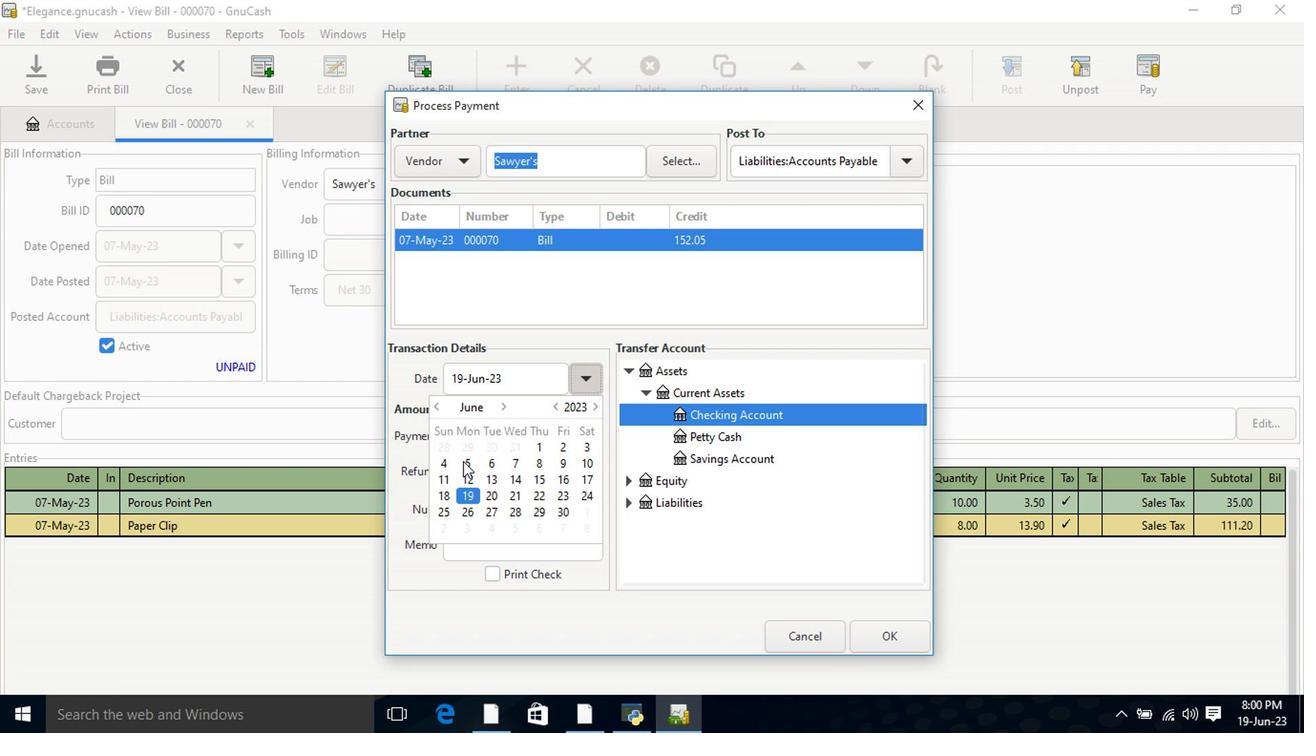
Action: Mouse pressed left at (459, 451)
Screenshot: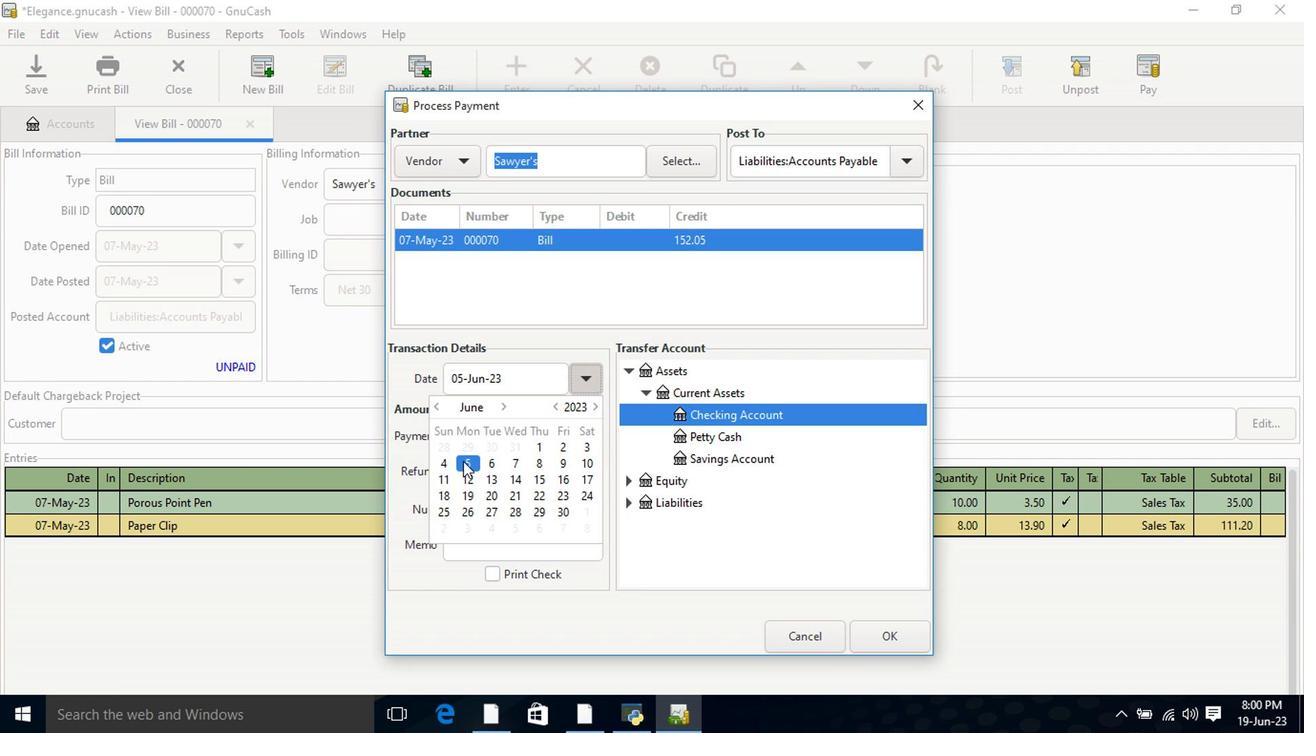 
Action: Mouse moved to (625, 365)
Screenshot: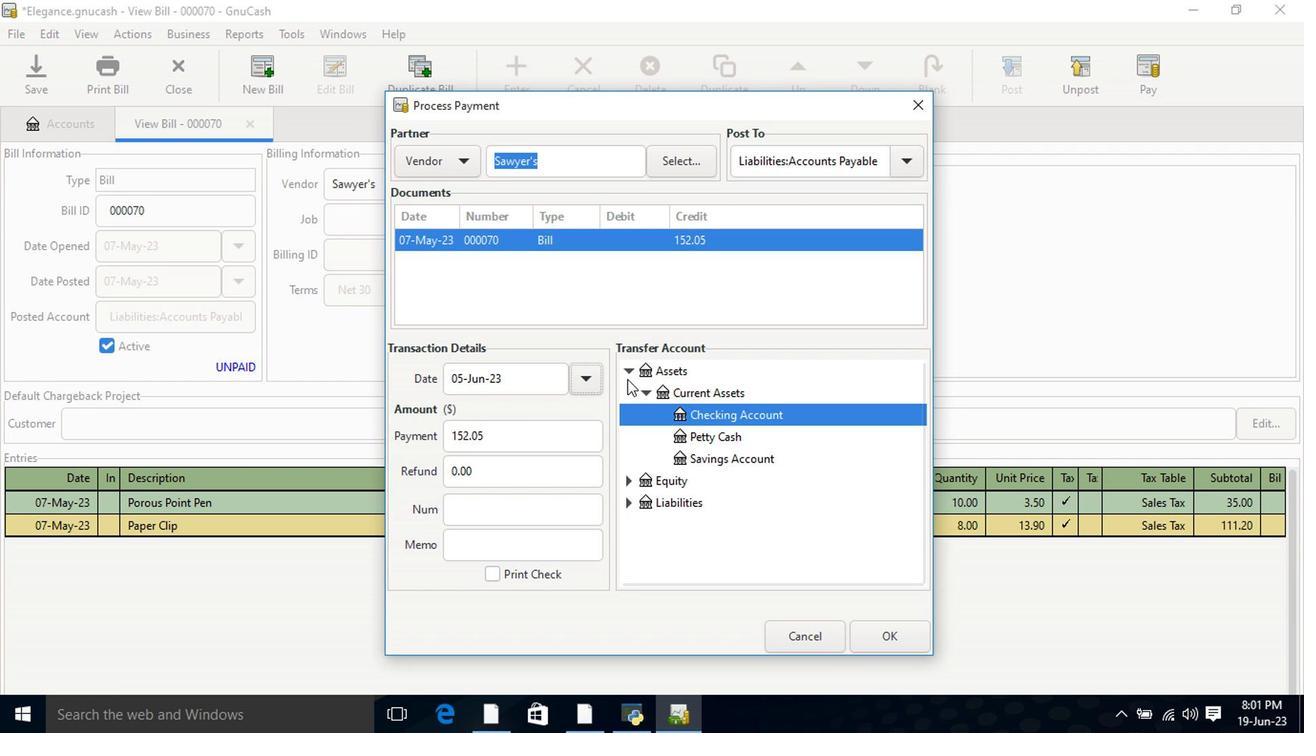 
Action: Mouse pressed left at (625, 365)
Screenshot: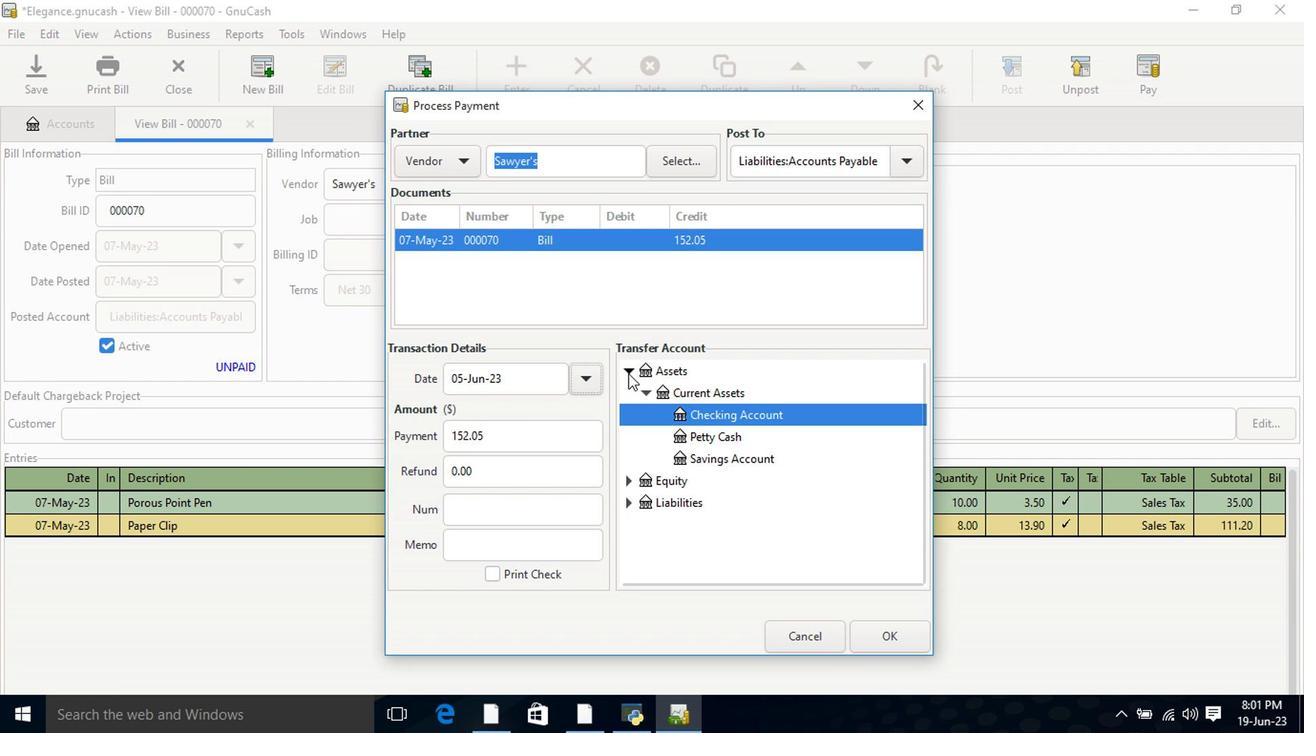 
Action: Mouse pressed left at (625, 365)
Screenshot: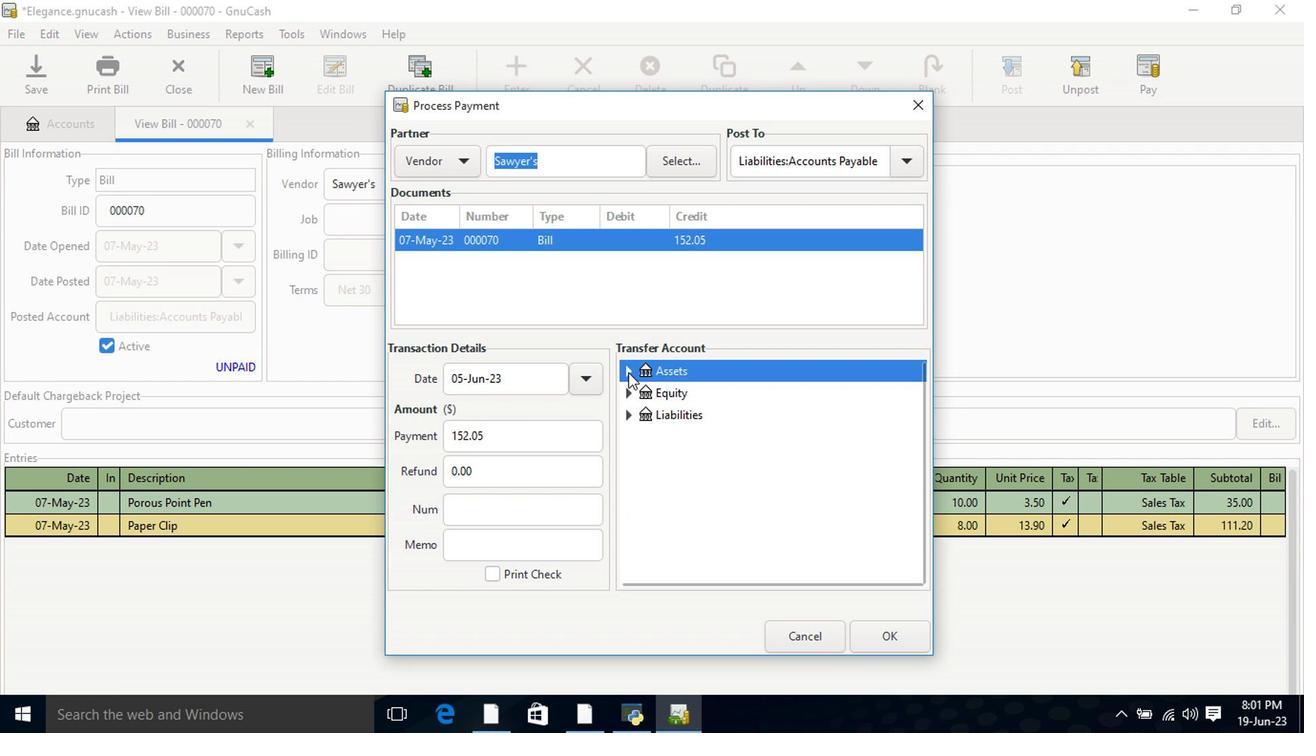 
Action: Mouse moved to (648, 386)
Screenshot: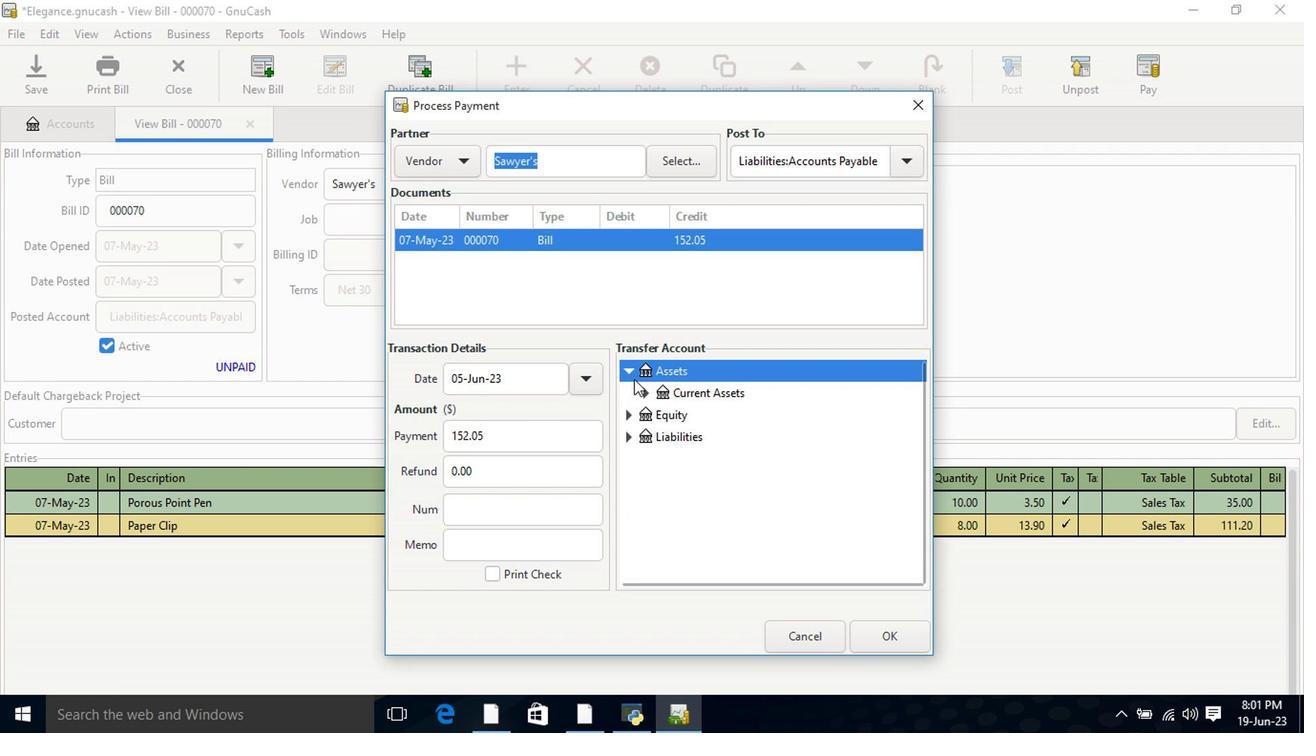 
Action: Mouse pressed left at (648, 386)
Screenshot: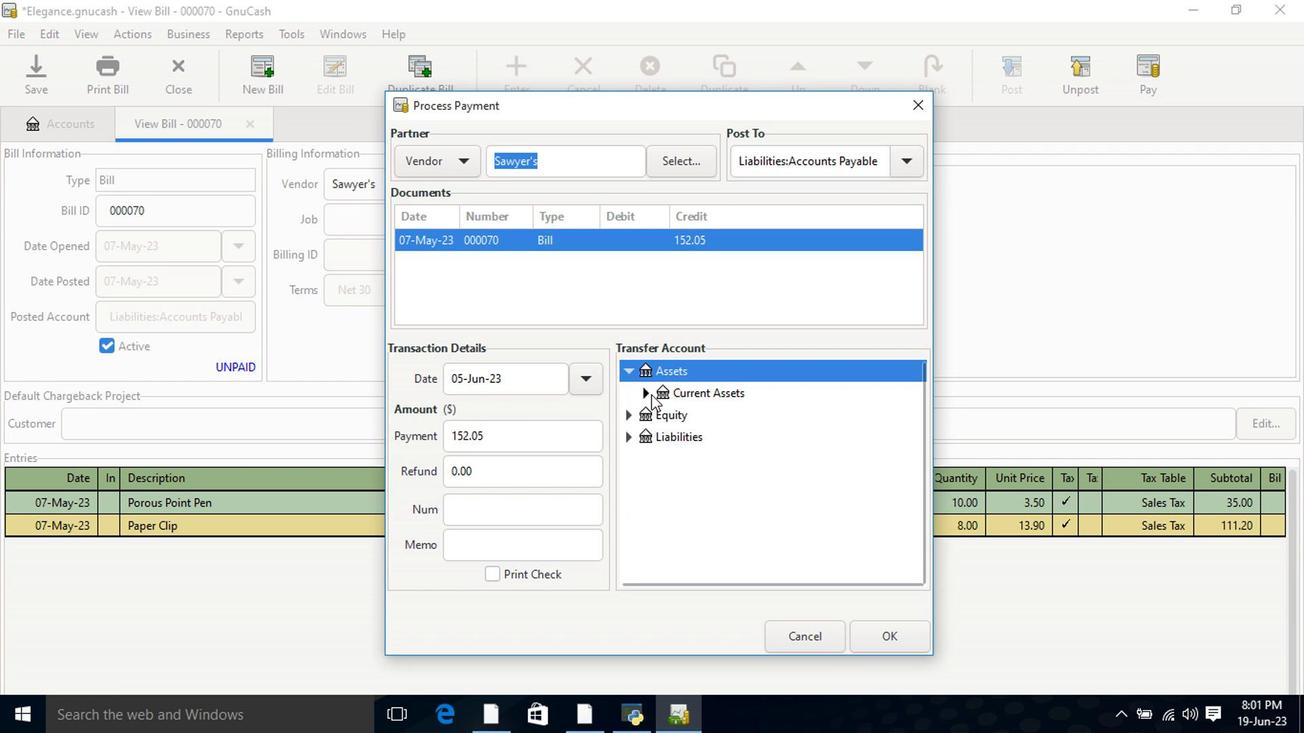 
Action: Mouse moved to (675, 396)
Screenshot: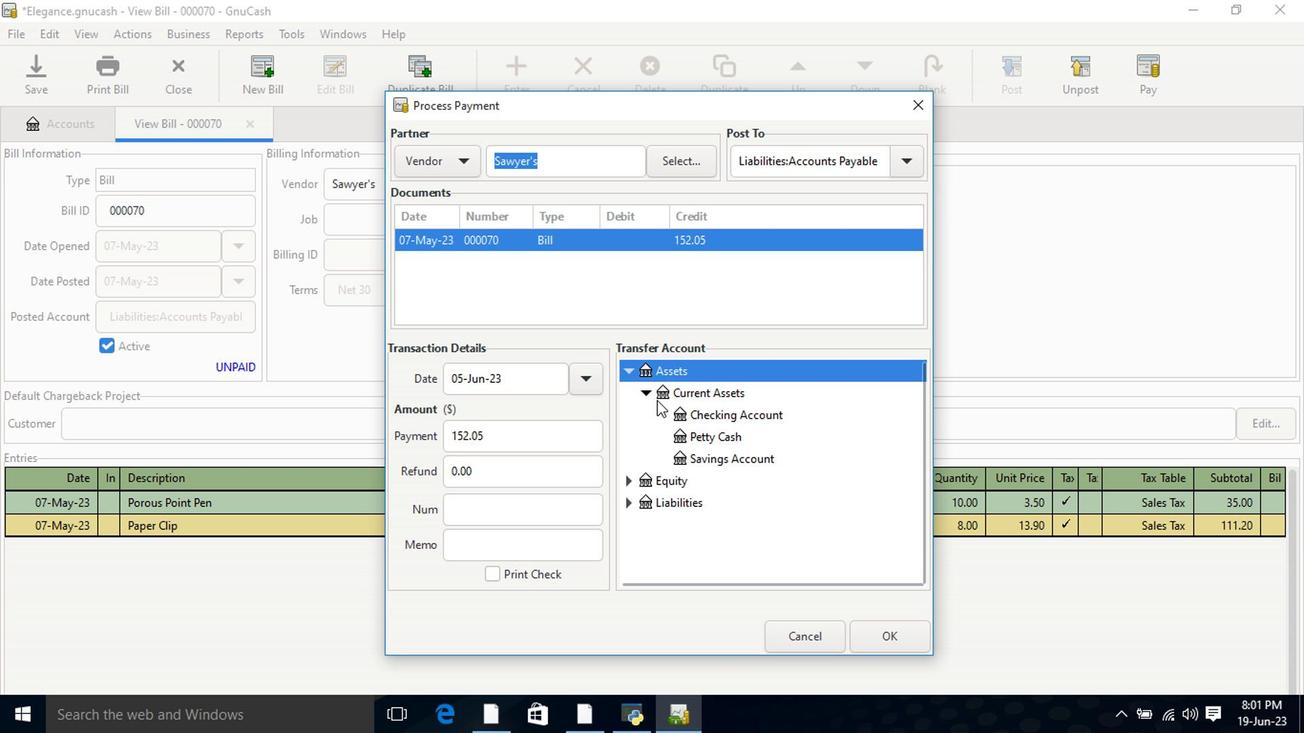 
Action: Mouse pressed left at (675, 396)
Screenshot: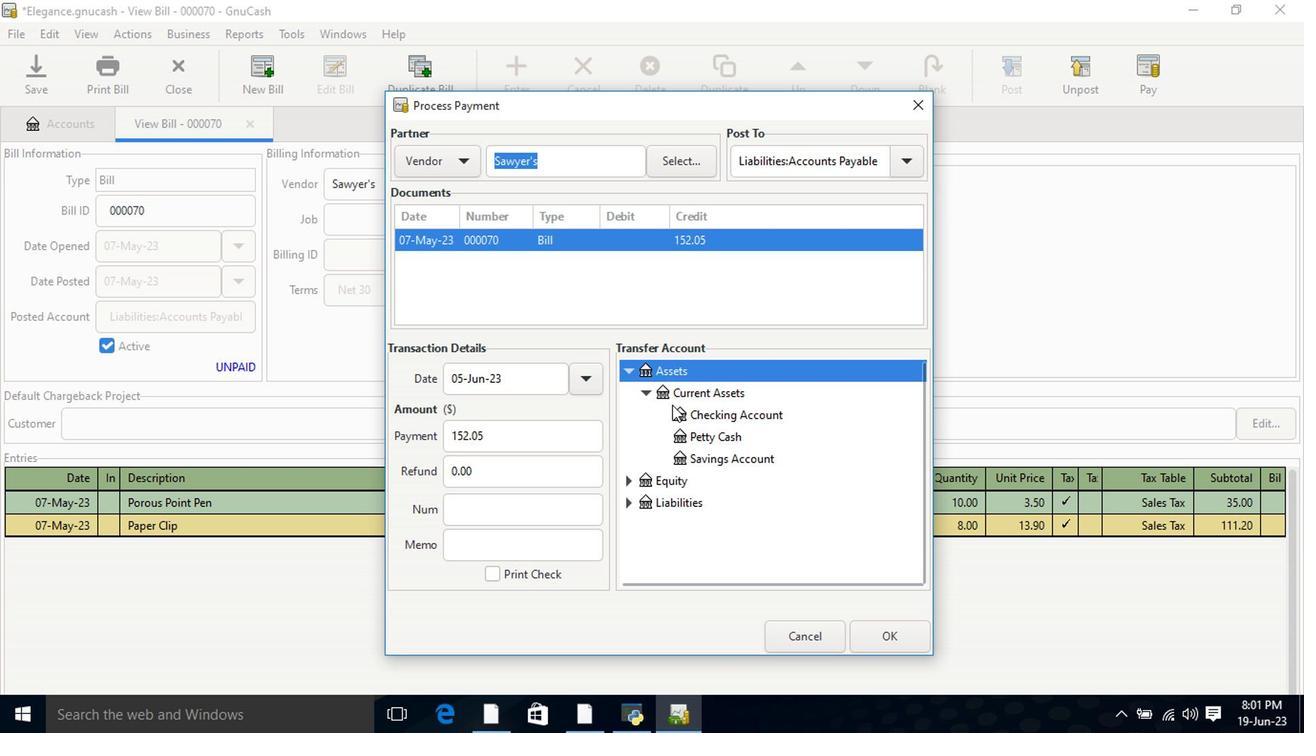 
Action: Mouse moved to (871, 616)
Screenshot: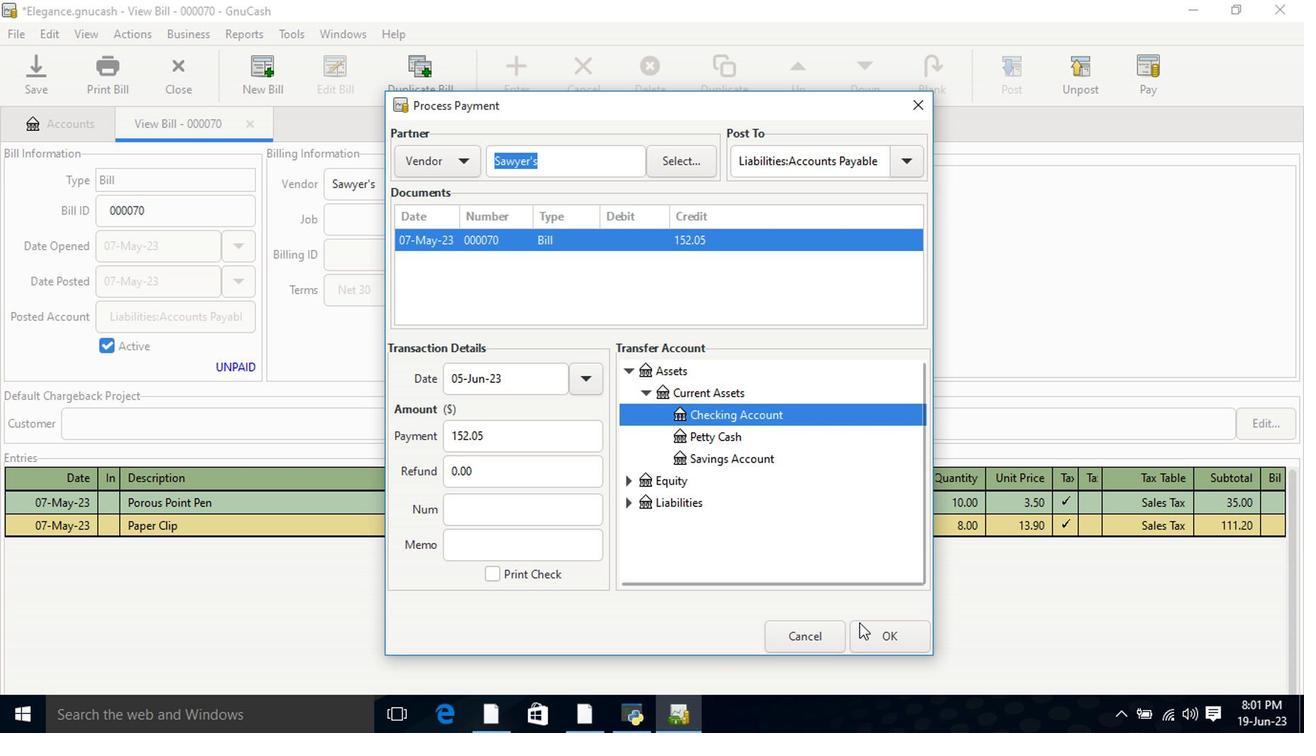 
Action: Mouse pressed left at (871, 616)
Screenshot: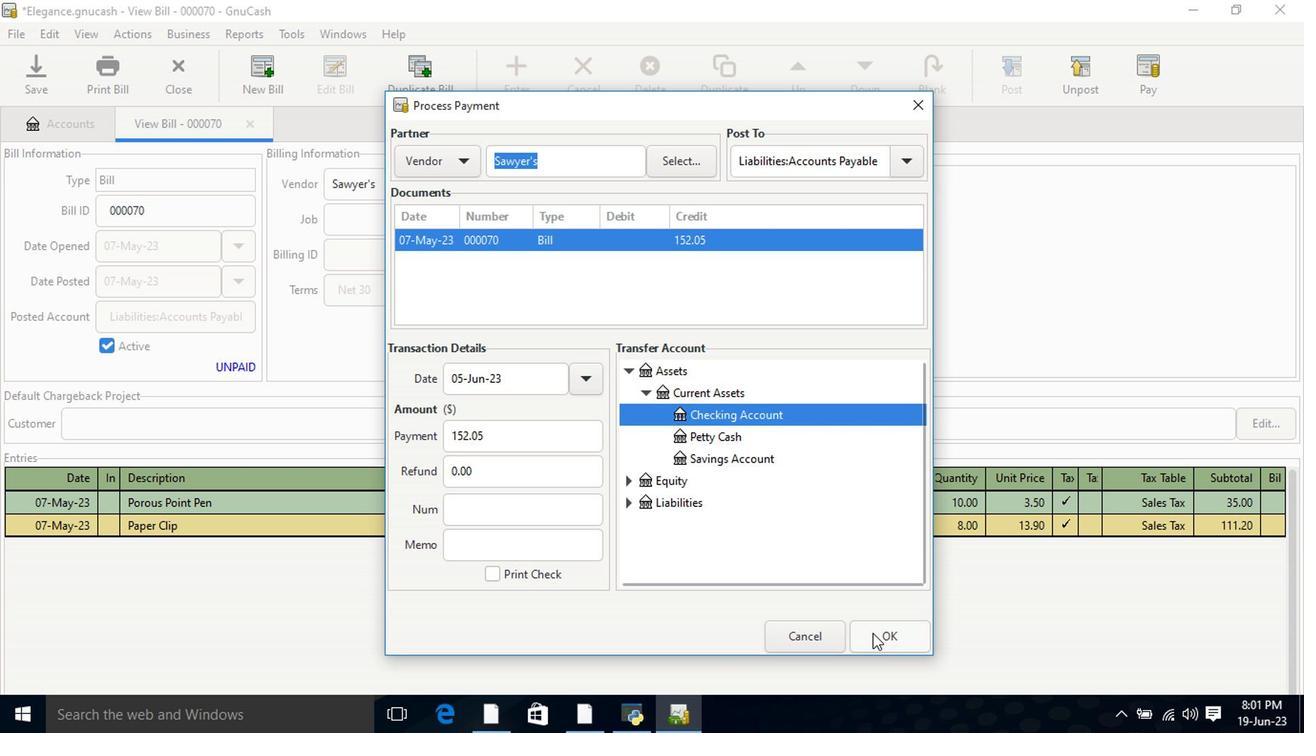 
Action: Mouse moved to (105, 84)
Screenshot: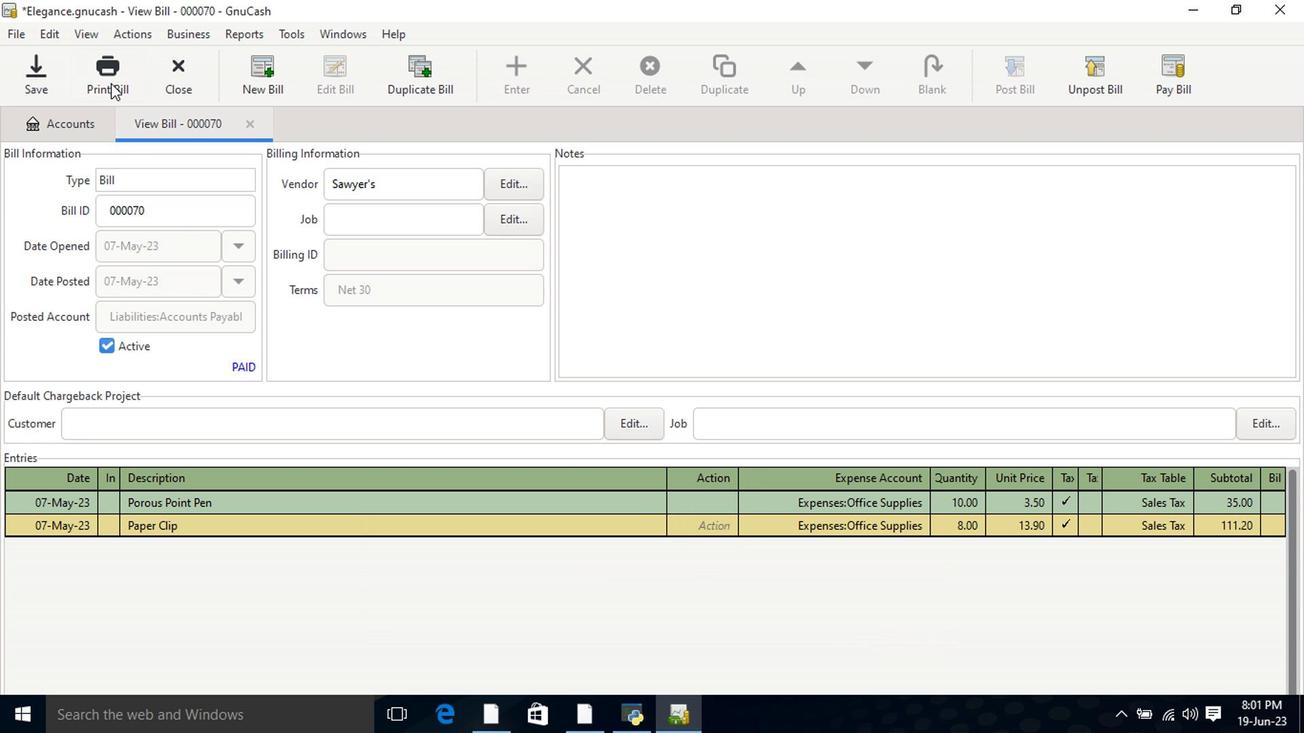 
Action: Mouse pressed left at (105, 84)
Screenshot: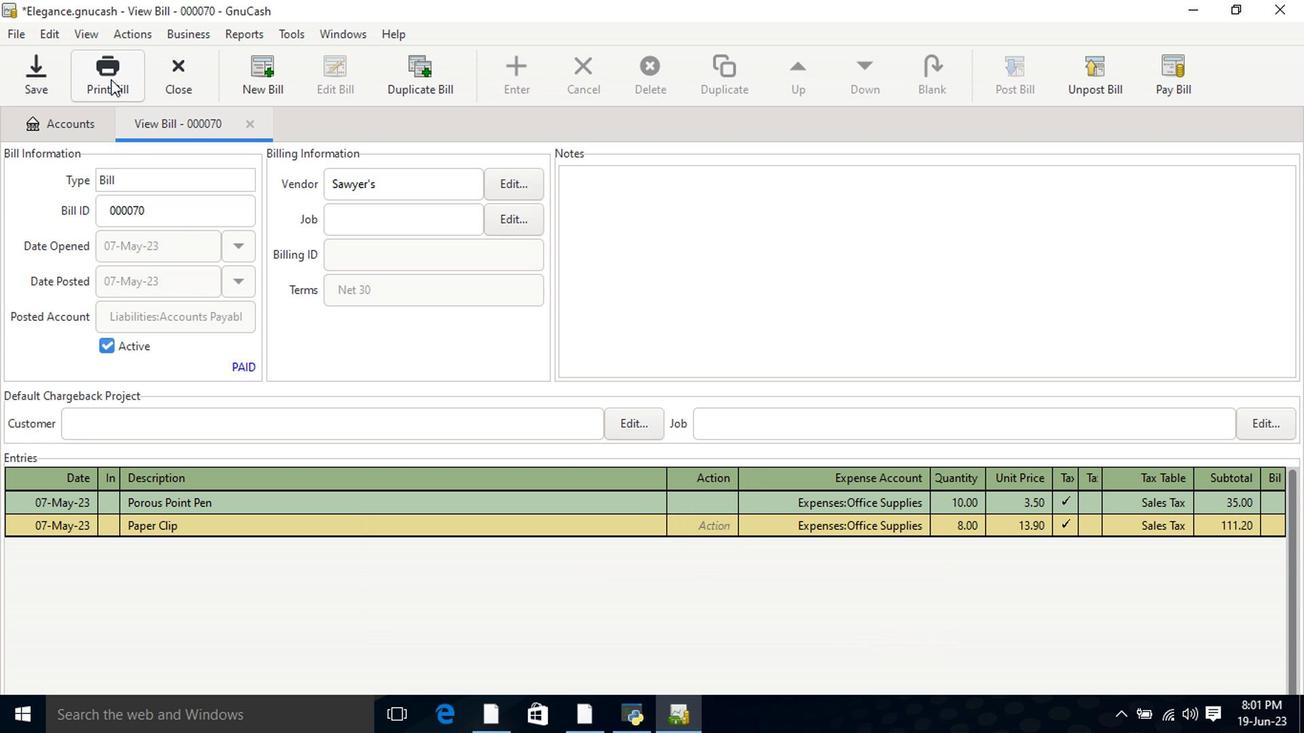
Action: Mouse moved to (334, 525)
Screenshot: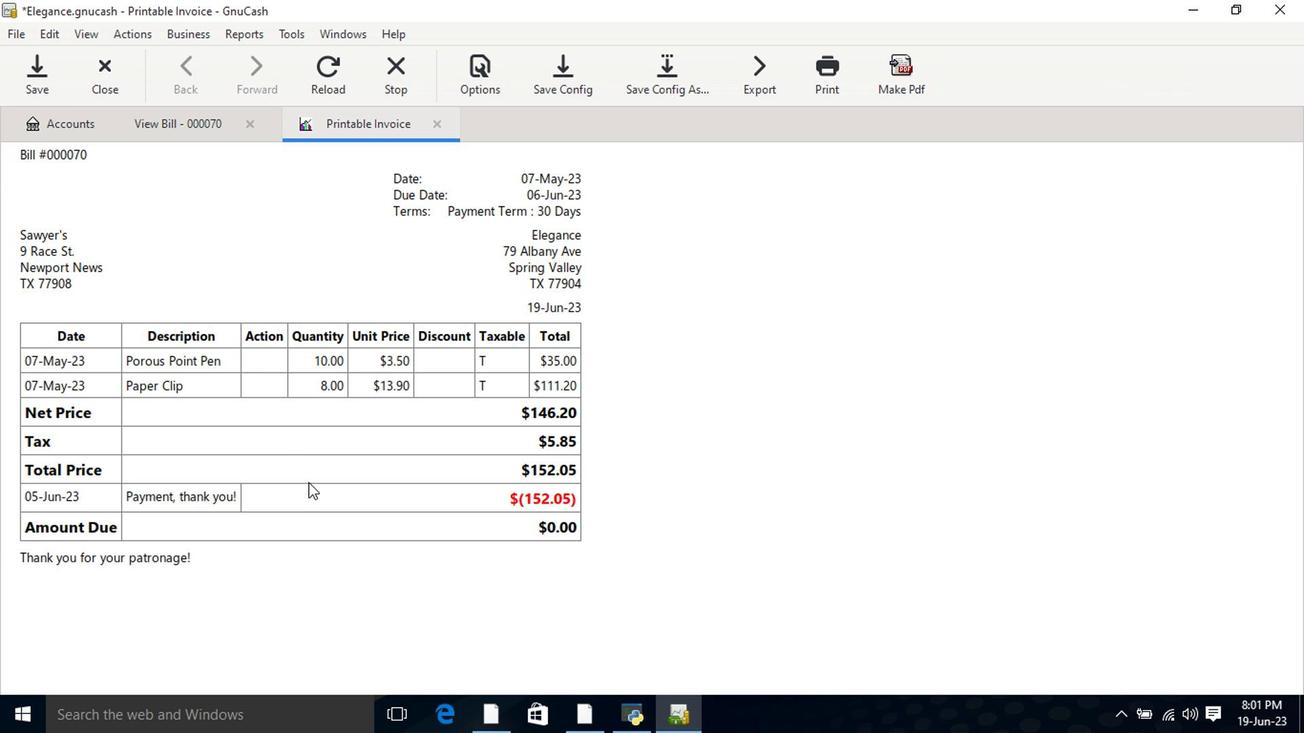 
